Task: Add an event with the title Second Product Roadmap and Feature Discussion, date ''2023/12/09'', time 7:50 AM to 9:50 AMand add a description: Participants will develop skills for effectively resolving conflicts and managing disagreements within the team. They will learn strategies for active listening, empathy, and finding mutually beneficial solutions to conflicts.Select event color  Graphite . Add location for the event as: Chennai, India, logged in from the account softage.8@softage.netand send the event invitation to softage.7@softage.net and softage.9@softage.net. Set a reminder for the event Weekly on Sunday
Action: Mouse moved to (25, 119)
Screenshot: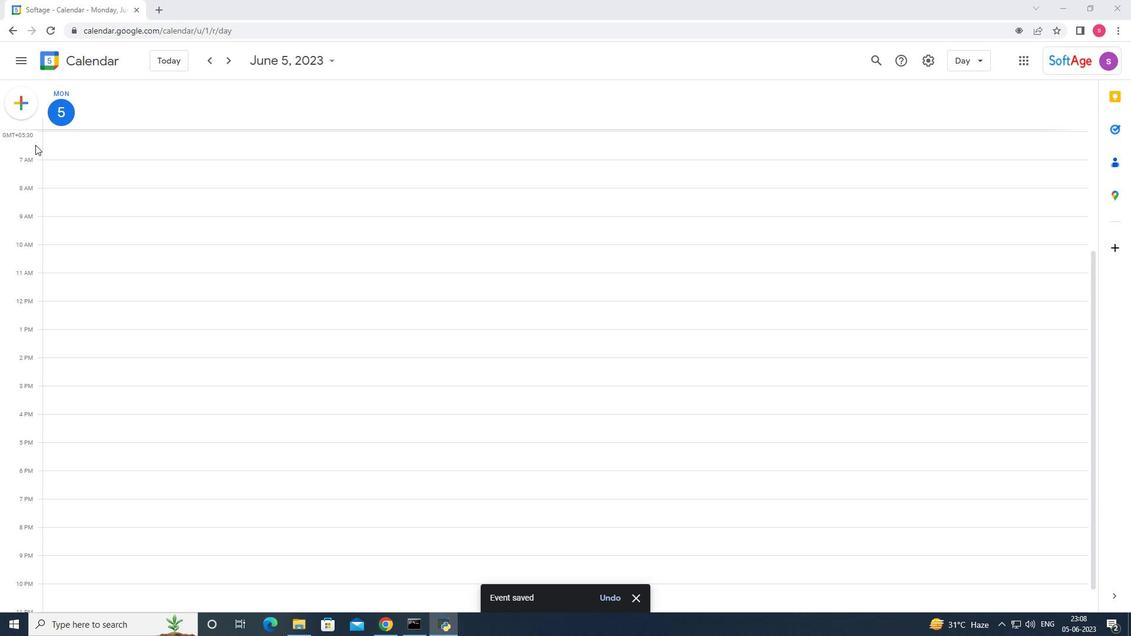 
Action: Mouse pressed left at (25, 119)
Screenshot: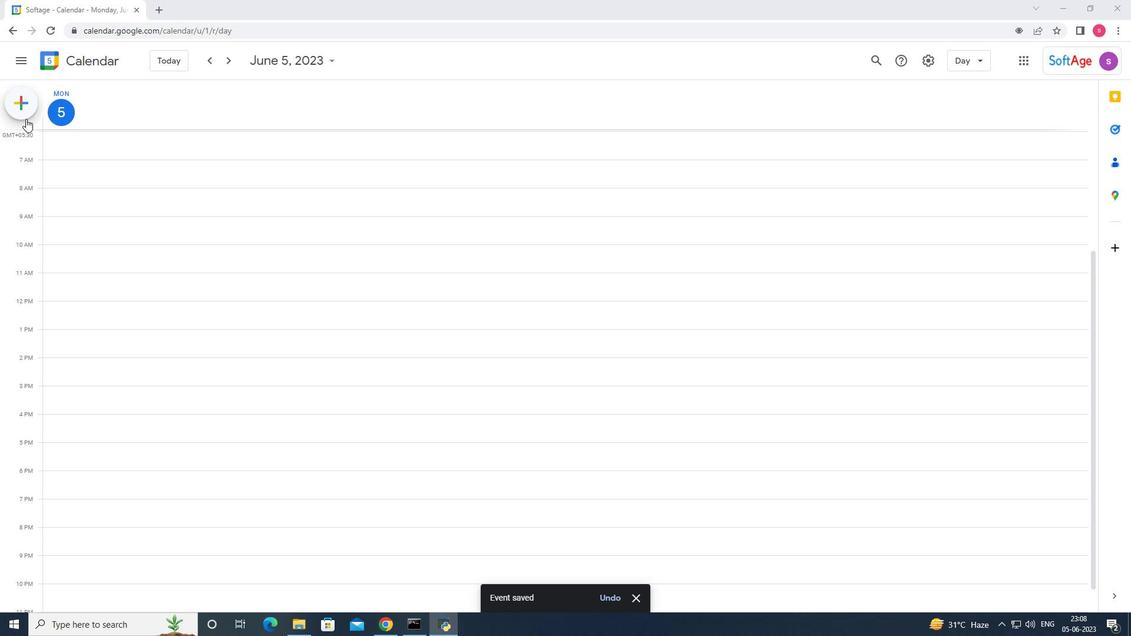 
Action: Mouse moved to (36, 135)
Screenshot: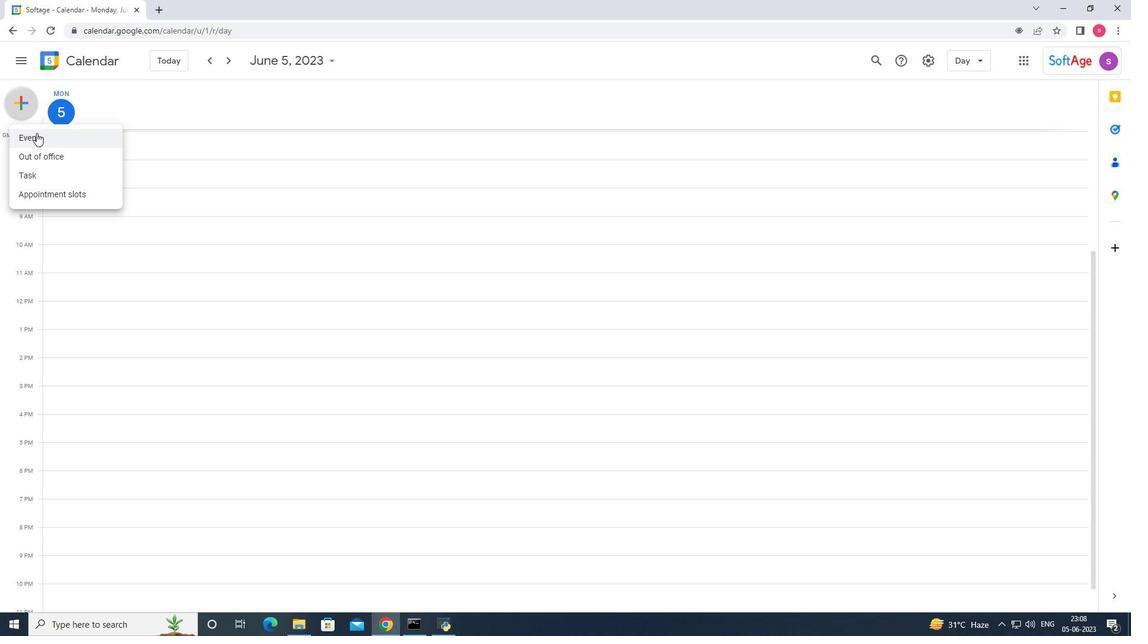 
Action: Mouse pressed left at (36, 135)
Screenshot: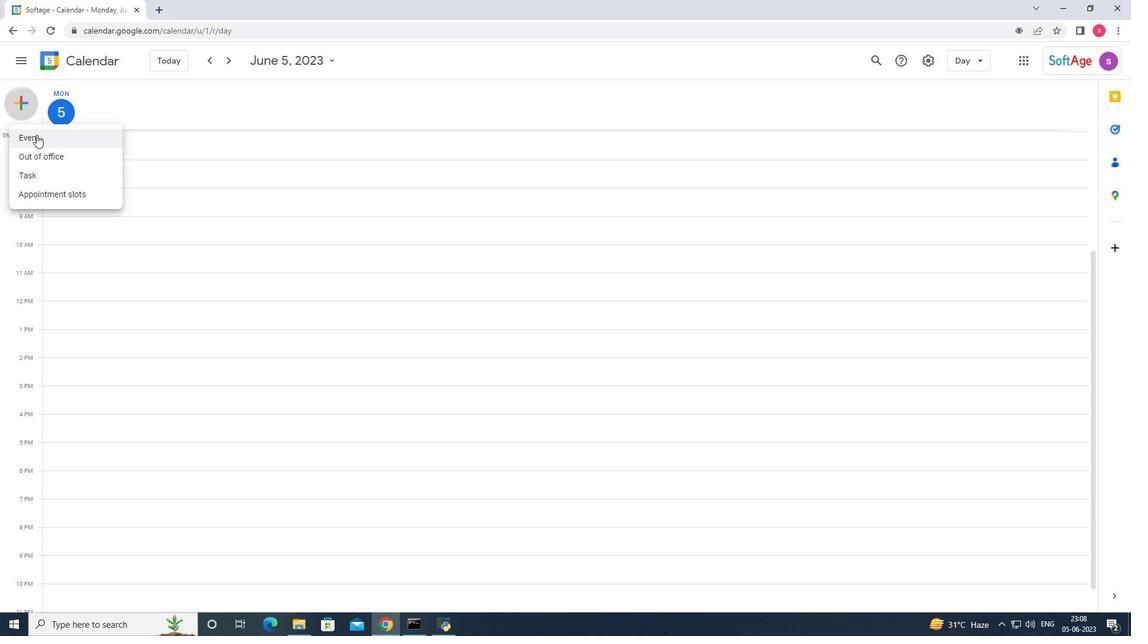 
Action: Mouse moved to (564, 573)
Screenshot: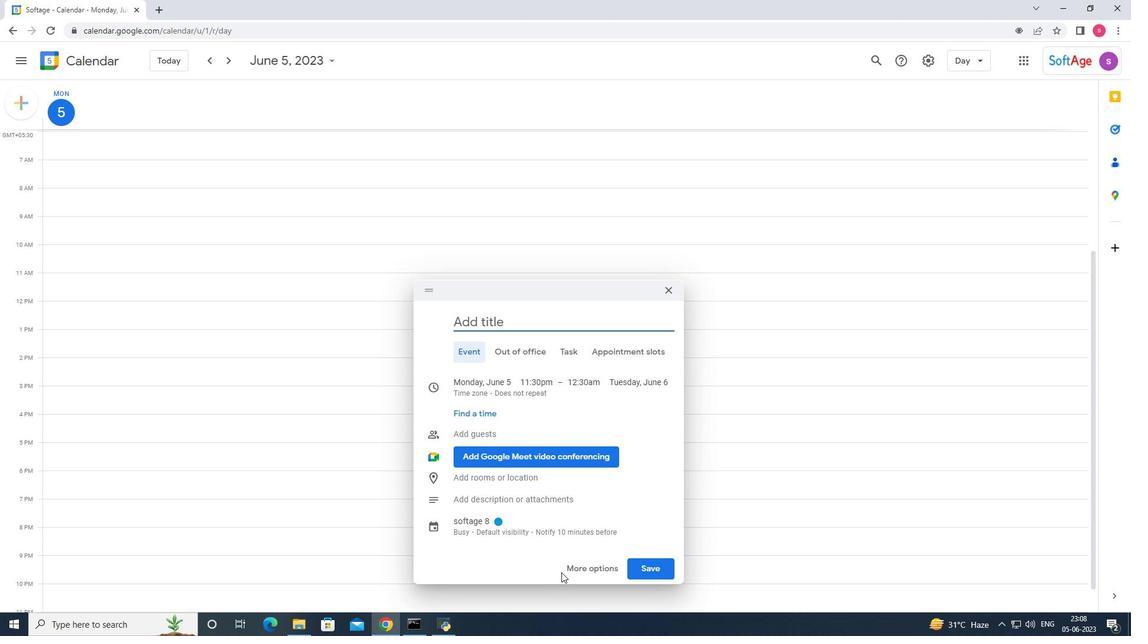 
Action: Mouse pressed left at (564, 573)
Screenshot: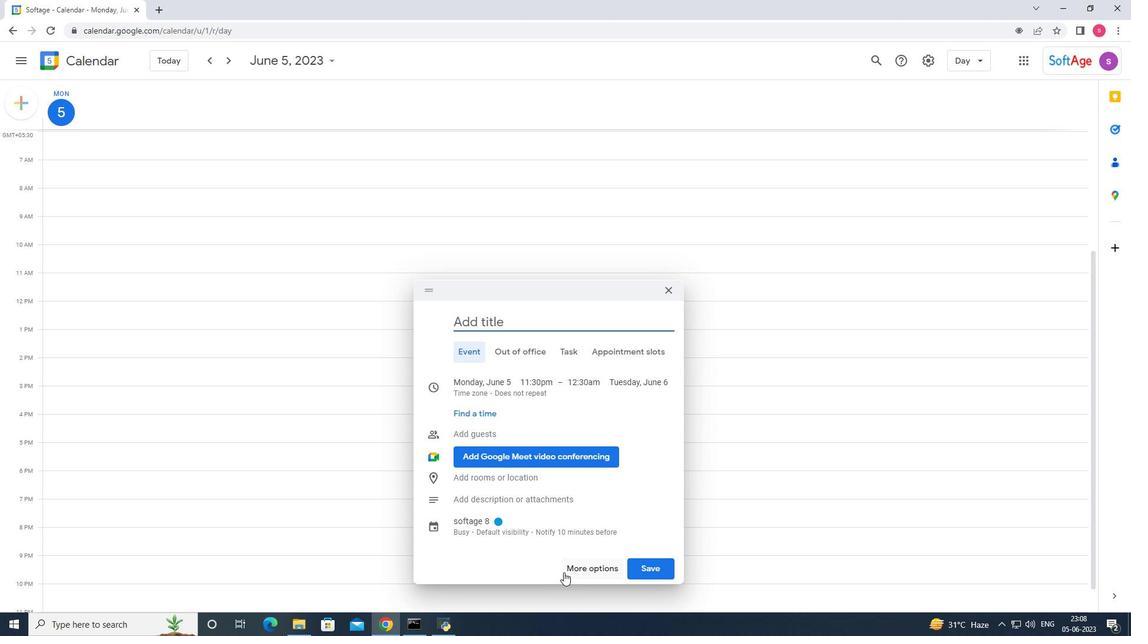 
Action: Mouse moved to (537, 526)
Screenshot: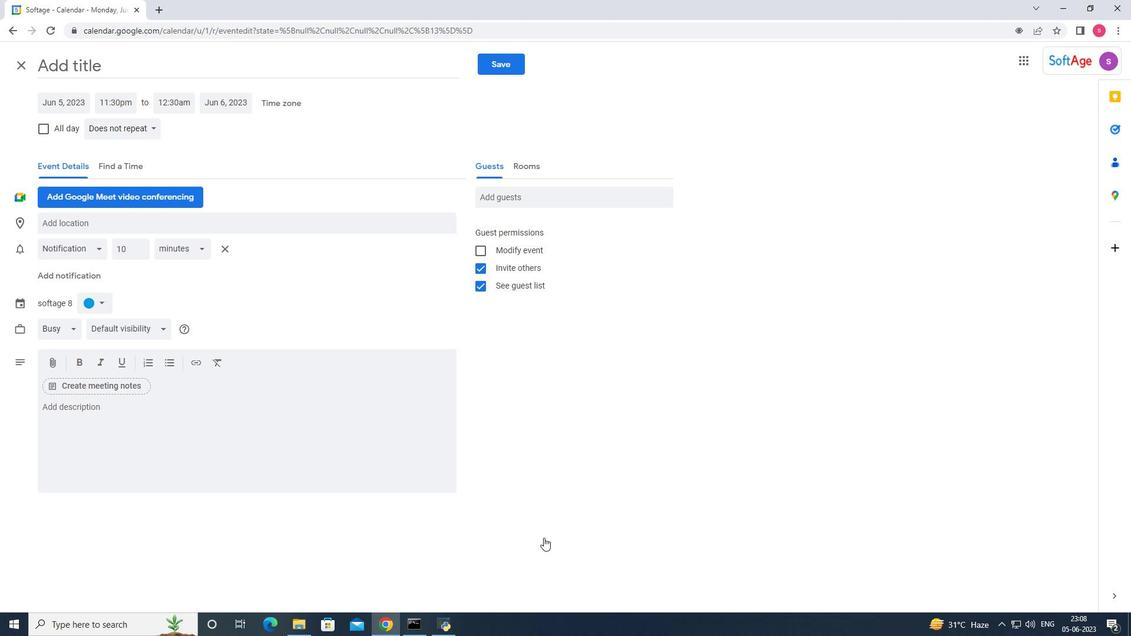 
Action: Key pressed <Key.shift>Second<Key.space><Key.shift>Product<Key.space><Key.shift><Key.shift>Roadmap<Key.space><Key.backspace><Key.backspace><Key.backspace><Key.backspace><Key.space>map<Key.space>and<Key.space><Key.shift><Key.shift><Key.shift><Key.shift><Key.shift><Key.shift><Key.shift><Key.shift><Key.shift><Key.shift><Key.shift><Key.shift><Key.shift><Key.shift><Key.shift>Feature<Key.space><Key.shift><Key.shift>Discussion
Screenshot: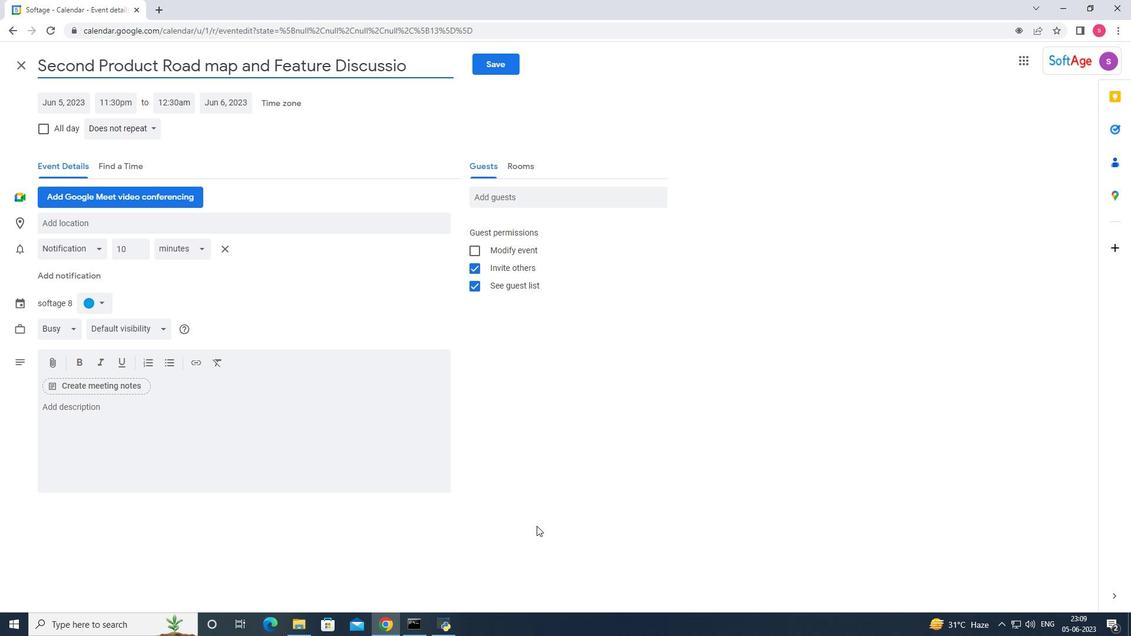 
Action: Mouse moved to (76, 103)
Screenshot: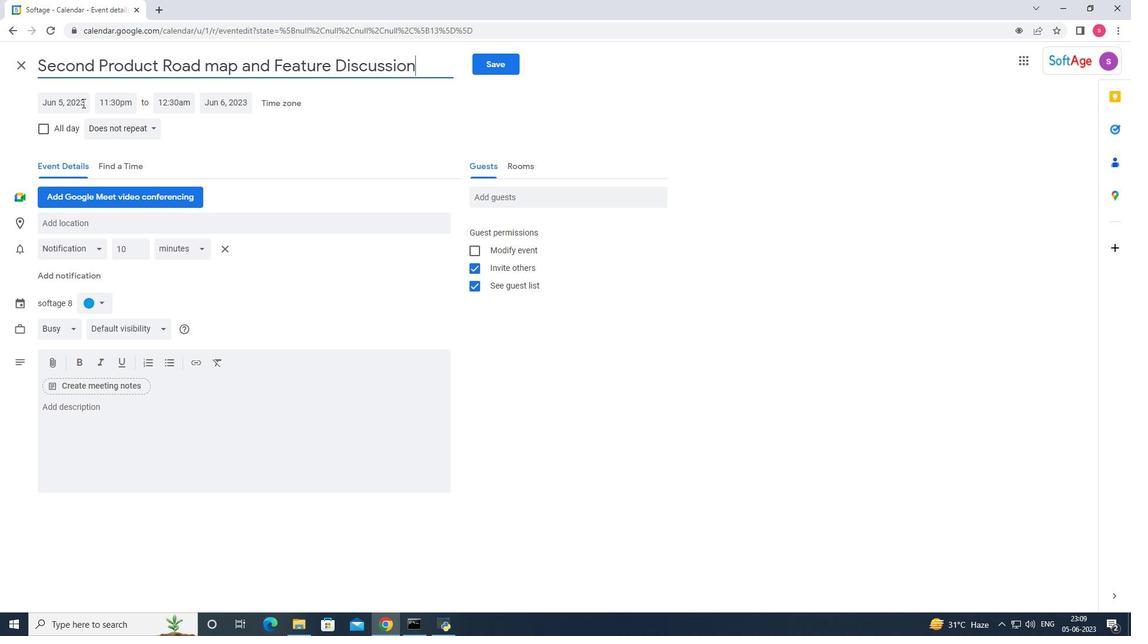 
Action: Mouse pressed left at (76, 103)
Screenshot: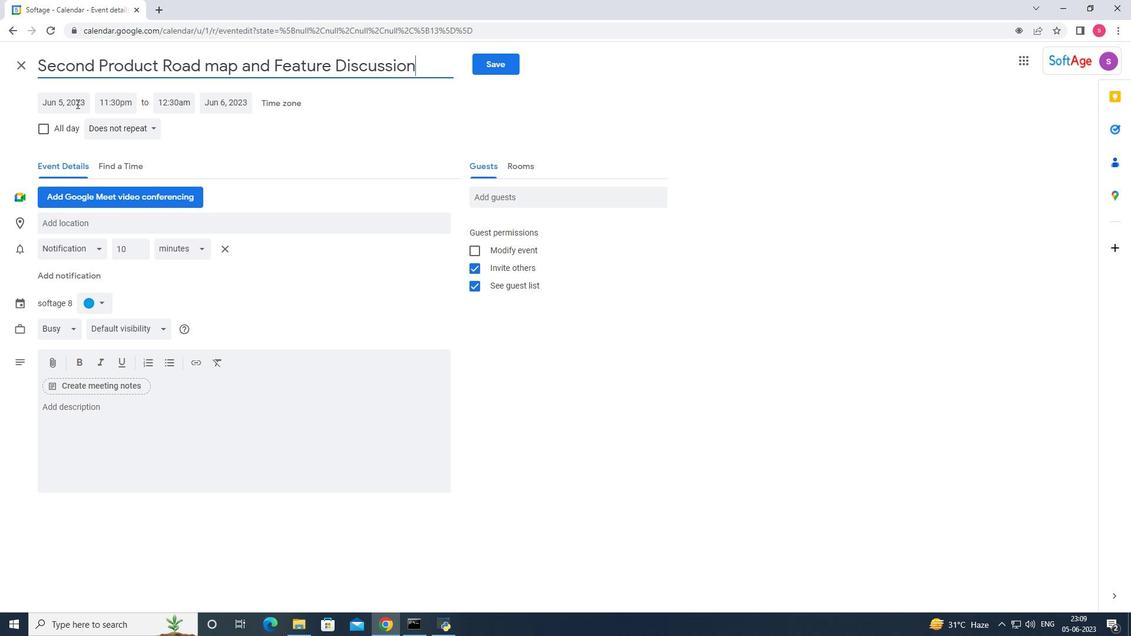 
Action: Mouse moved to (186, 124)
Screenshot: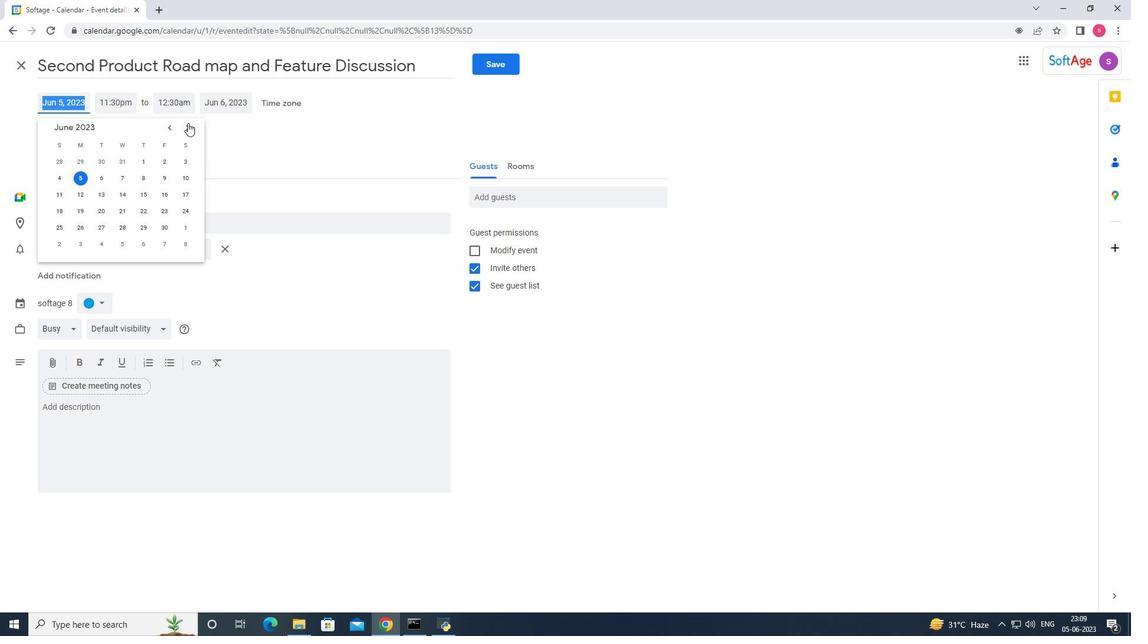 
Action: Mouse pressed left at (186, 124)
Screenshot: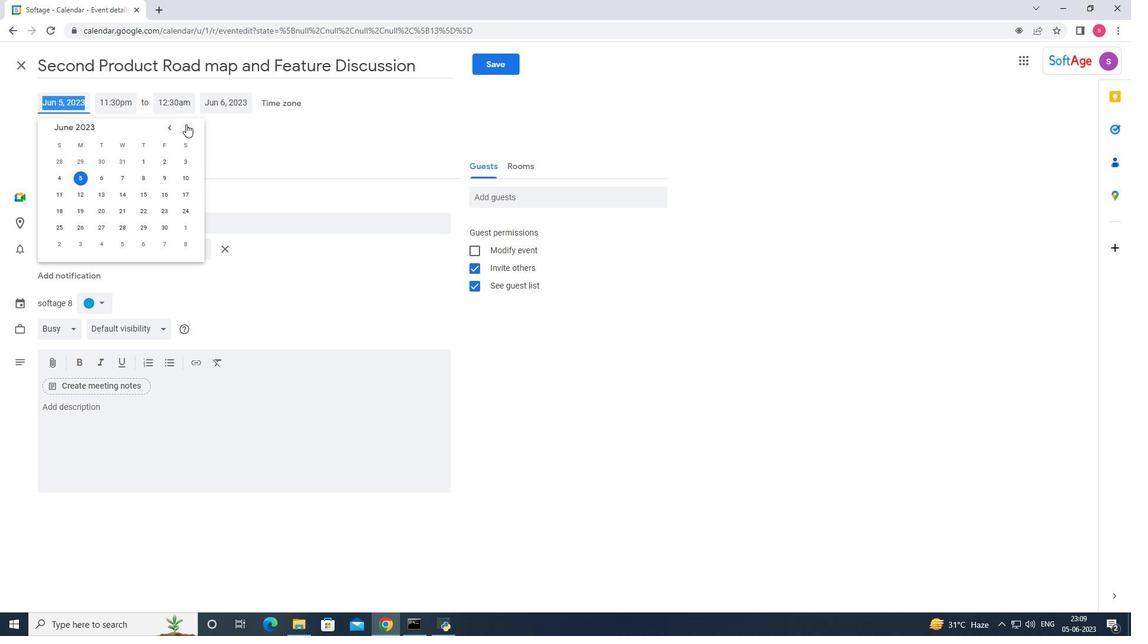 
Action: Mouse moved to (186, 124)
Screenshot: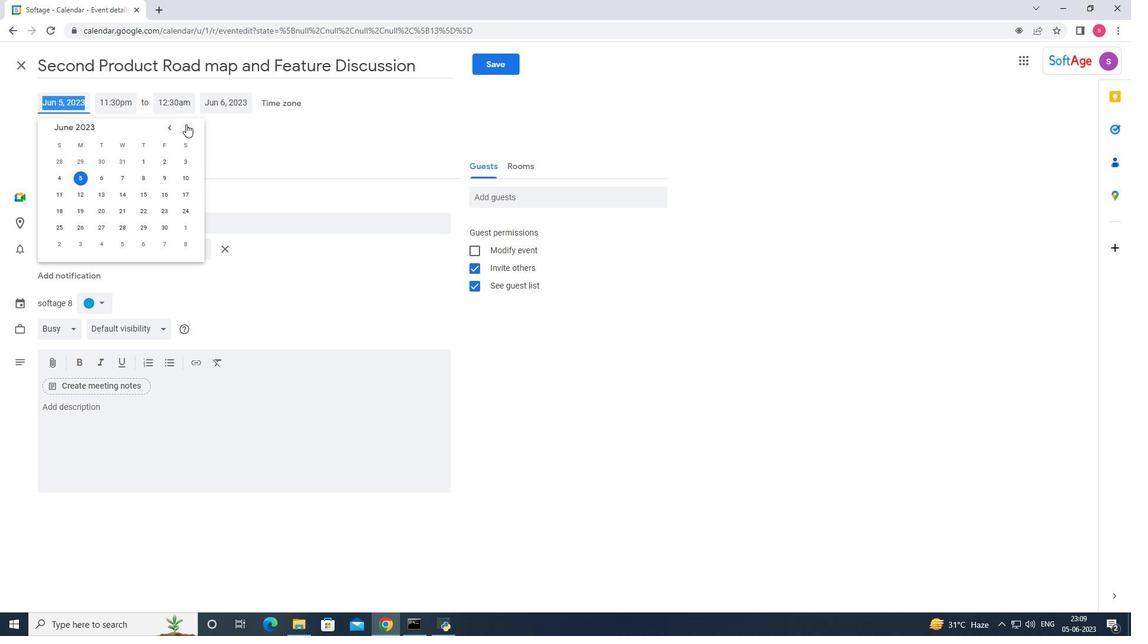 
Action: Mouse pressed left at (186, 124)
Screenshot: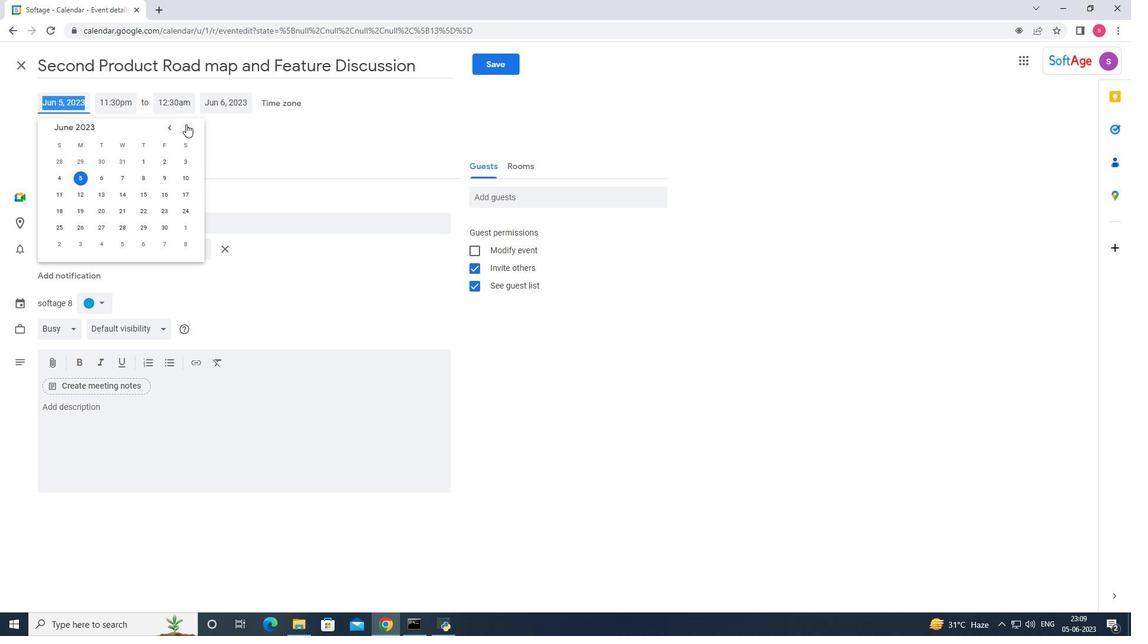 
Action: Mouse pressed left at (186, 124)
Screenshot: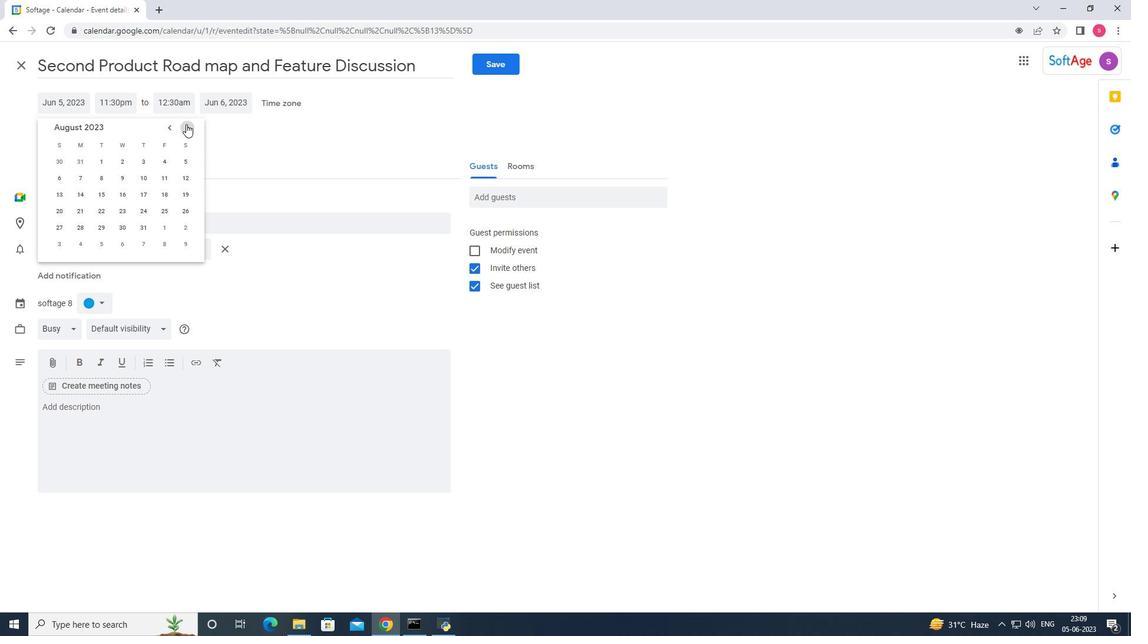 
Action: Mouse pressed left at (186, 124)
Screenshot: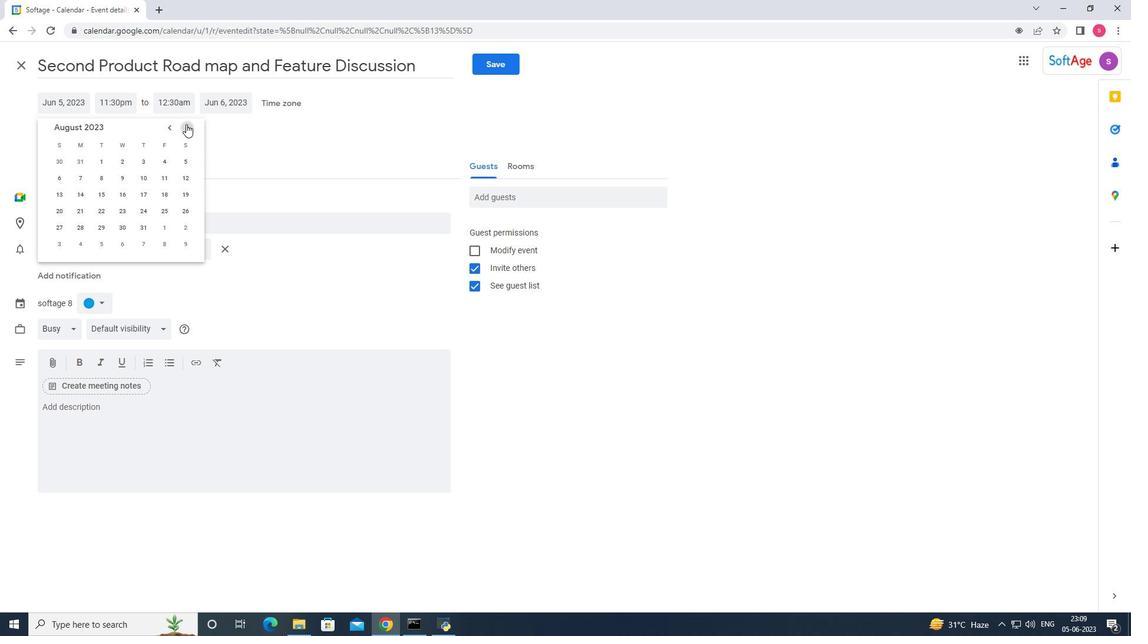 
Action: Mouse pressed left at (186, 124)
Screenshot: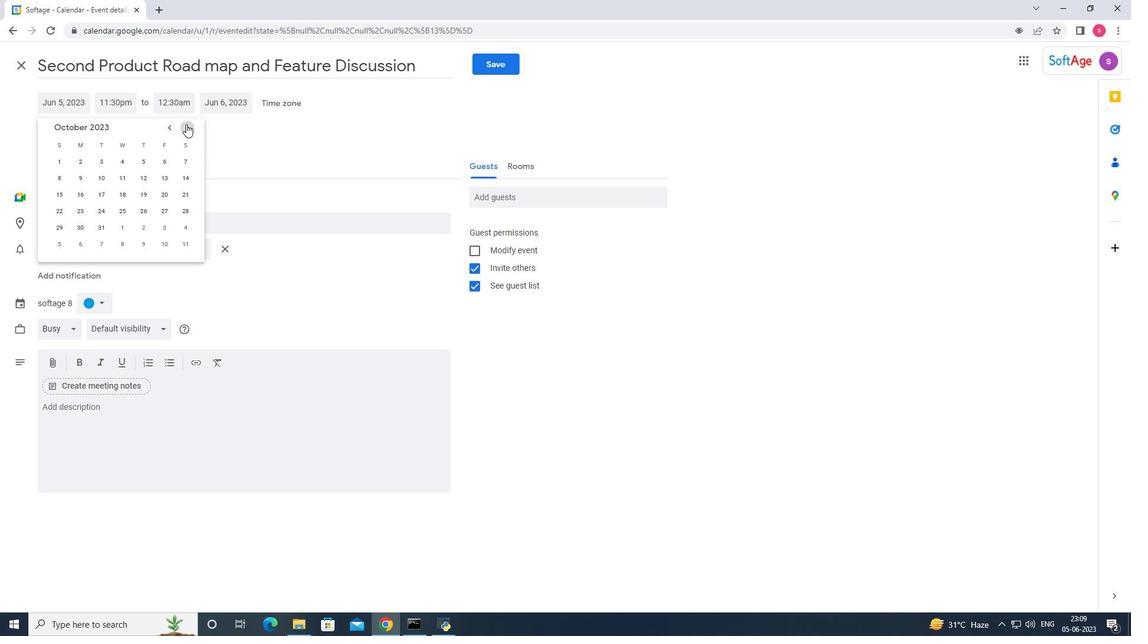 
Action: Mouse pressed left at (186, 124)
Screenshot: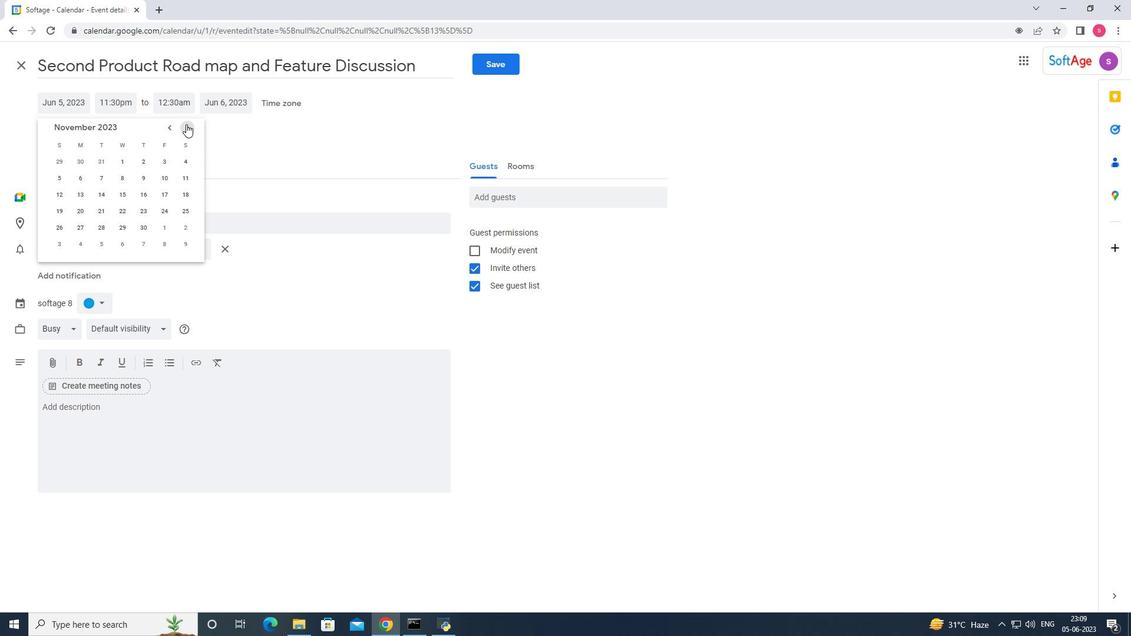 
Action: Mouse moved to (182, 176)
Screenshot: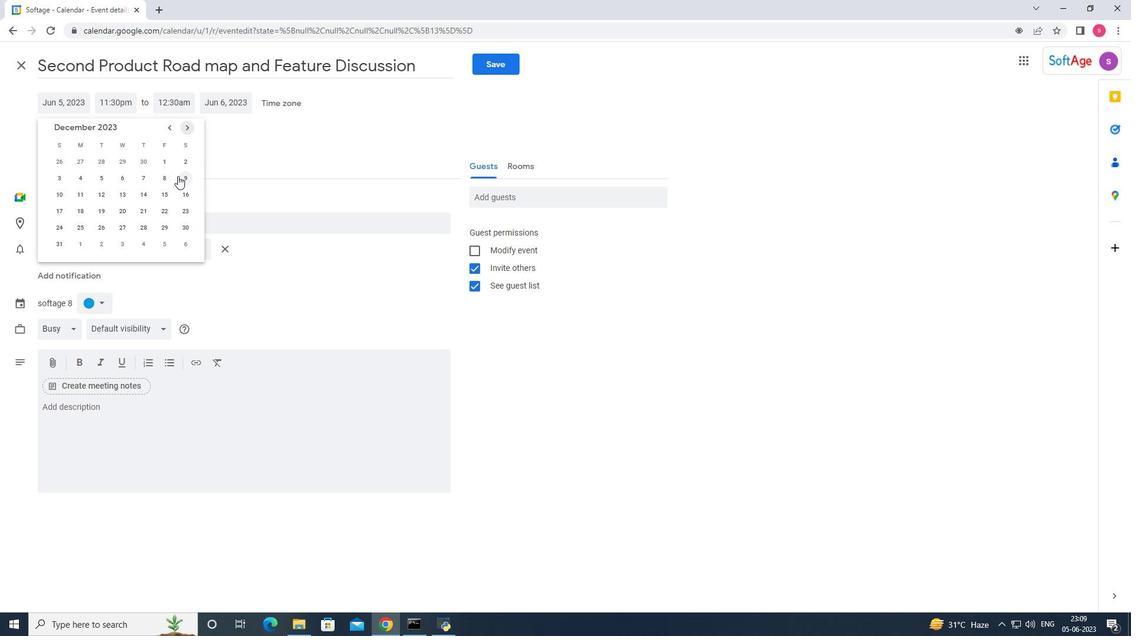 
Action: Mouse pressed left at (182, 176)
Screenshot: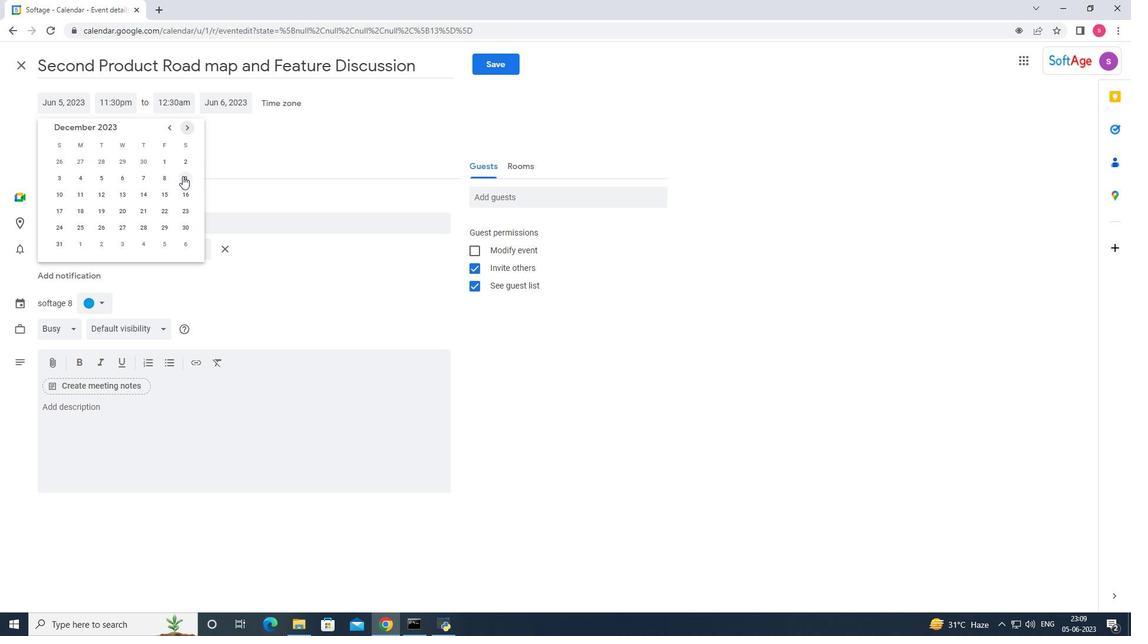 
Action: Mouse moved to (121, 104)
Screenshot: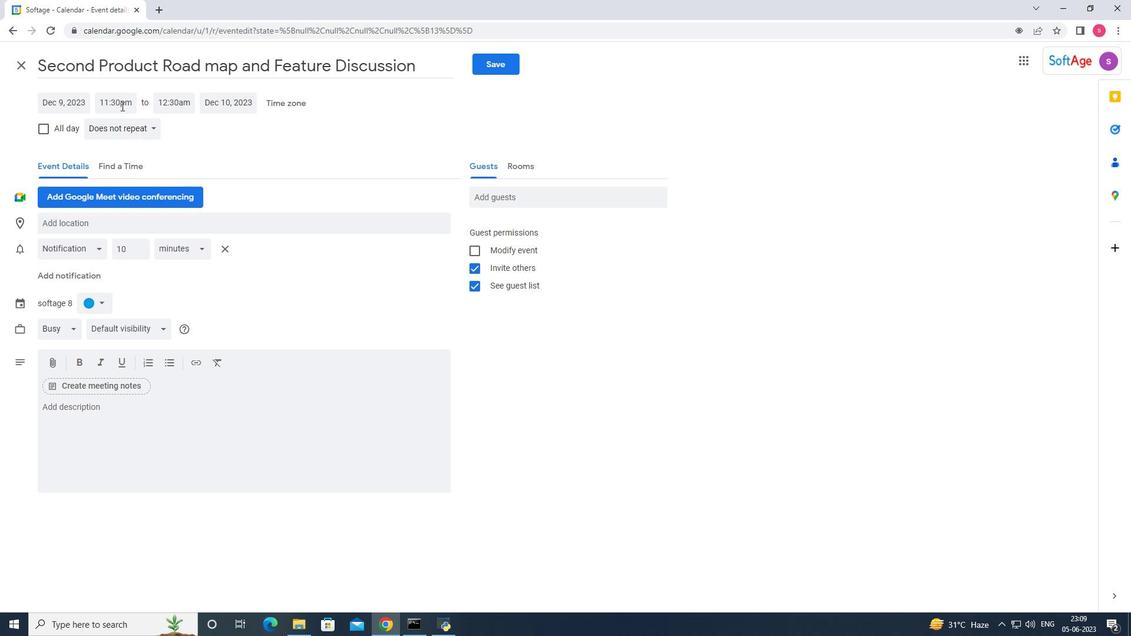 
Action: Mouse pressed left at (121, 104)
Screenshot: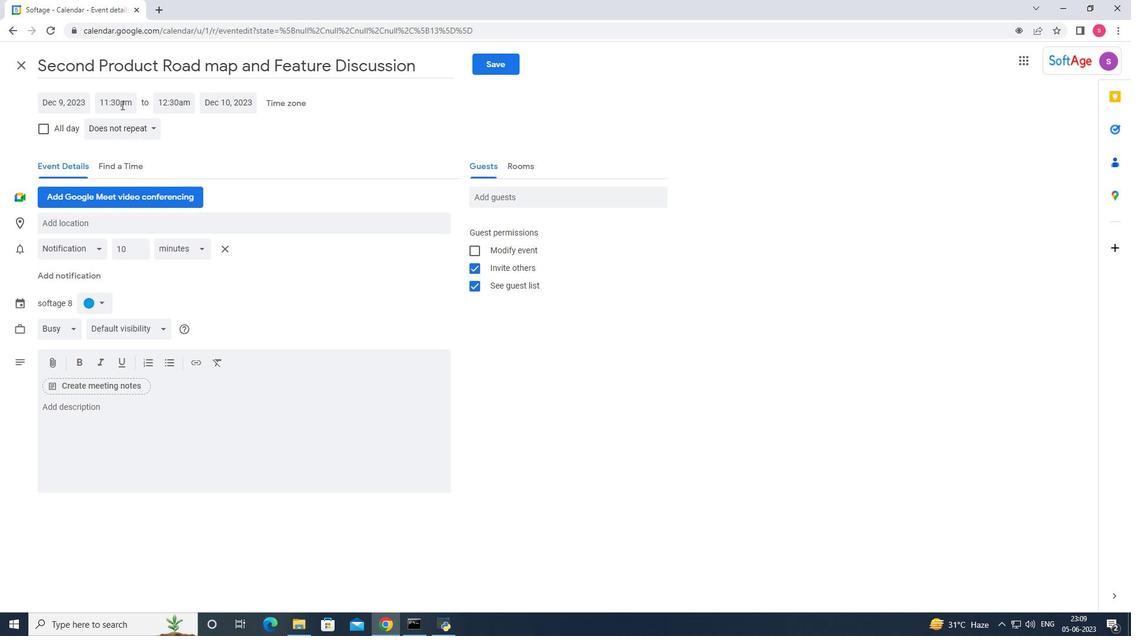 
Action: Mouse moved to (128, 153)
Screenshot: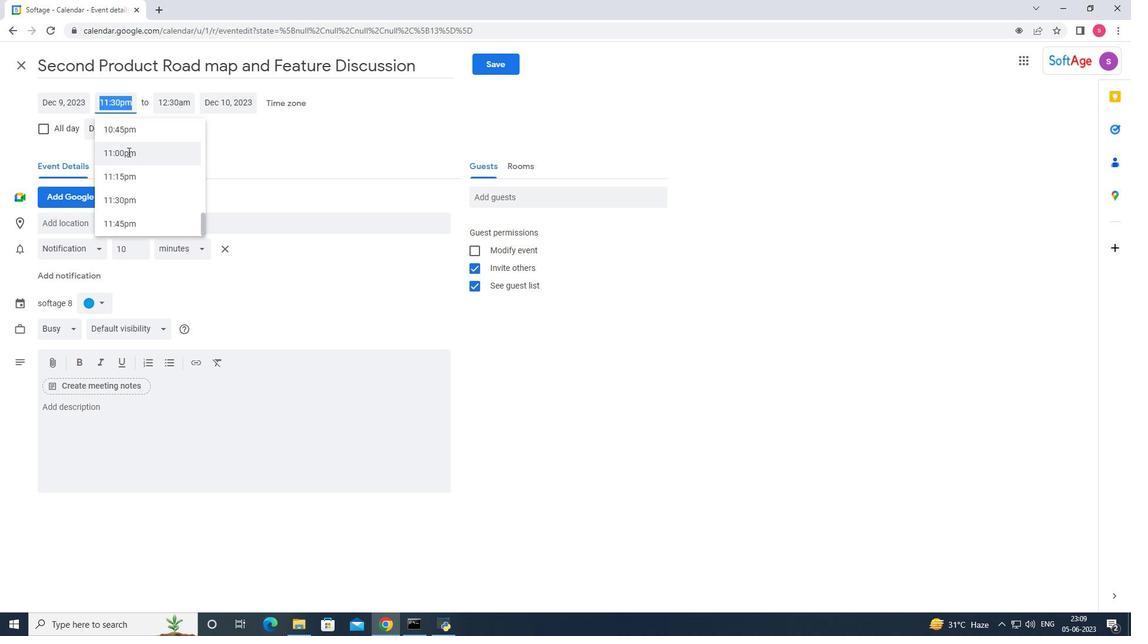 
Action: Mouse scrolled (128, 153) with delta (0, 0)
Screenshot: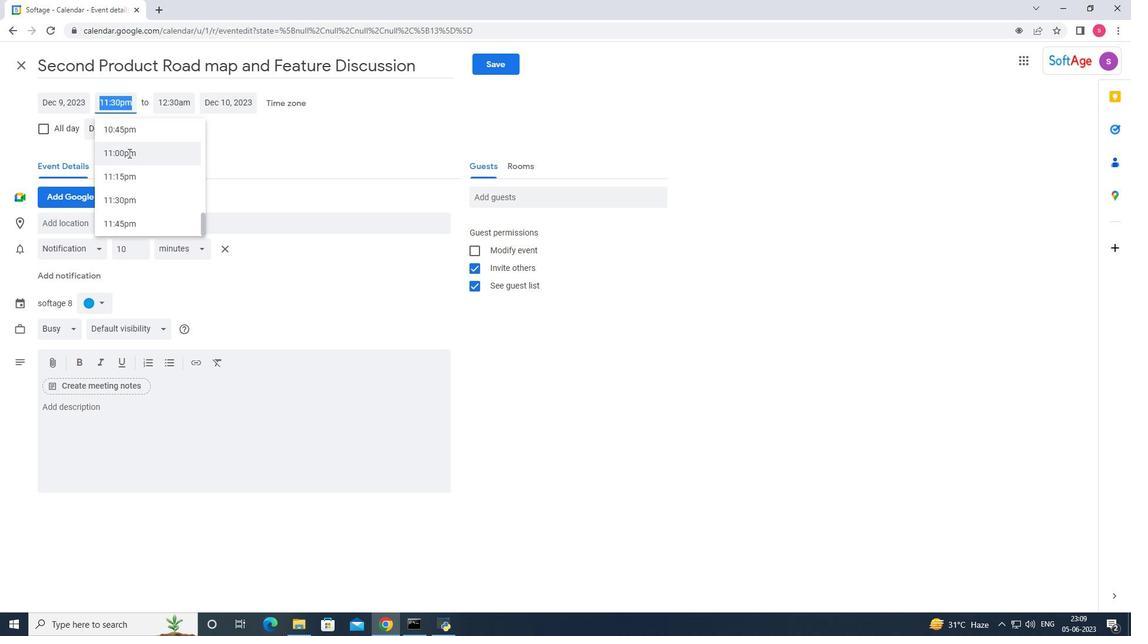 
Action: Mouse scrolled (128, 153) with delta (0, 0)
Screenshot: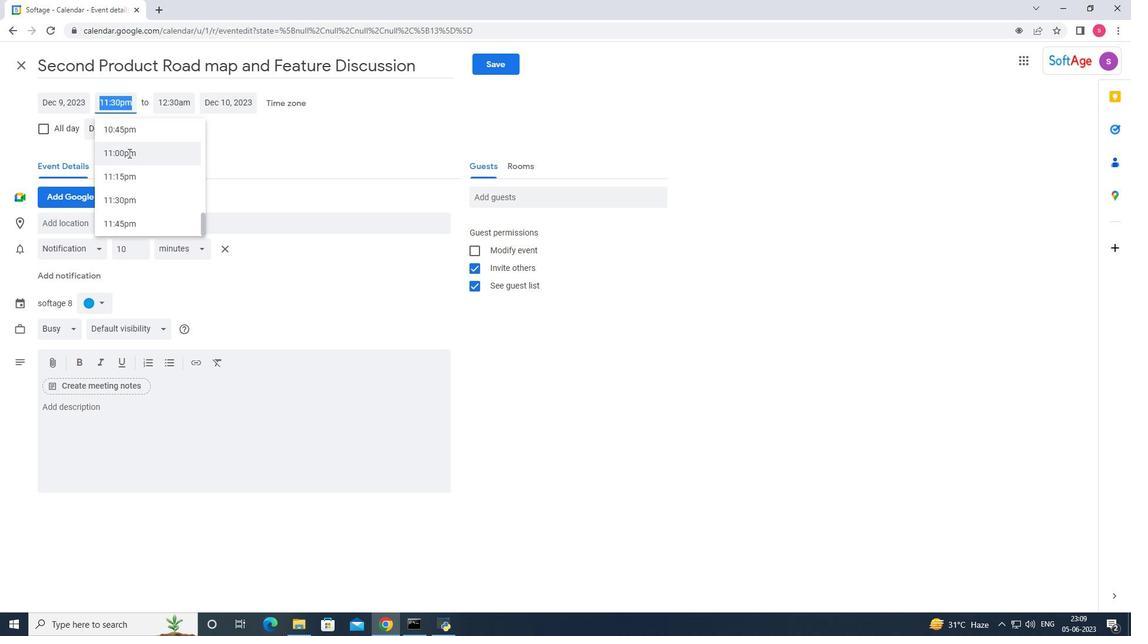 
Action: Mouse scrolled (128, 153) with delta (0, 0)
Screenshot: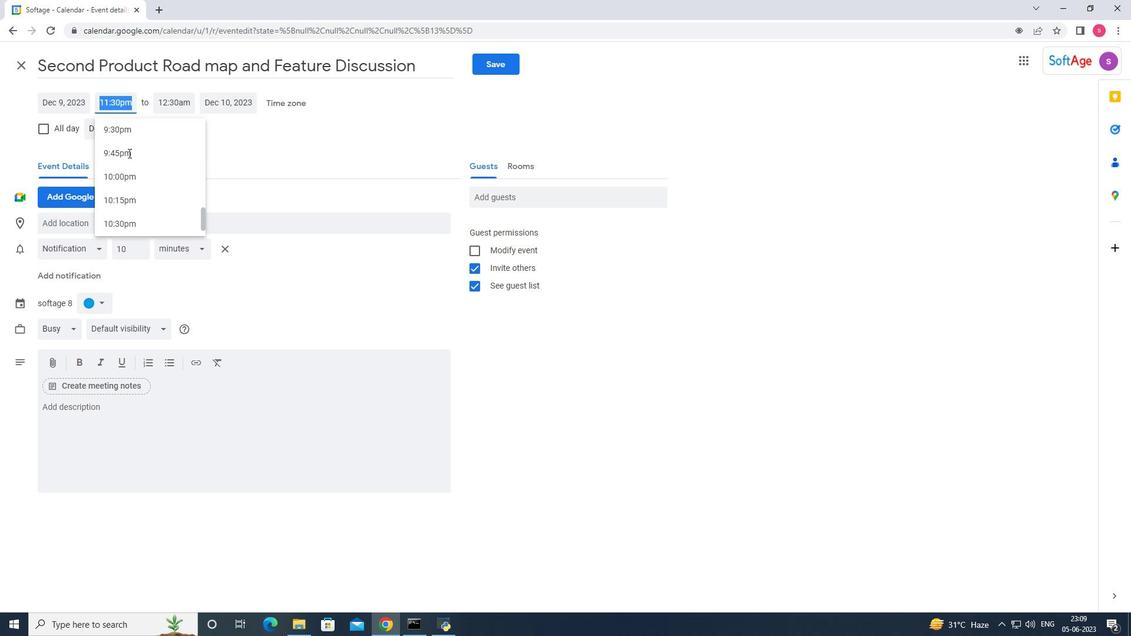 
Action: Mouse scrolled (128, 153) with delta (0, 0)
Screenshot: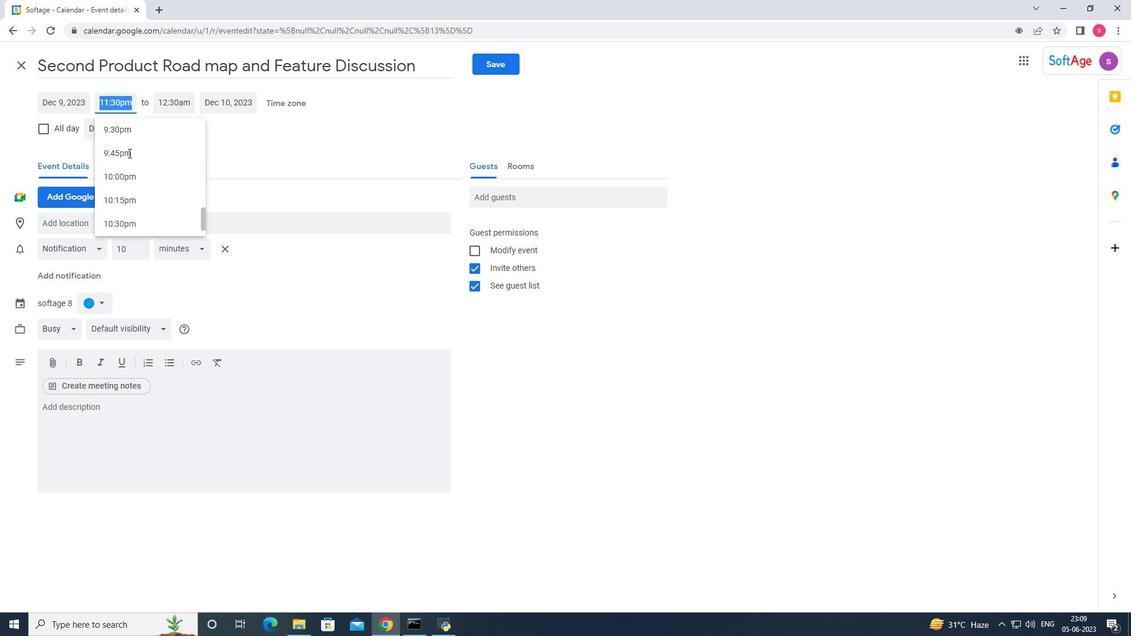 
Action: Mouse scrolled (128, 153) with delta (0, 0)
Screenshot: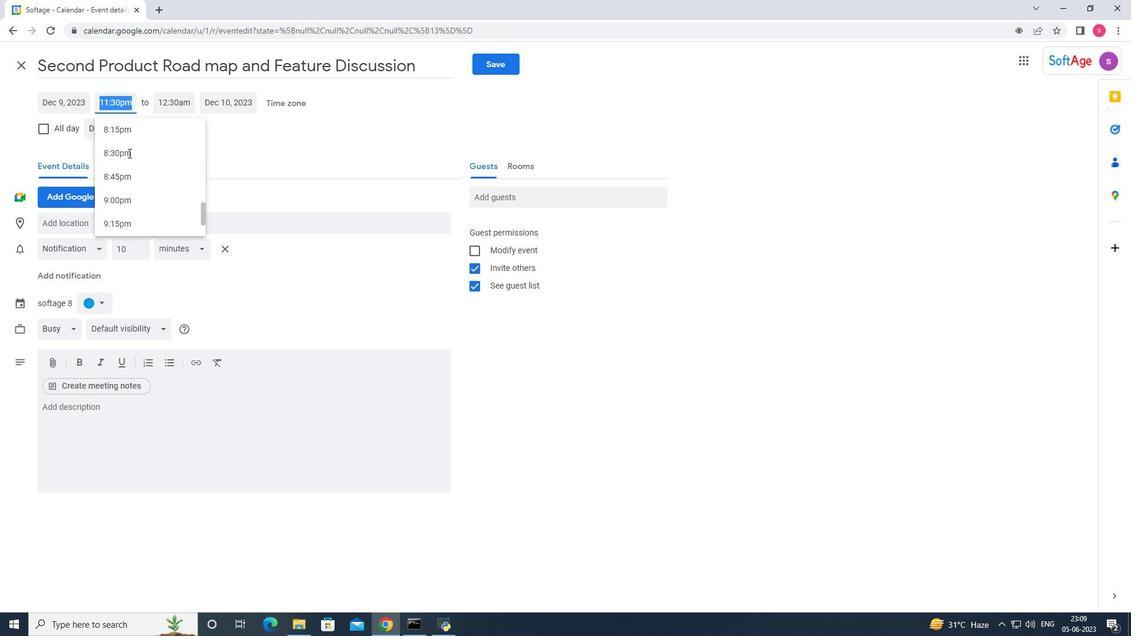 
Action: Mouse scrolled (128, 153) with delta (0, 0)
Screenshot: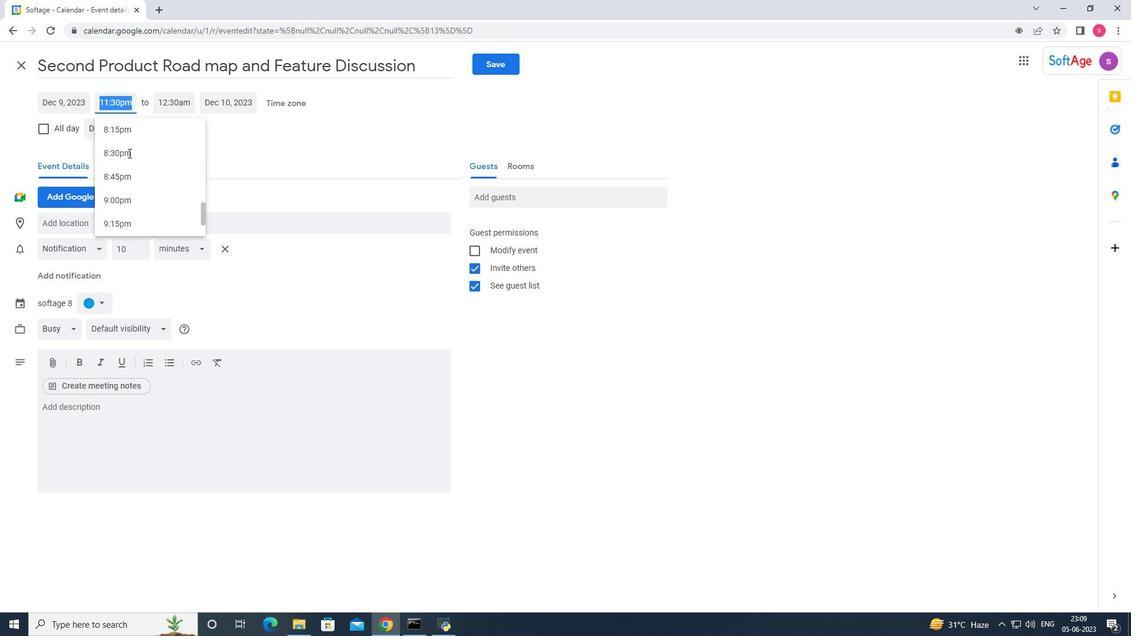 
Action: Mouse scrolled (128, 153) with delta (0, 0)
Screenshot: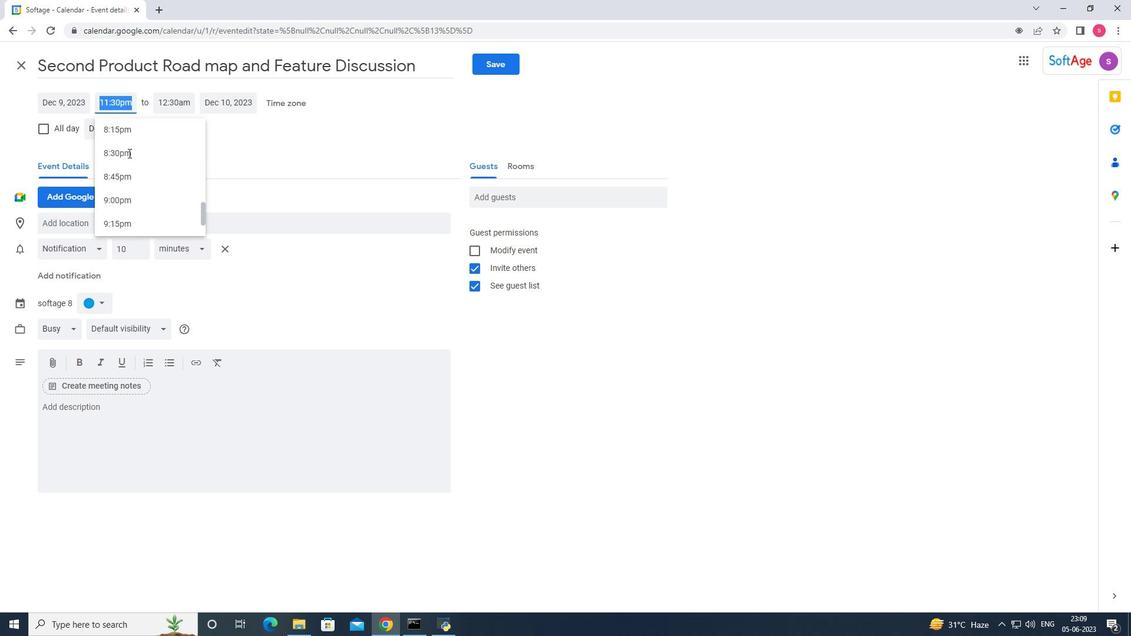 
Action: Mouse scrolled (128, 153) with delta (0, 0)
Screenshot: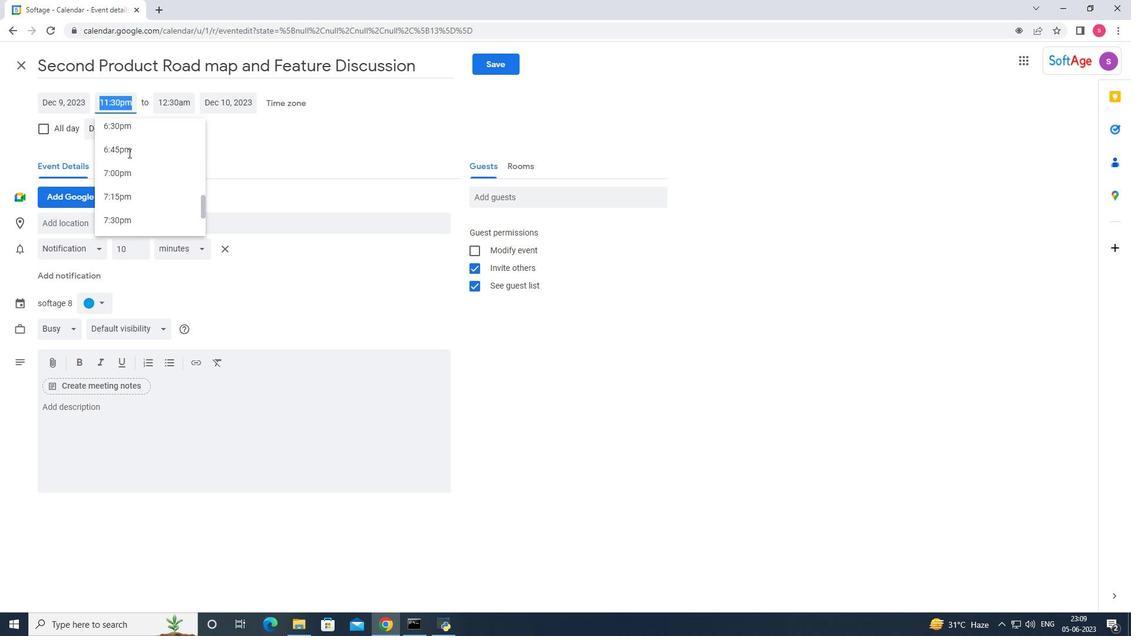 
Action: Mouse scrolled (128, 153) with delta (0, 0)
Screenshot: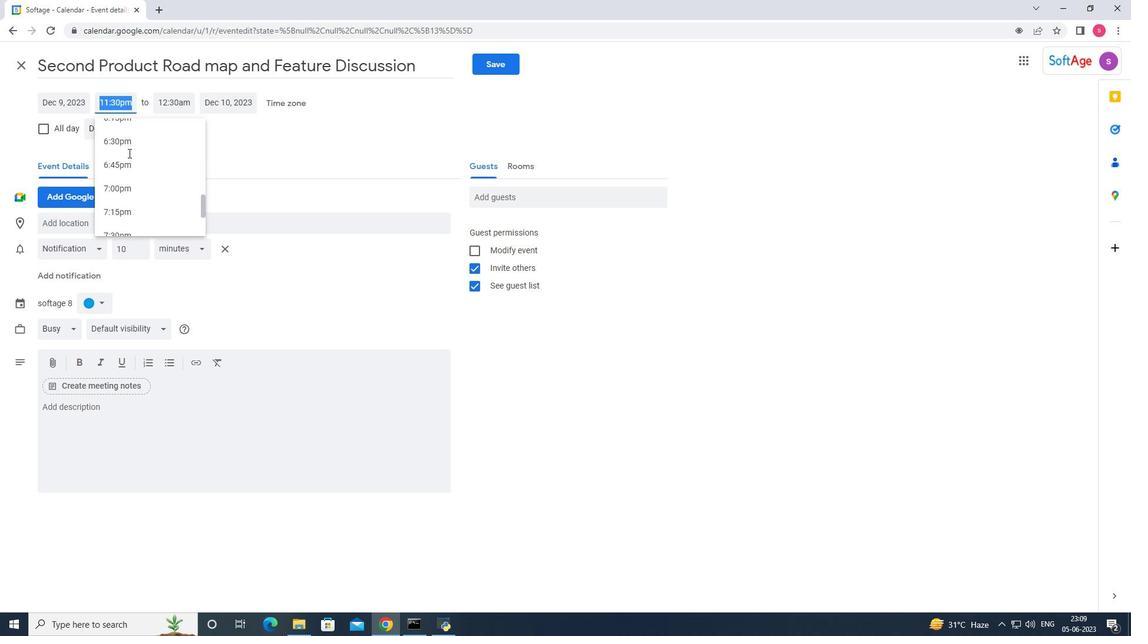 
Action: Mouse scrolled (128, 153) with delta (0, 0)
Screenshot: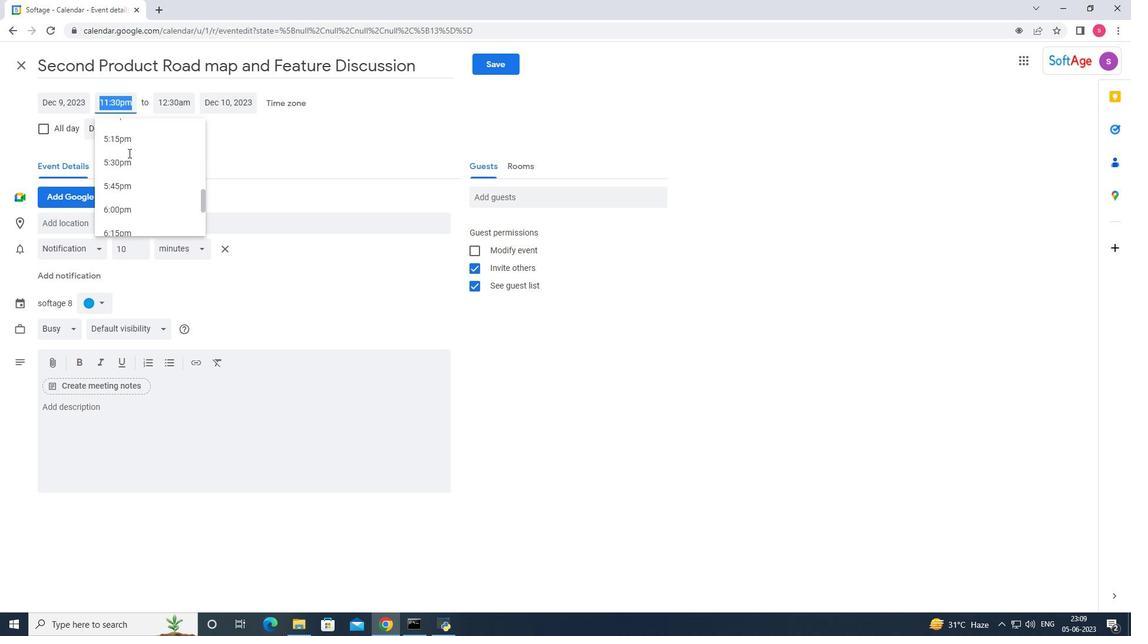
Action: Mouse scrolled (128, 153) with delta (0, 0)
Screenshot: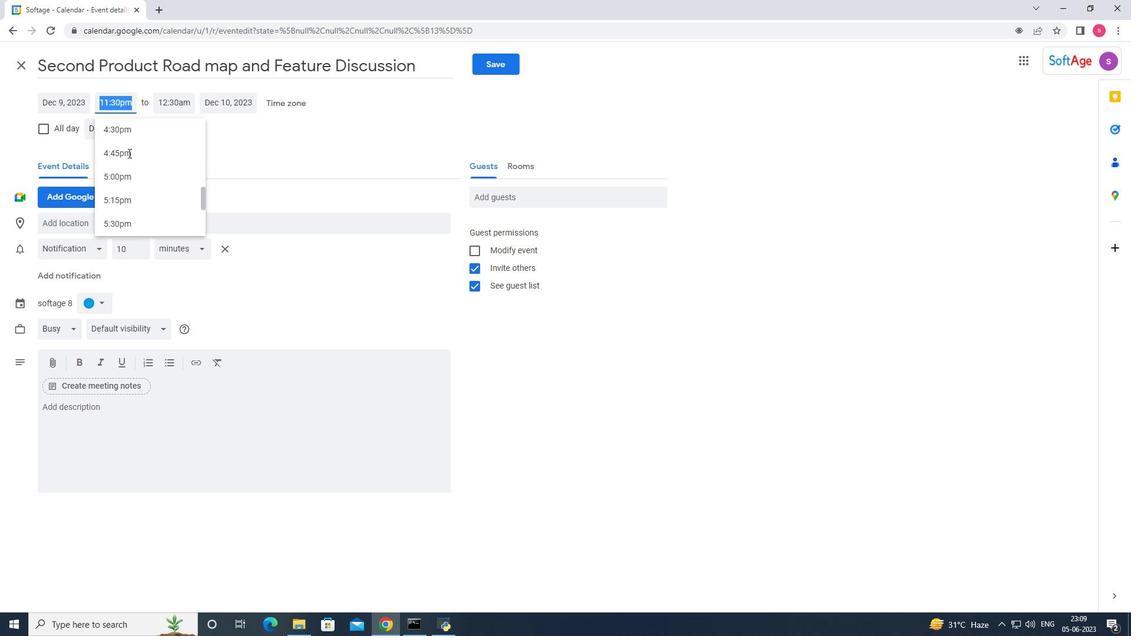 
Action: Mouse scrolled (128, 153) with delta (0, 0)
Screenshot: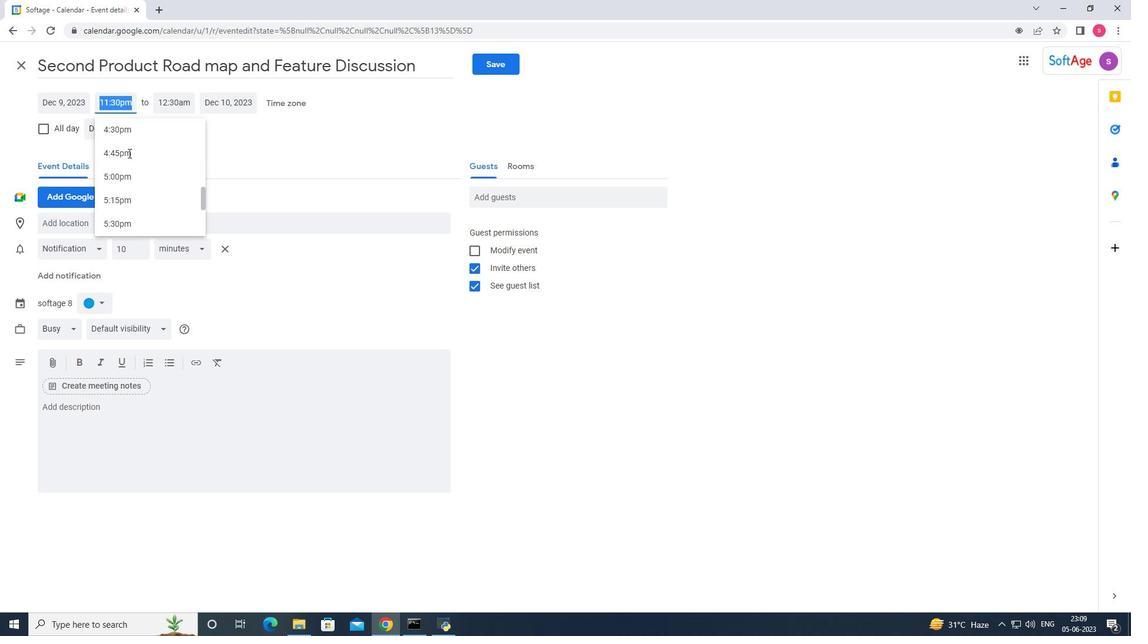 
Action: Mouse scrolled (128, 153) with delta (0, 0)
Screenshot: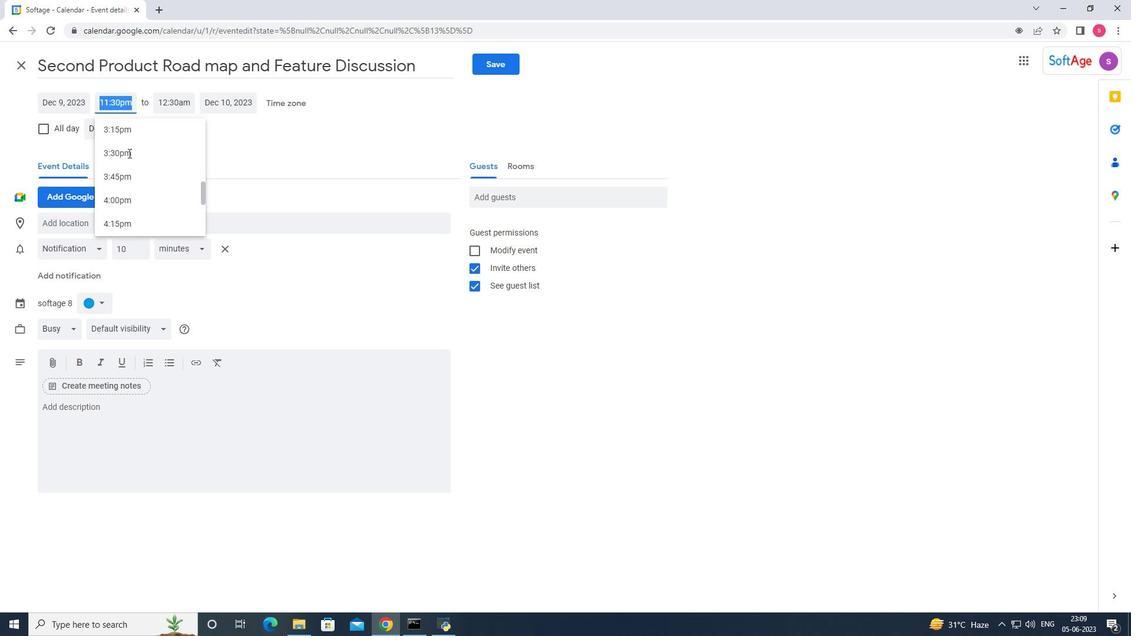 
Action: Mouse scrolled (128, 153) with delta (0, 0)
Screenshot: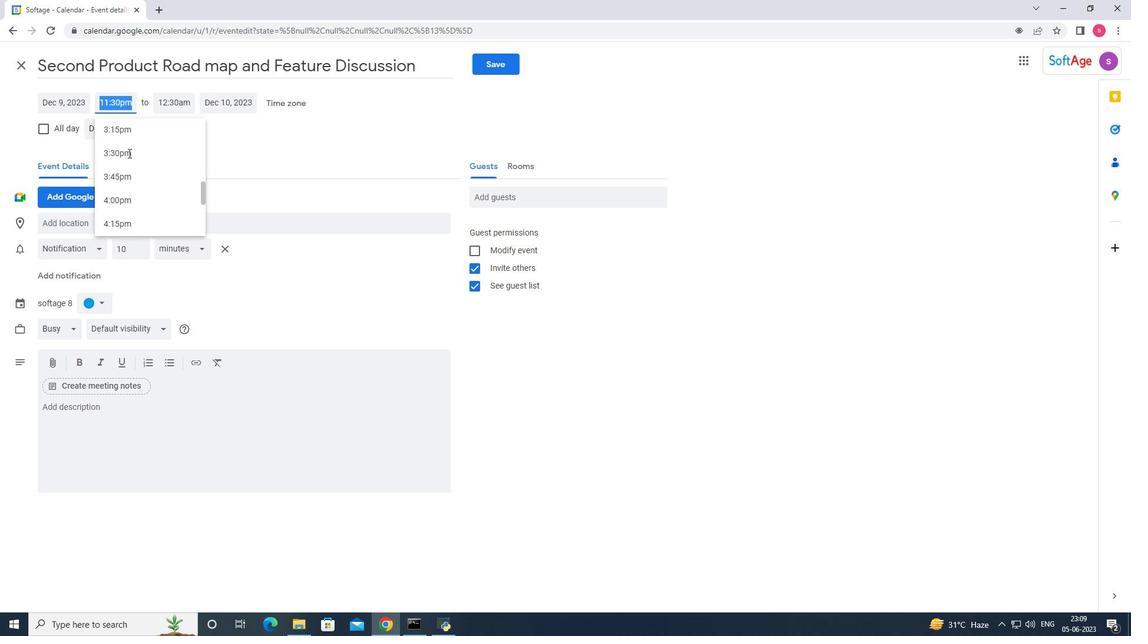 
Action: Mouse scrolled (128, 153) with delta (0, 0)
Screenshot: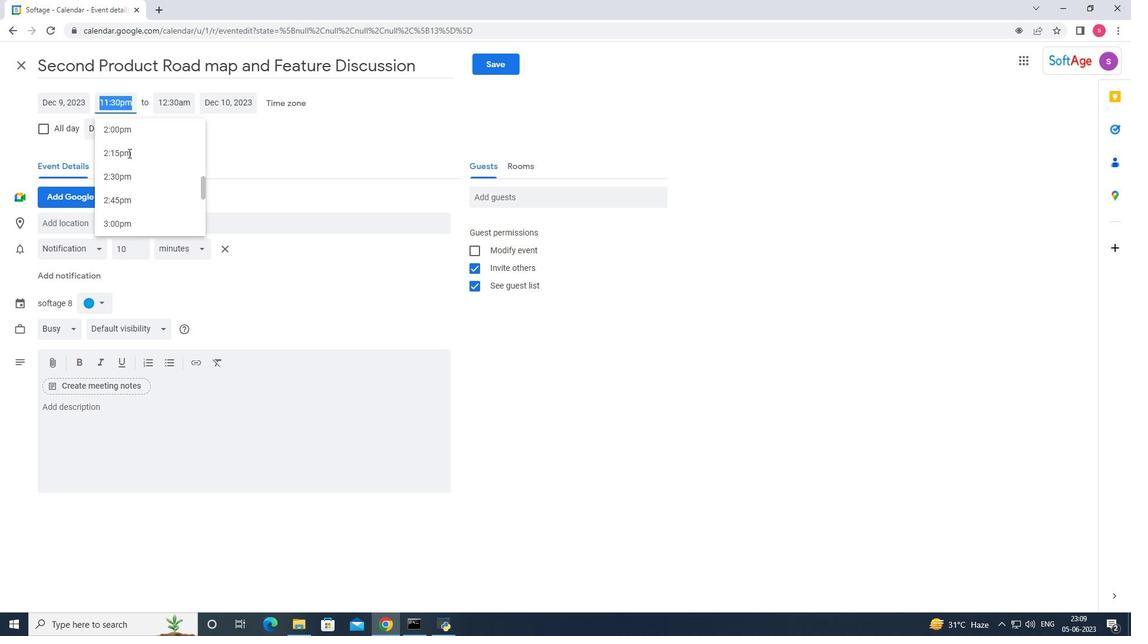 
Action: Mouse scrolled (128, 153) with delta (0, 0)
Screenshot: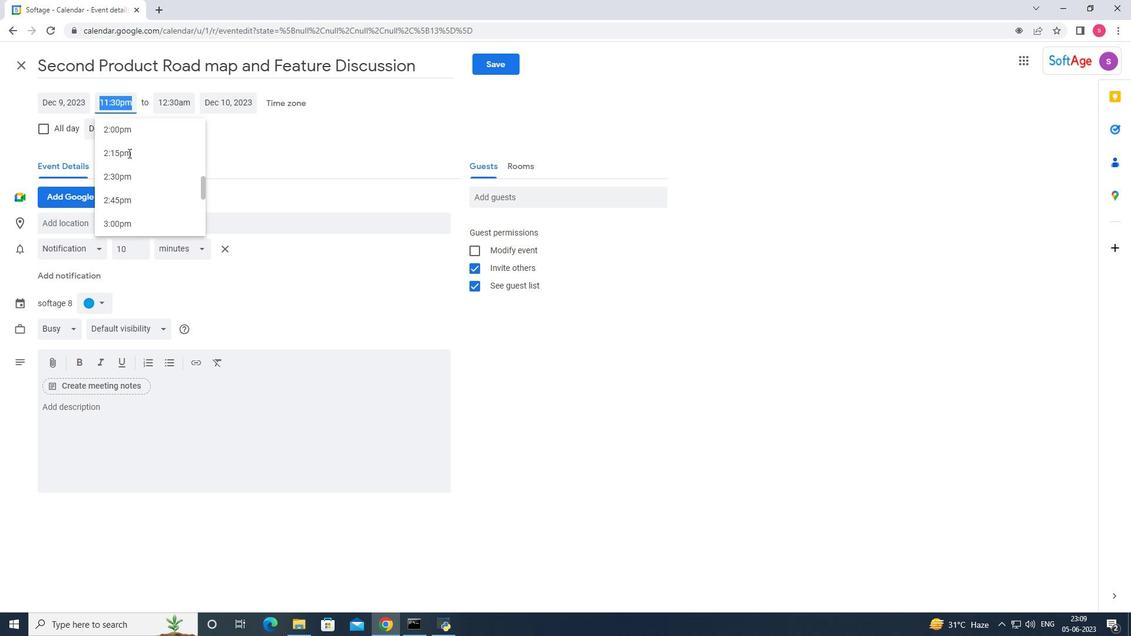 
Action: Mouse scrolled (128, 153) with delta (0, 0)
Screenshot: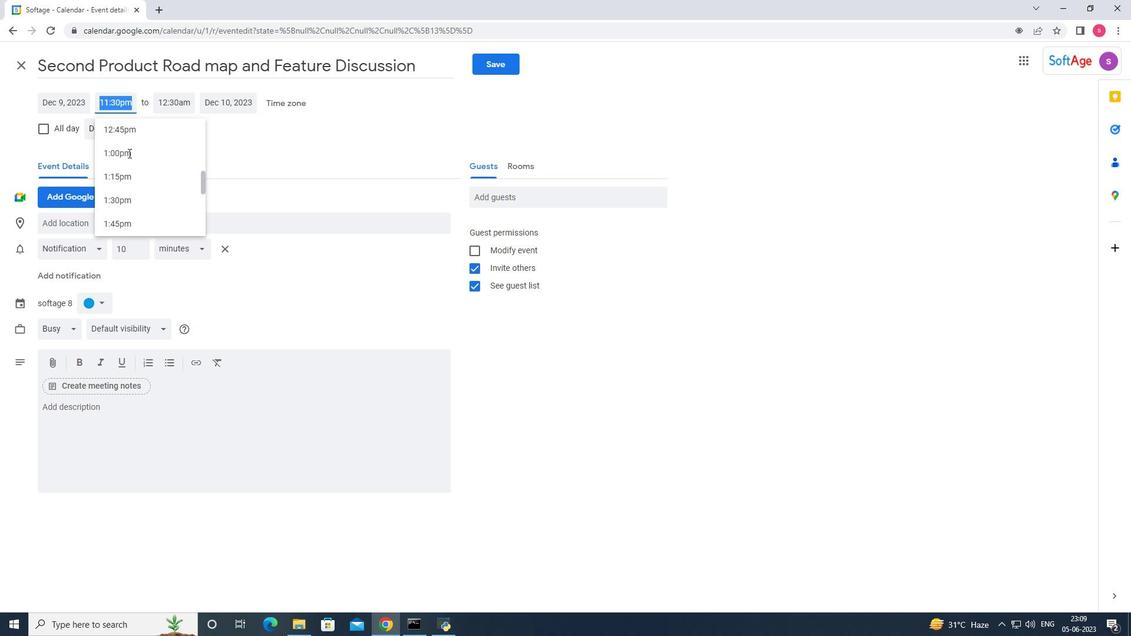 
Action: Mouse scrolled (128, 153) with delta (0, 0)
Screenshot: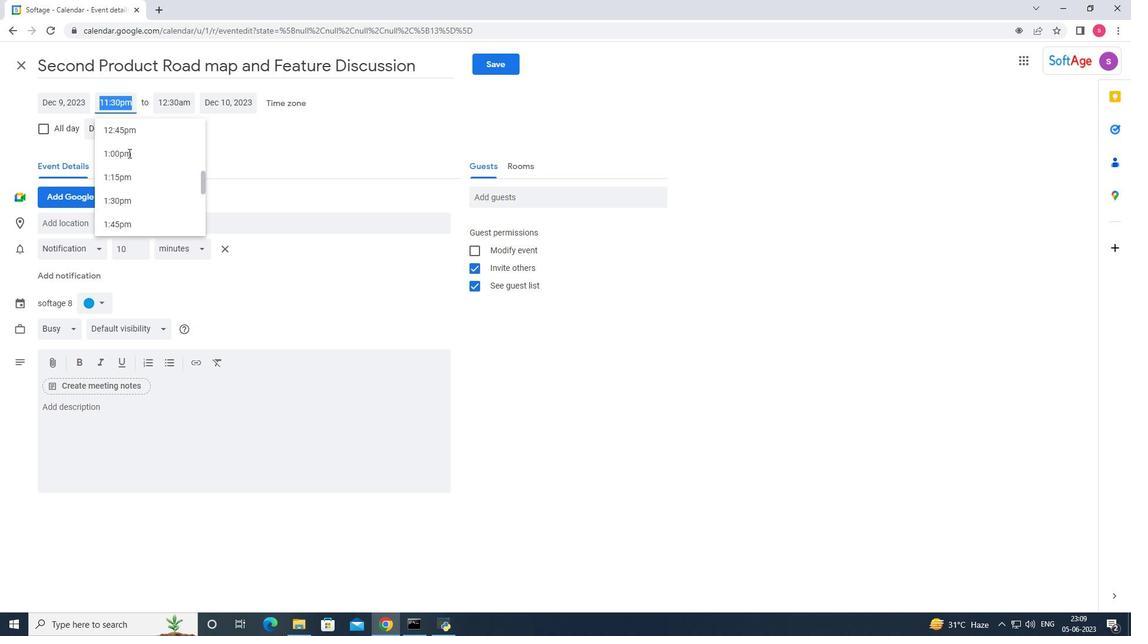 
Action: Mouse scrolled (128, 153) with delta (0, 0)
Screenshot: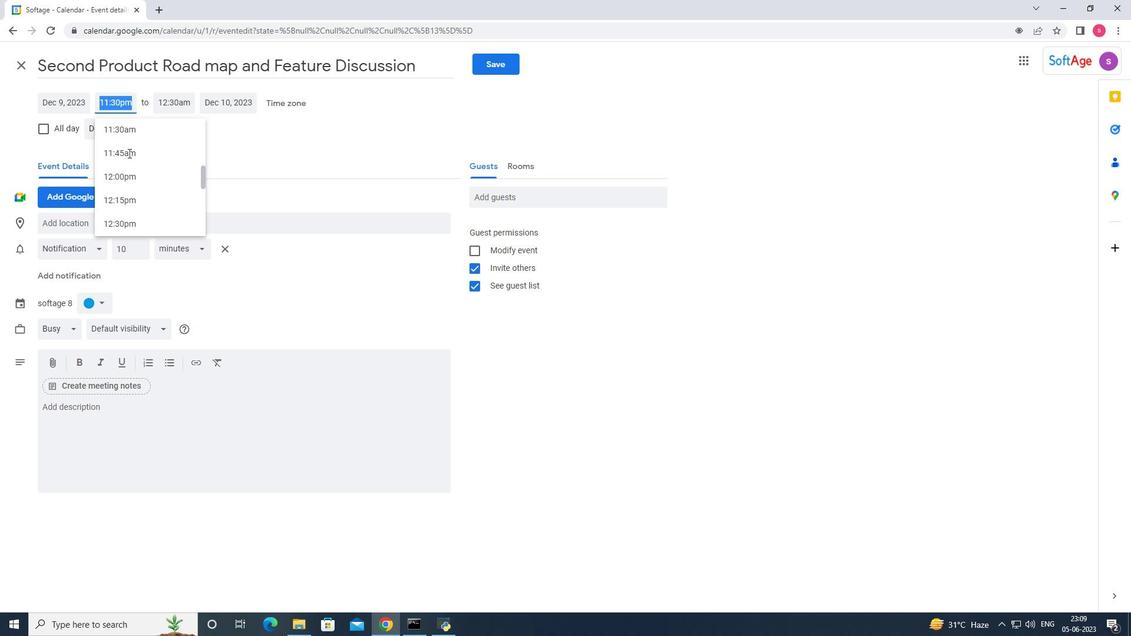 
Action: Mouse scrolled (128, 153) with delta (0, 0)
Screenshot: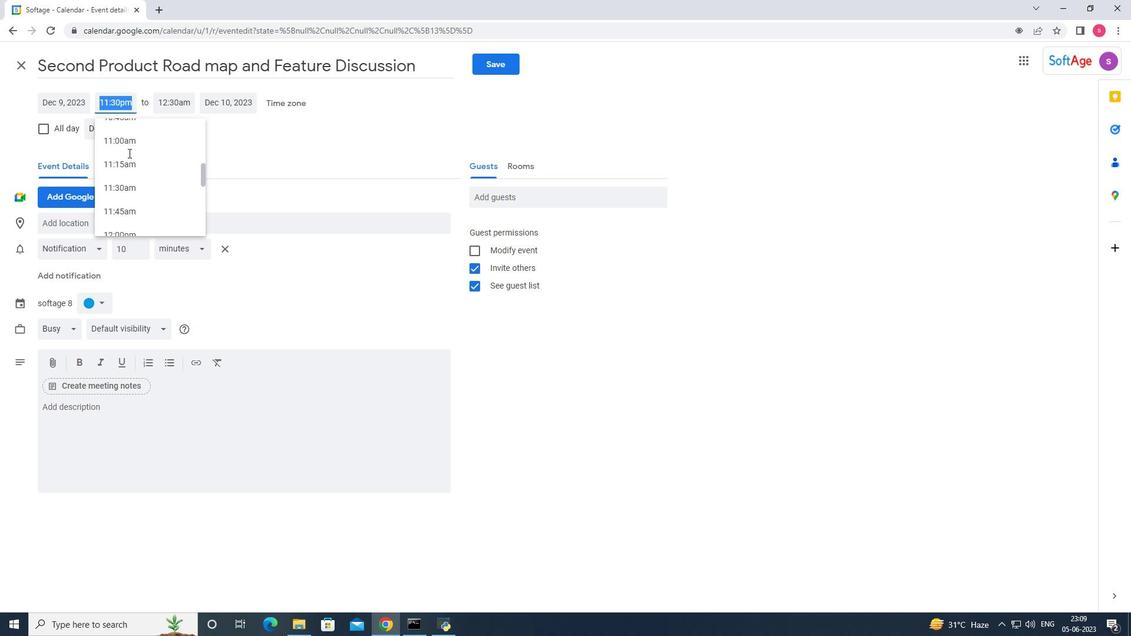 
Action: Mouse scrolled (128, 153) with delta (0, 0)
Screenshot: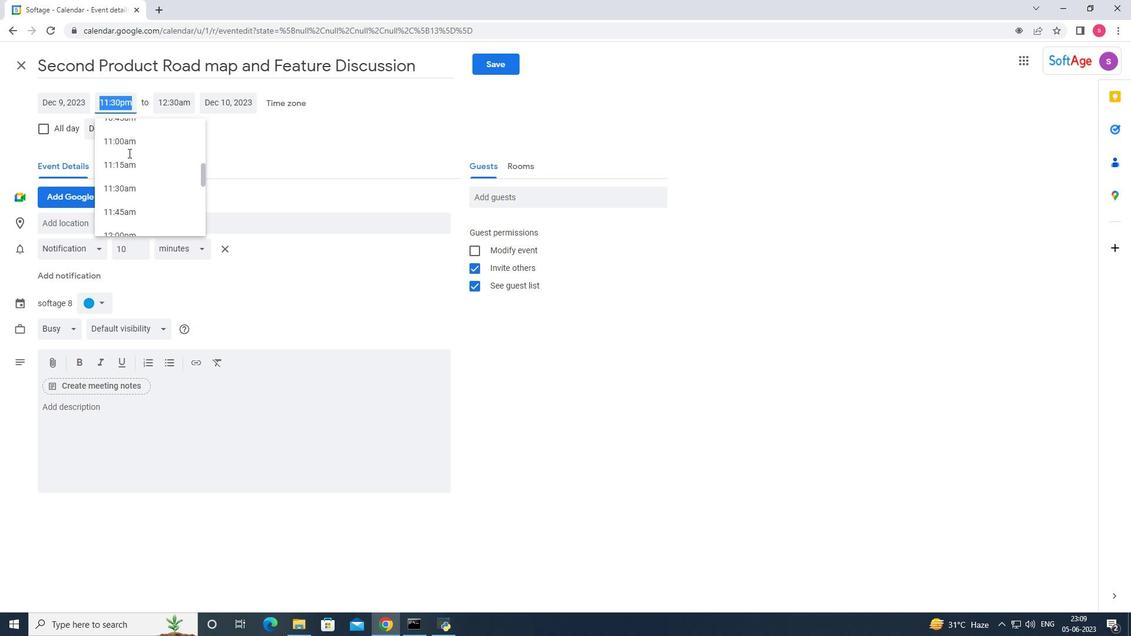 
Action: Mouse scrolled (128, 153) with delta (0, 0)
Screenshot: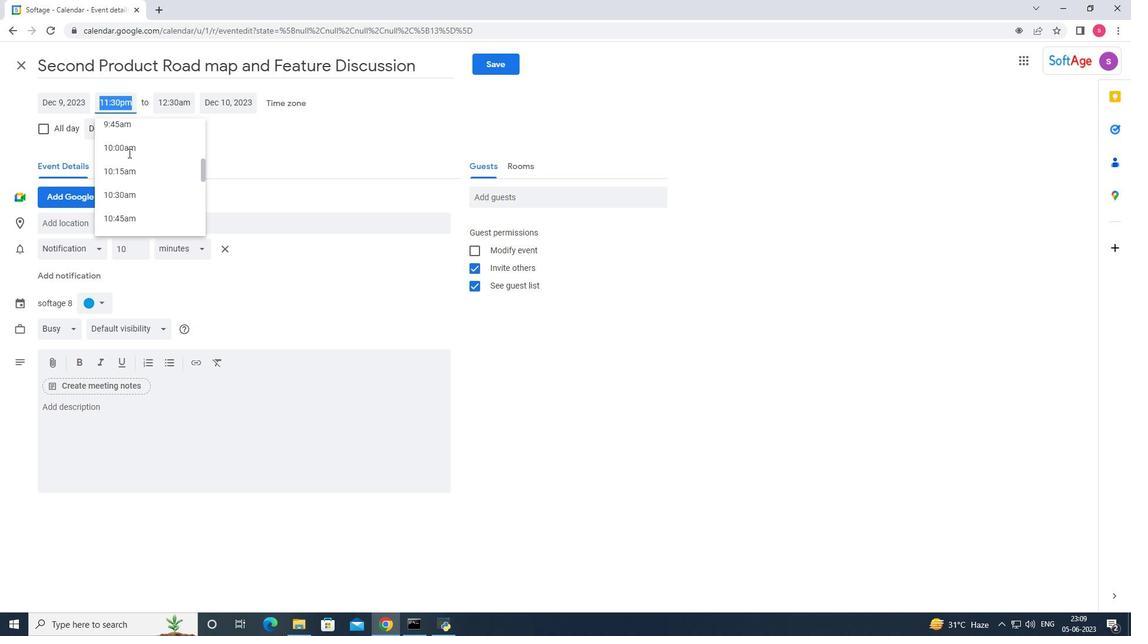 
Action: Mouse scrolled (128, 153) with delta (0, 0)
Screenshot: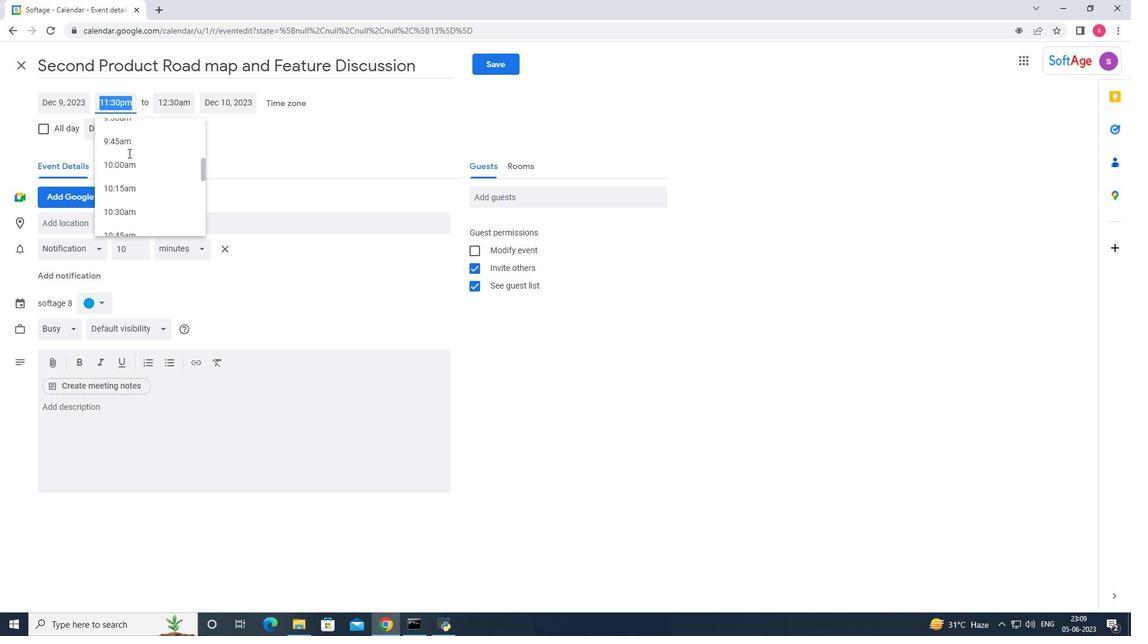 
Action: Mouse scrolled (128, 153) with delta (0, 0)
Screenshot: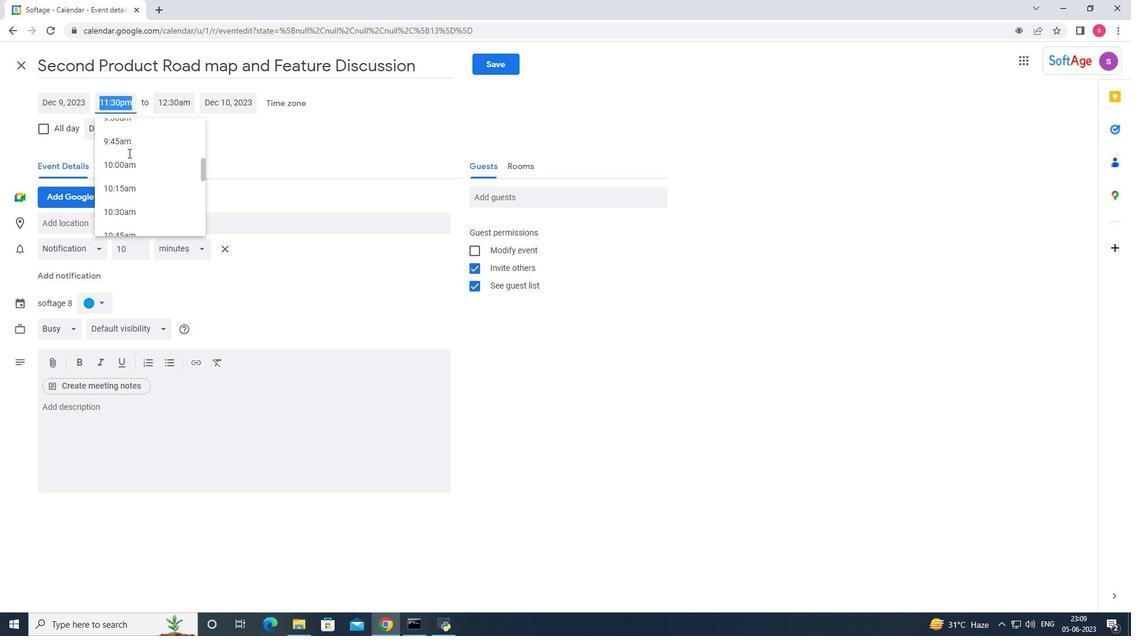 
Action: Mouse scrolled (128, 153) with delta (0, 0)
Screenshot: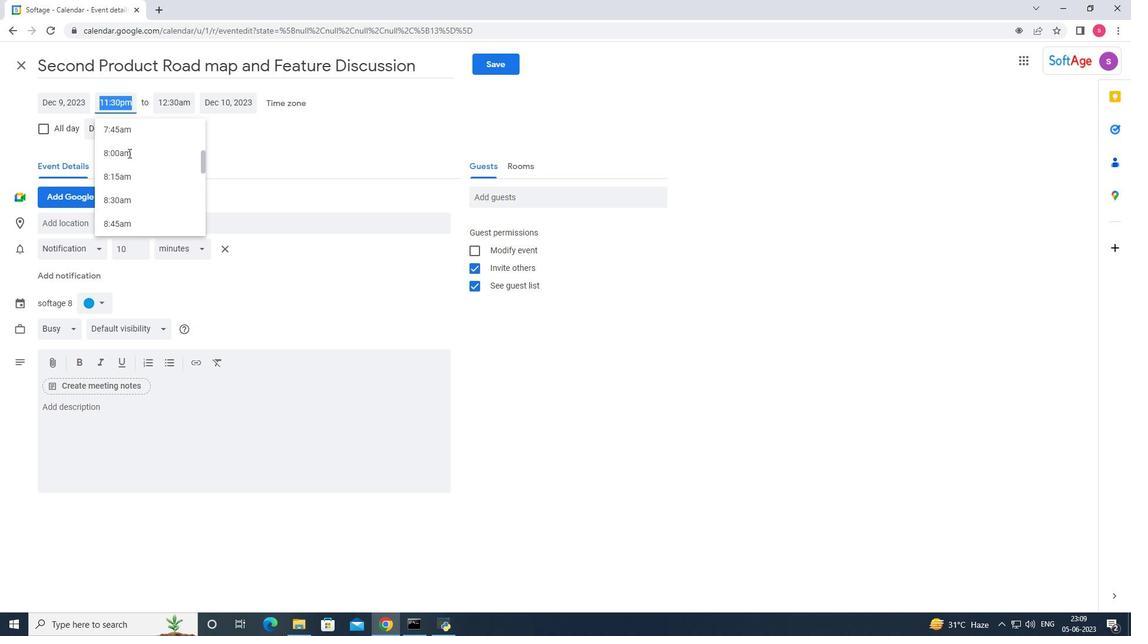 
Action: Mouse scrolled (128, 153) with delta (0, 0)
Screenshot: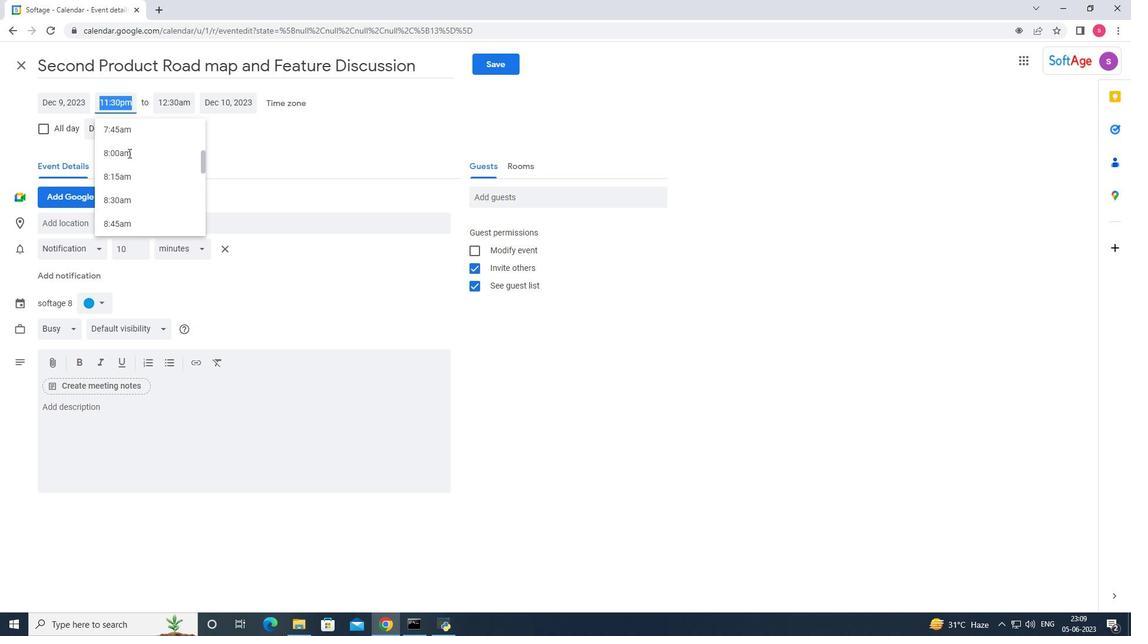 
Action: Mouse scrolled (128, 152) with delta (0, 0)
Screenshot: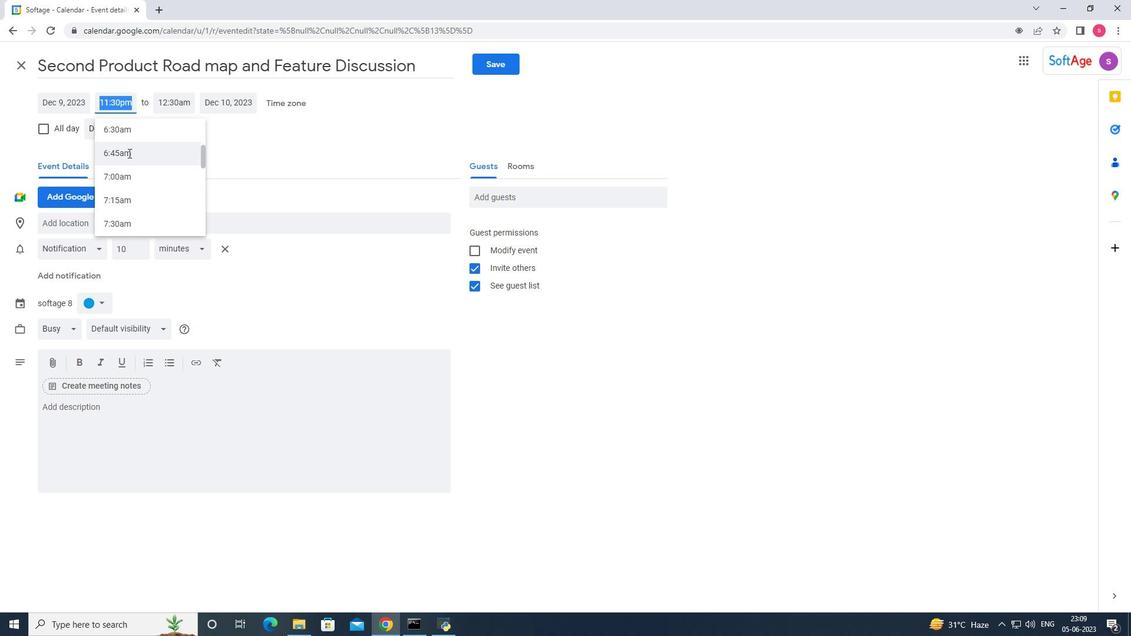 
Action: Mouse scrolled (128, 152) with delta (0, 0)
Screenshot: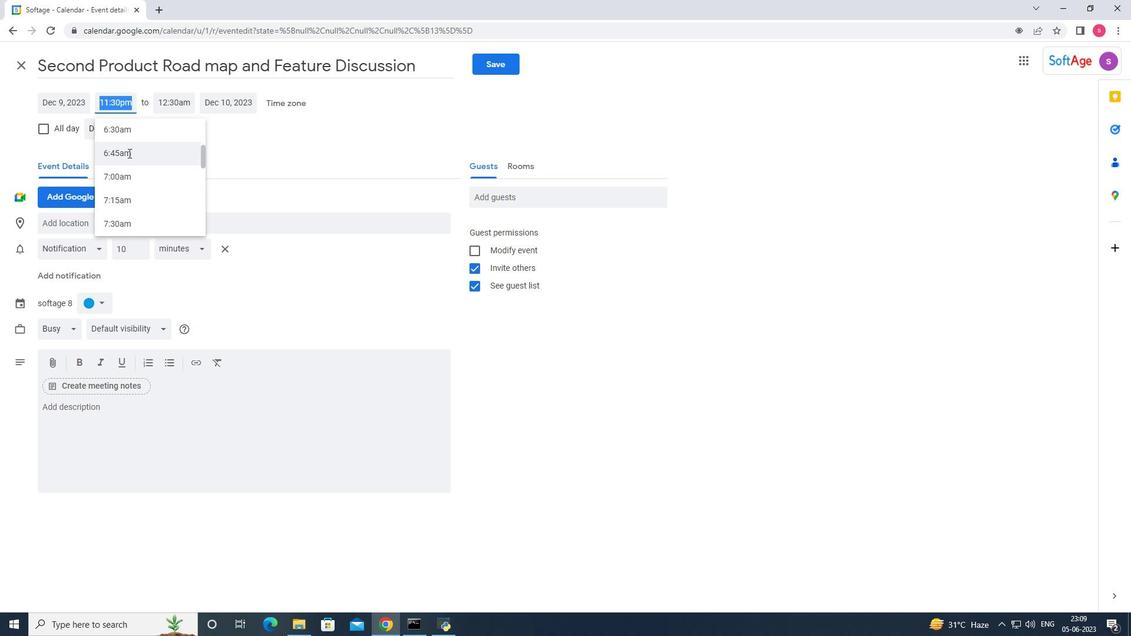 
Action: Mouse scrolled (128, 153) with delta (0, 0)
Screenshot: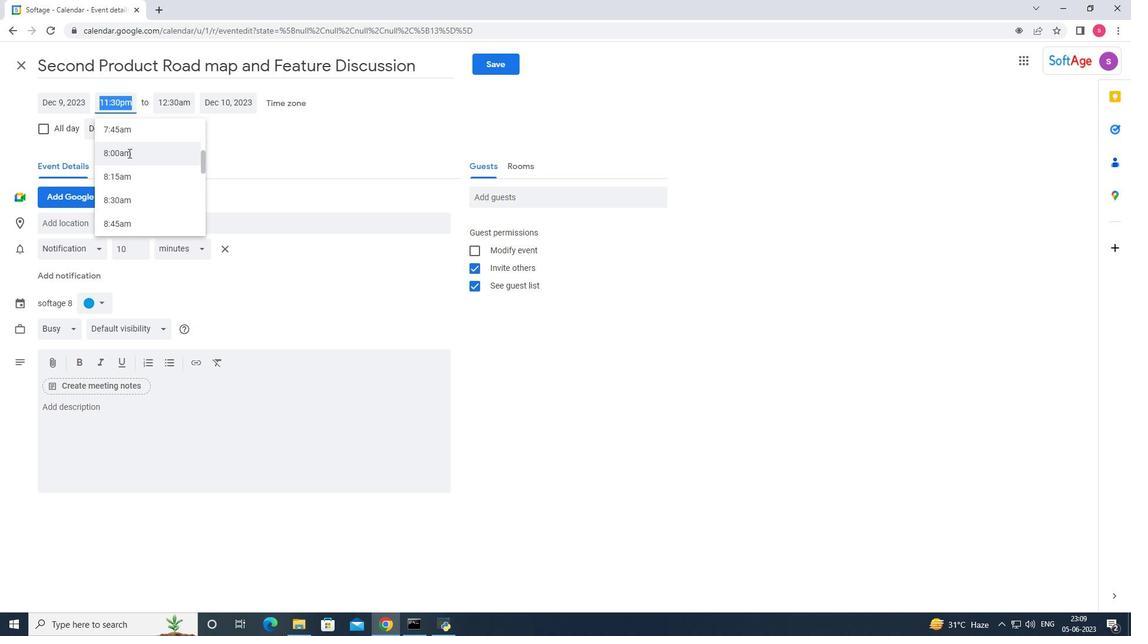 
Action: Mouse moved to (116, 193)
Screenshot: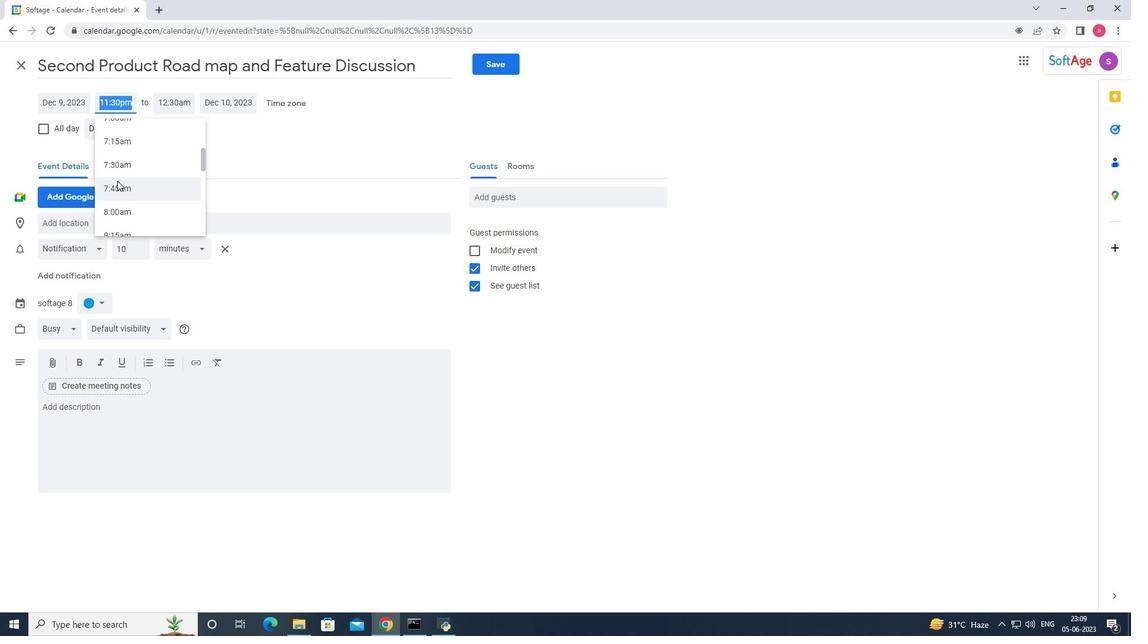 
Action: Mouse pressed left at (116, 193)
Screenshot: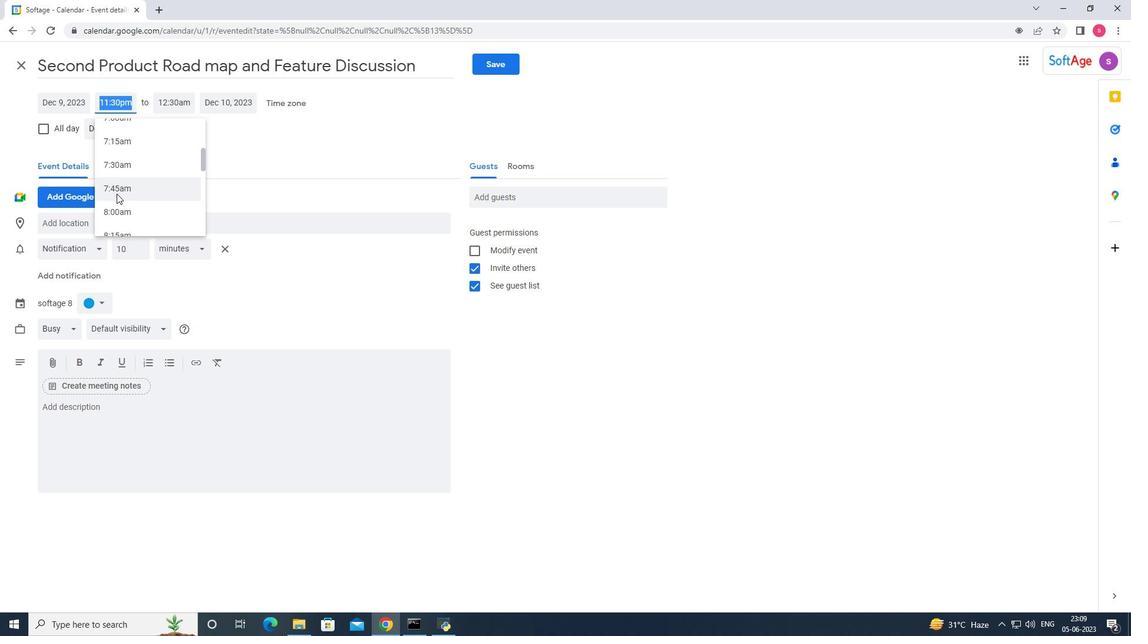 
Action: Mouse moved to (109, 103)
Screenshot: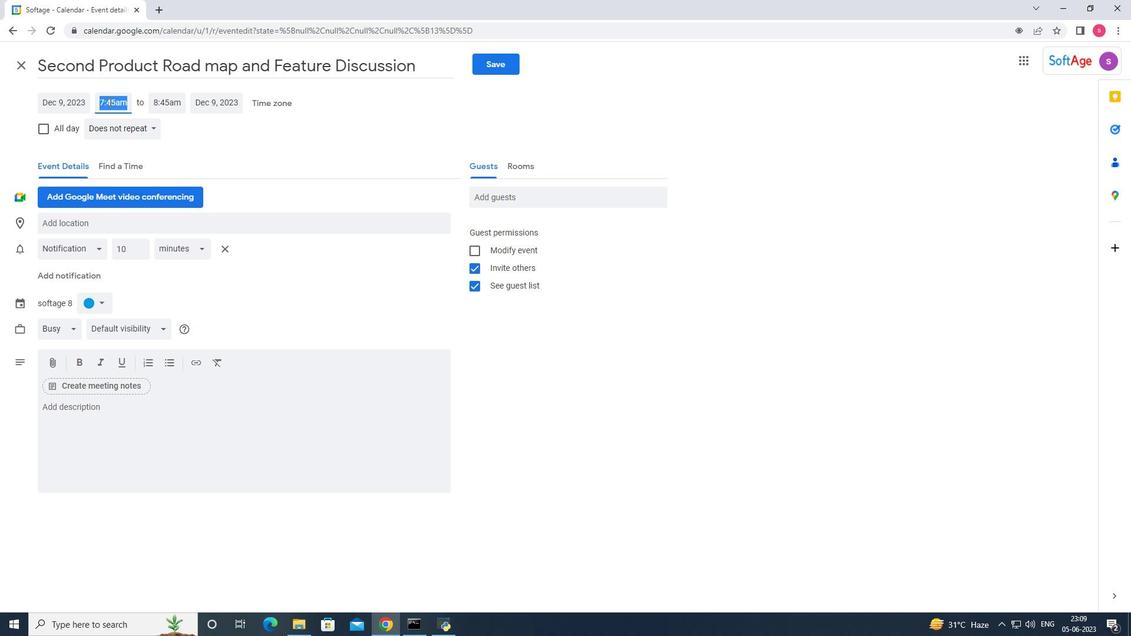 
Action: Mouse pressed left at (109, 103)
Screenshot: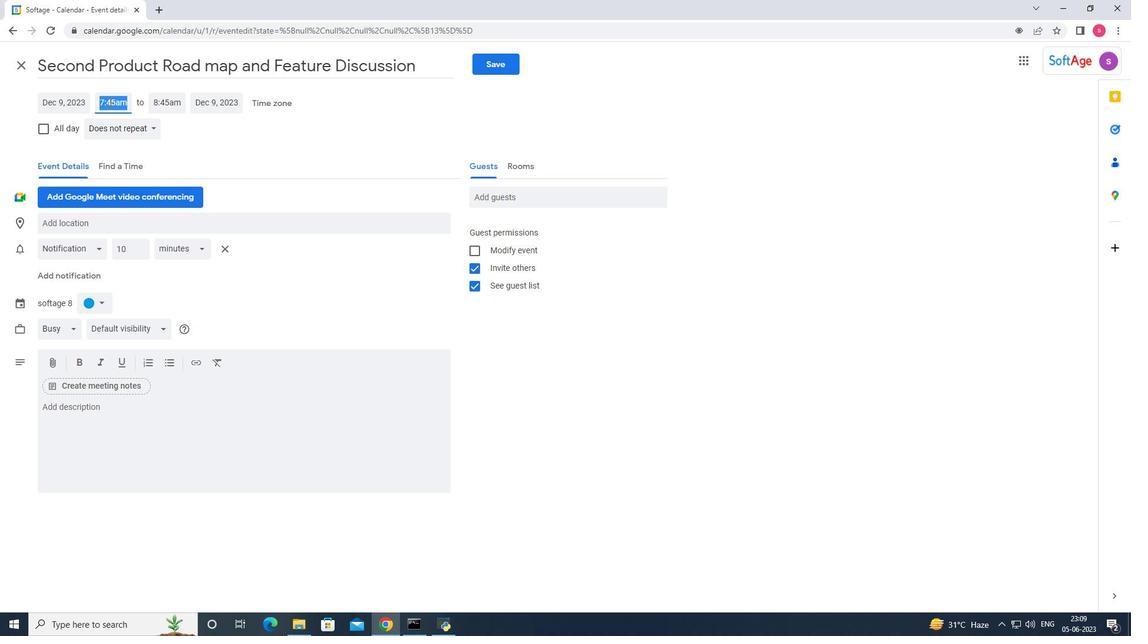 
Action: Mouse moved to (117, 124)
Screenshot: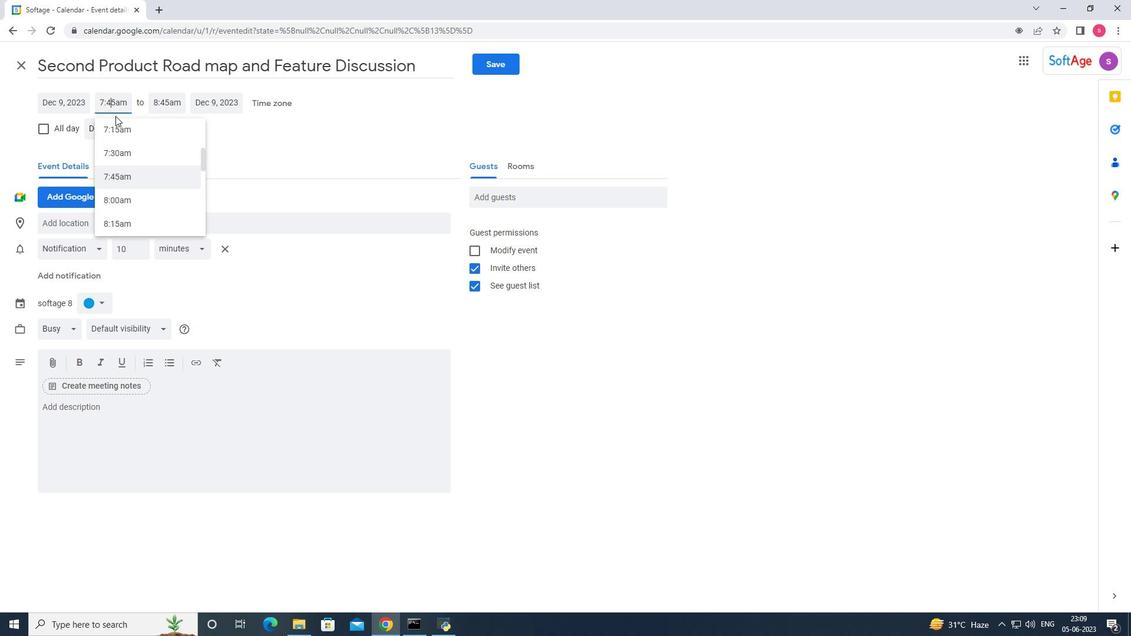 
Action: Key pressed <Key.backspace>
Screenshot: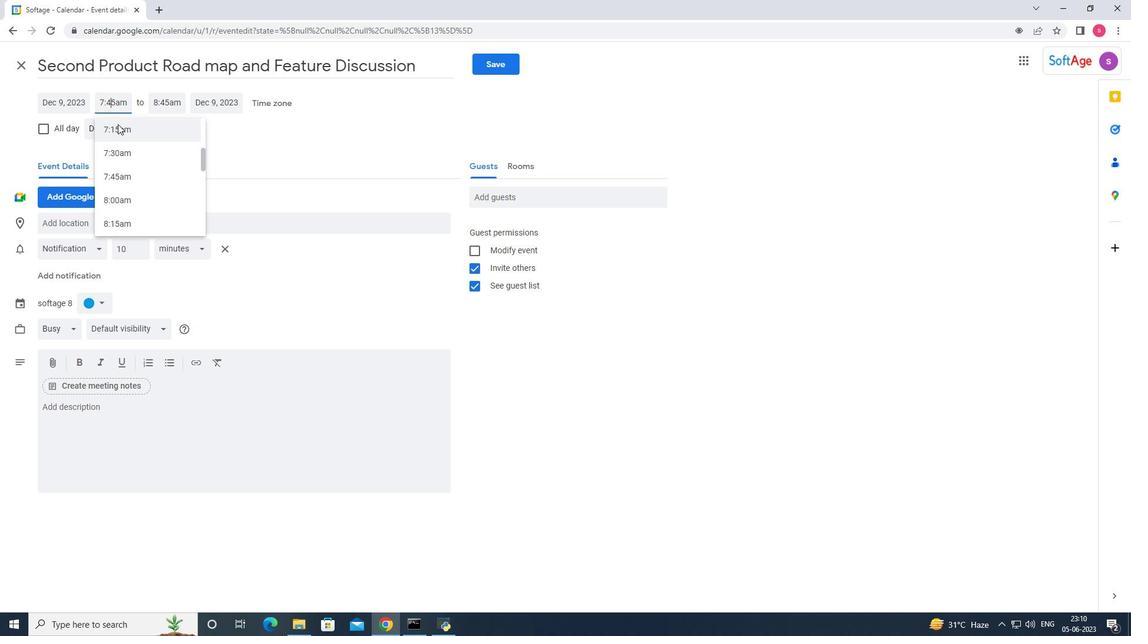 
Action: Mouse moved to (109, 103)
Screenshot: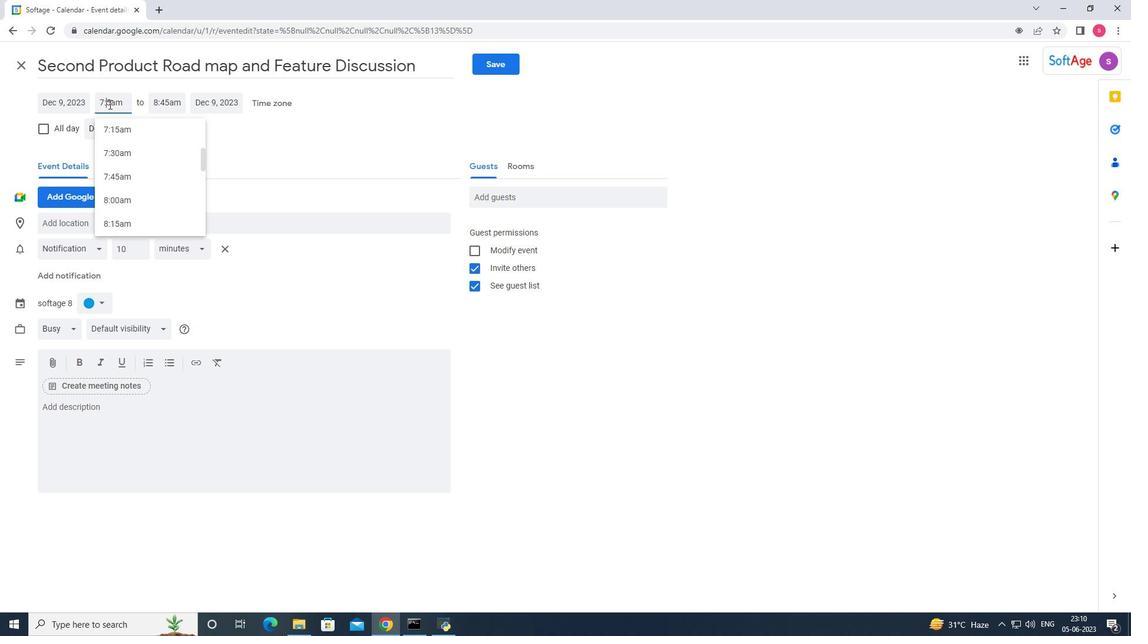 
Action: Mouse pressed left at (109, 103)
Screenshot: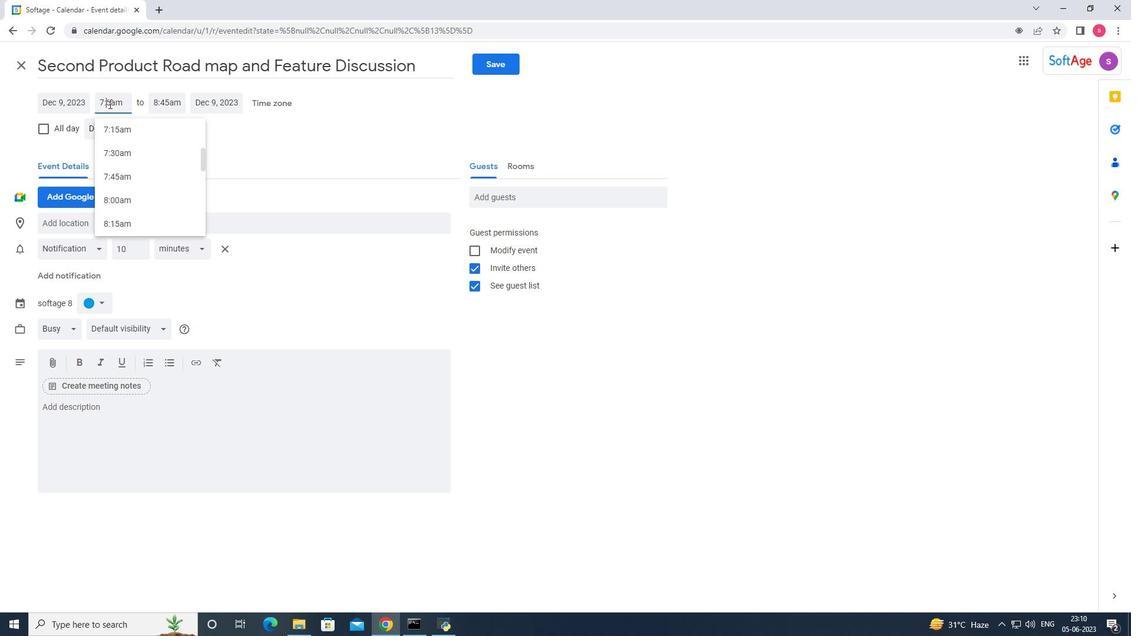 
Action: Mouse moved to (113, 99)
Screenshot: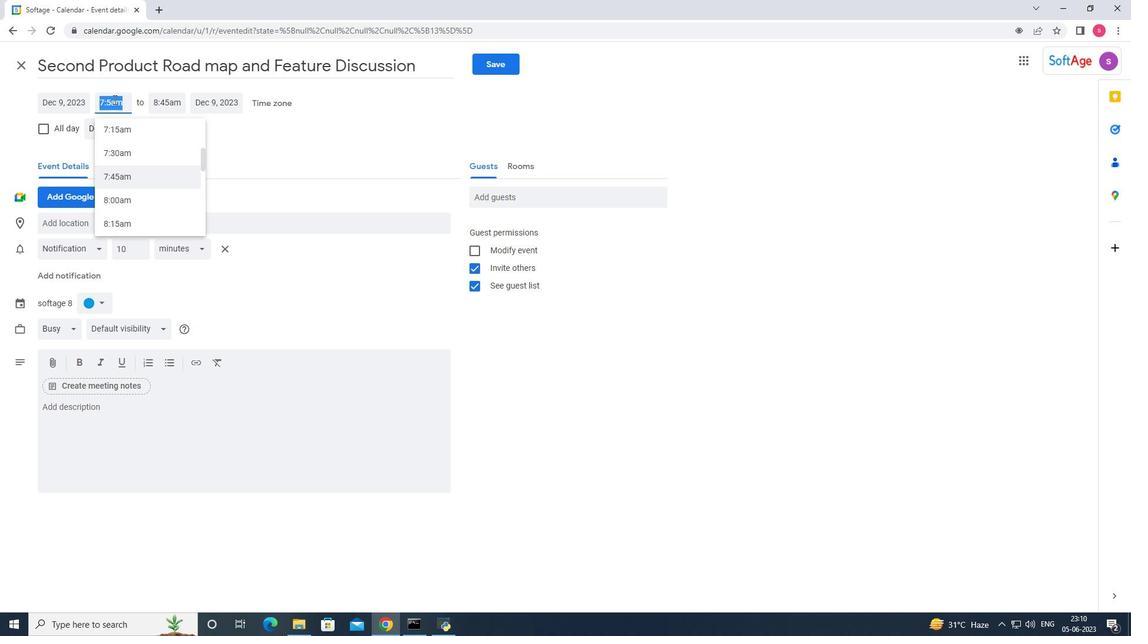 
Action: Mouse pressed left at (113, 99)
Screenshot: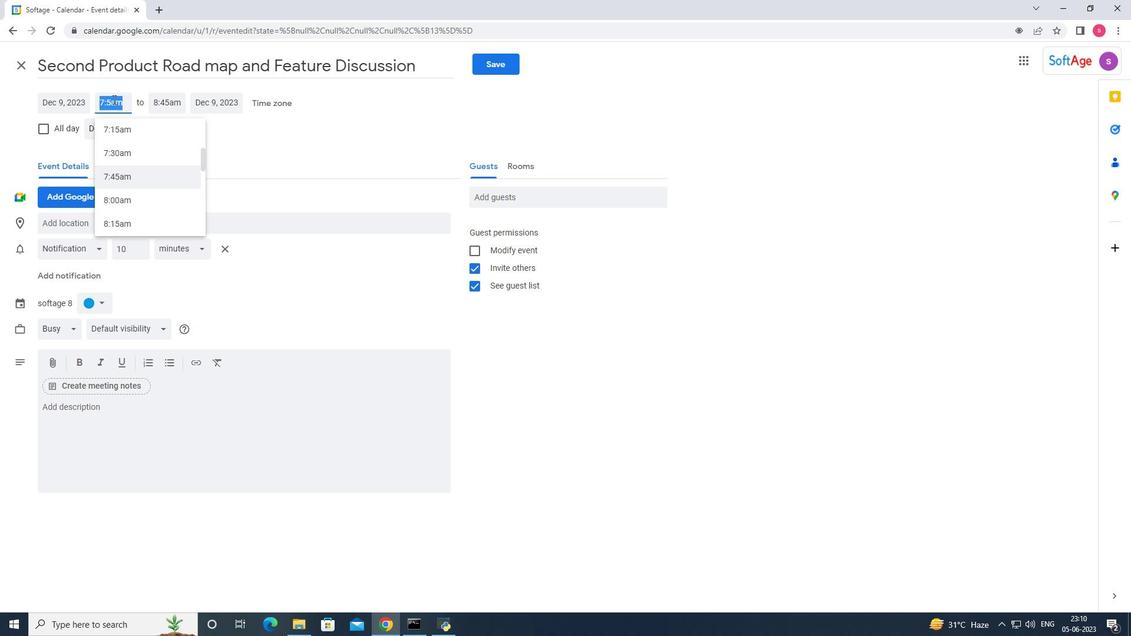 
Action: Mouse moved to (109, 104)
Screenshot: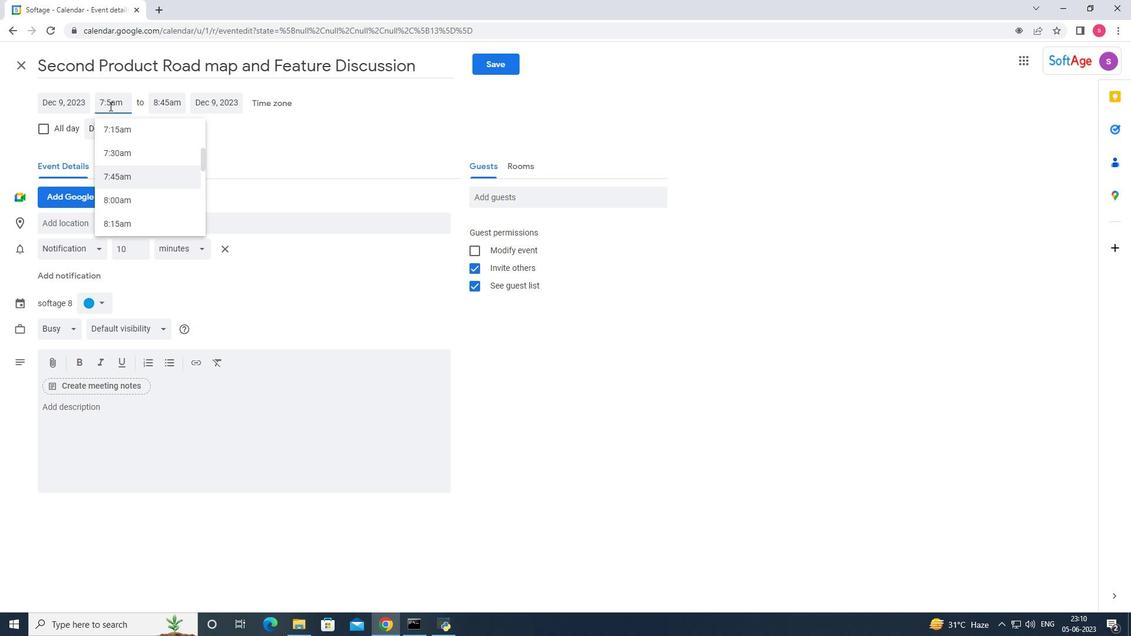 
Action: Mouse pressed left at (109, 104)
Screenshot: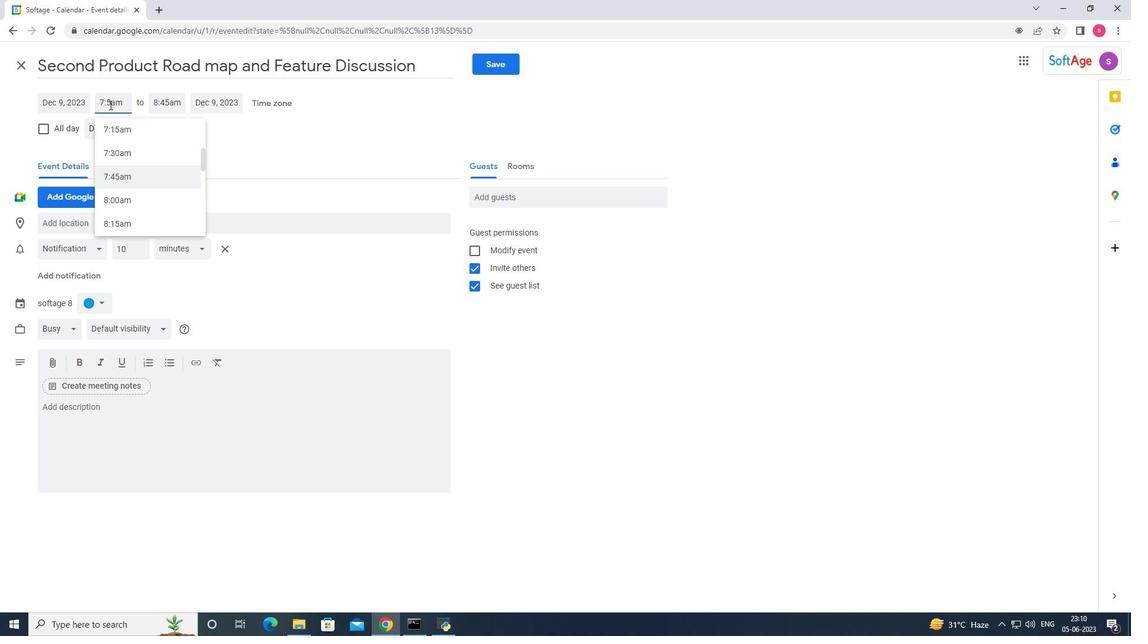 
Action: Mouse moved to (109, 101)
Screenshot: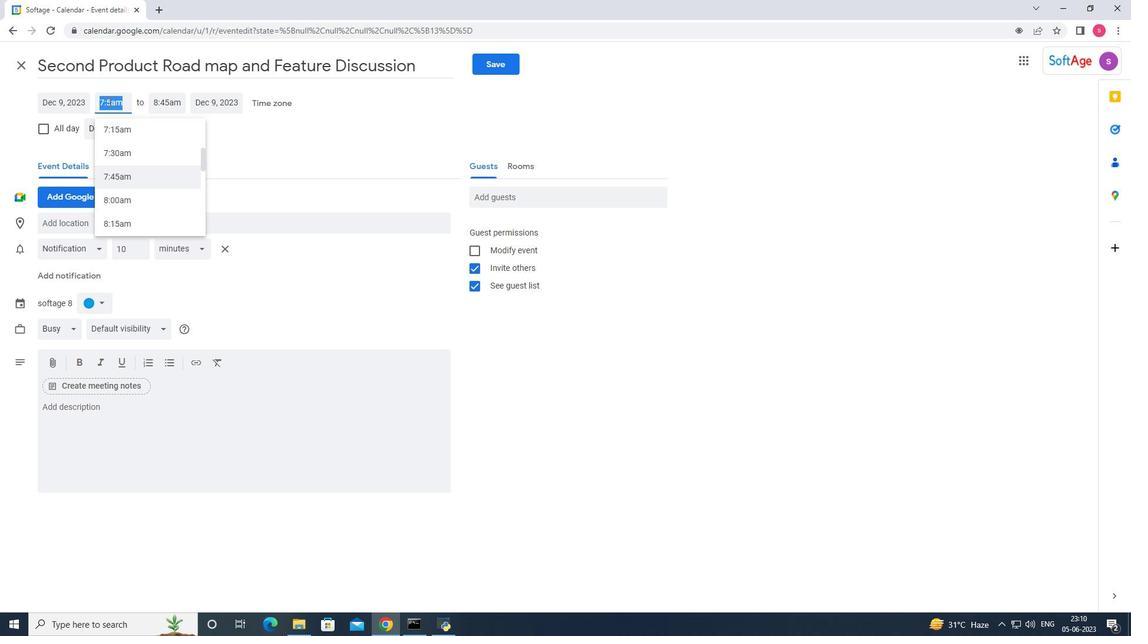 
Action: Mouse pressed left at (109, 101)
Screenshot: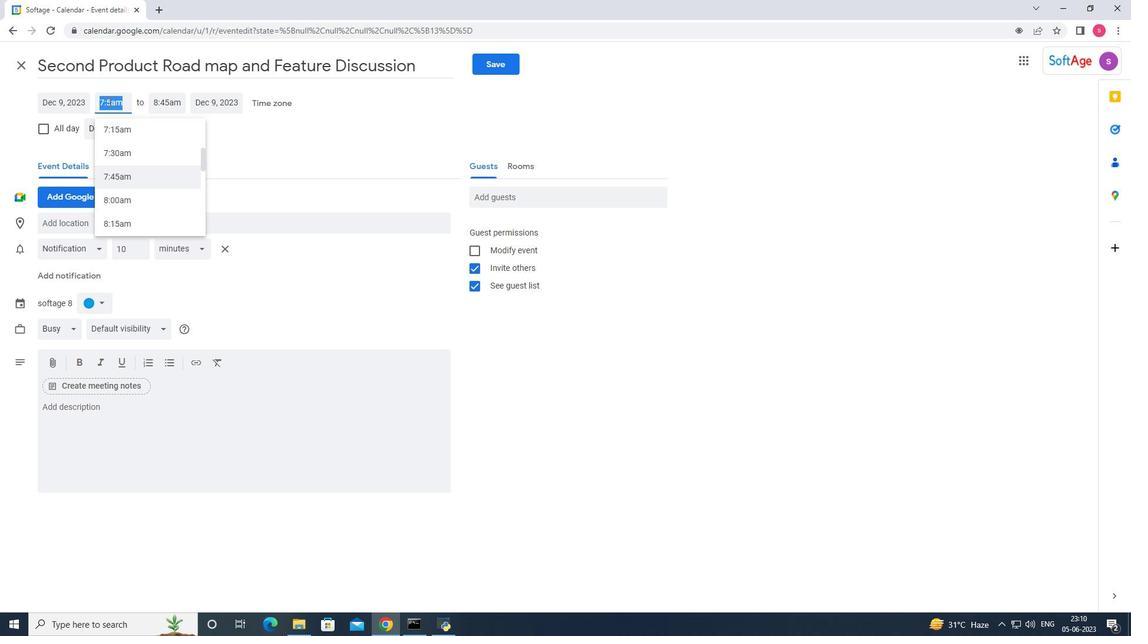 
Action: Mouse moved to (143, 133)
Screenshot: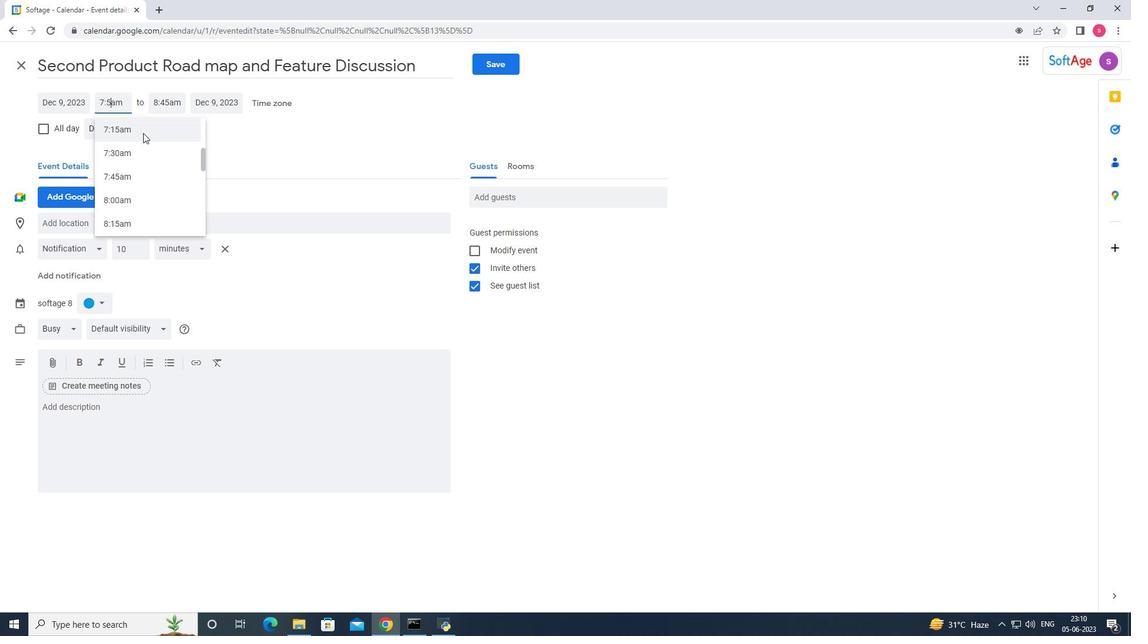 
Action: Key pressed 0
Screenshot: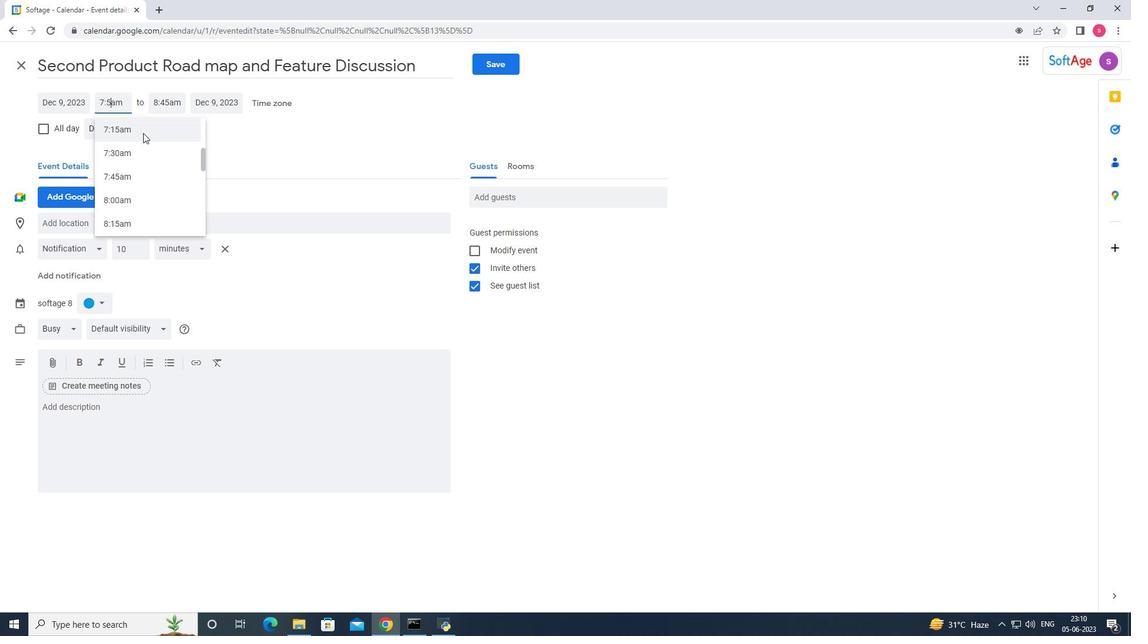 
Action: Mouse moved to (162, 103)
Screenshot: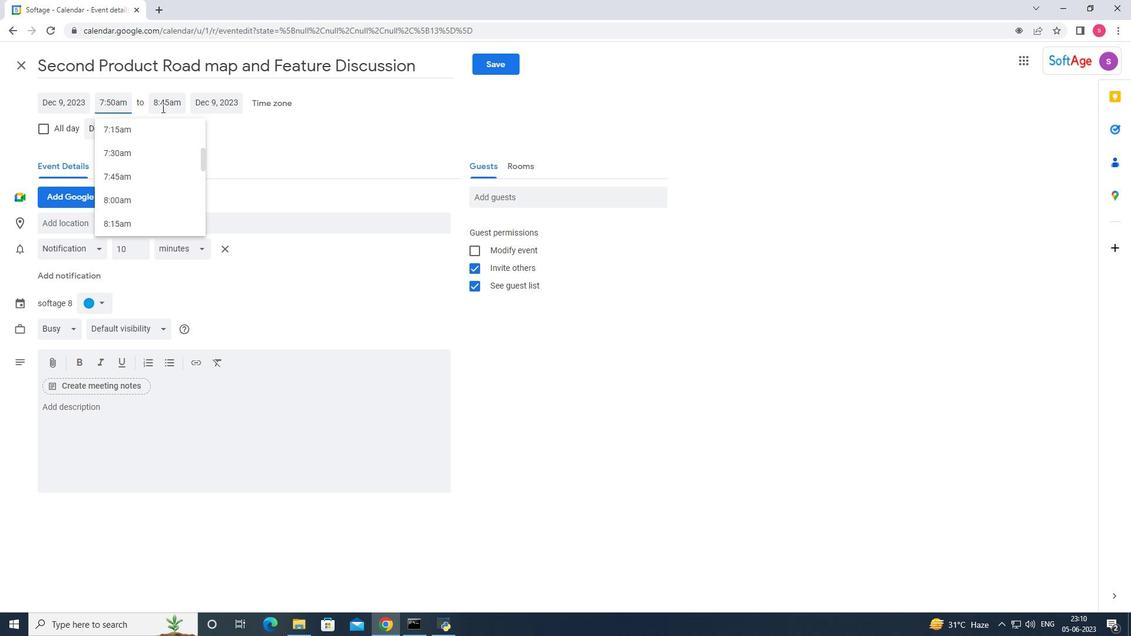 
Action: Mouse pressed left at (162, 103)
Screenshot: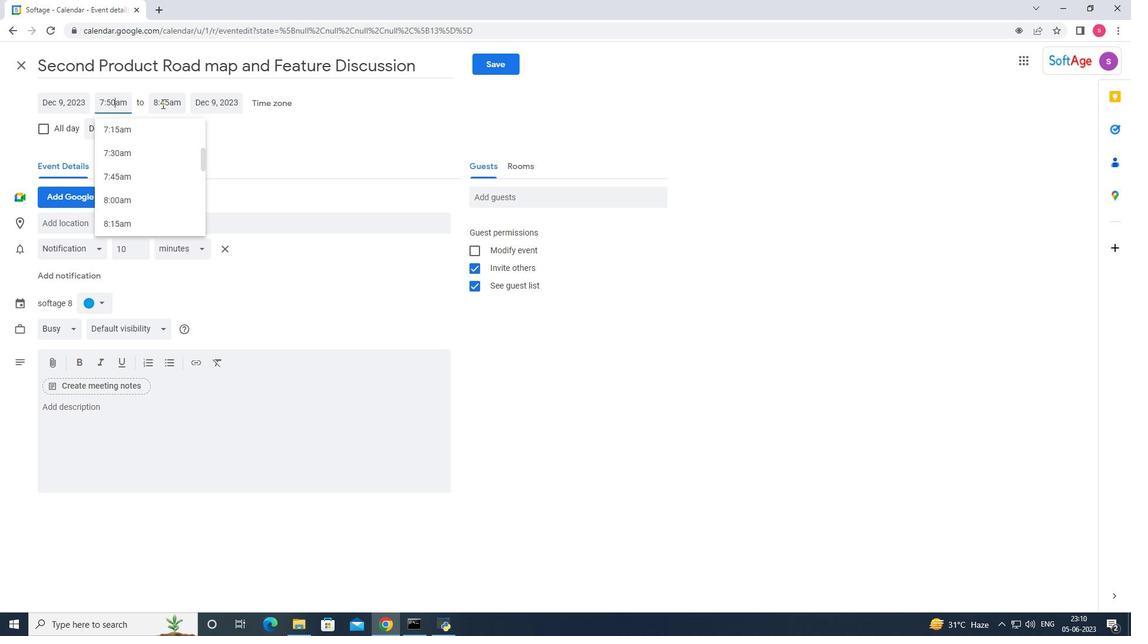 
Action: Mouse moved to (193, 222)
Screenshot: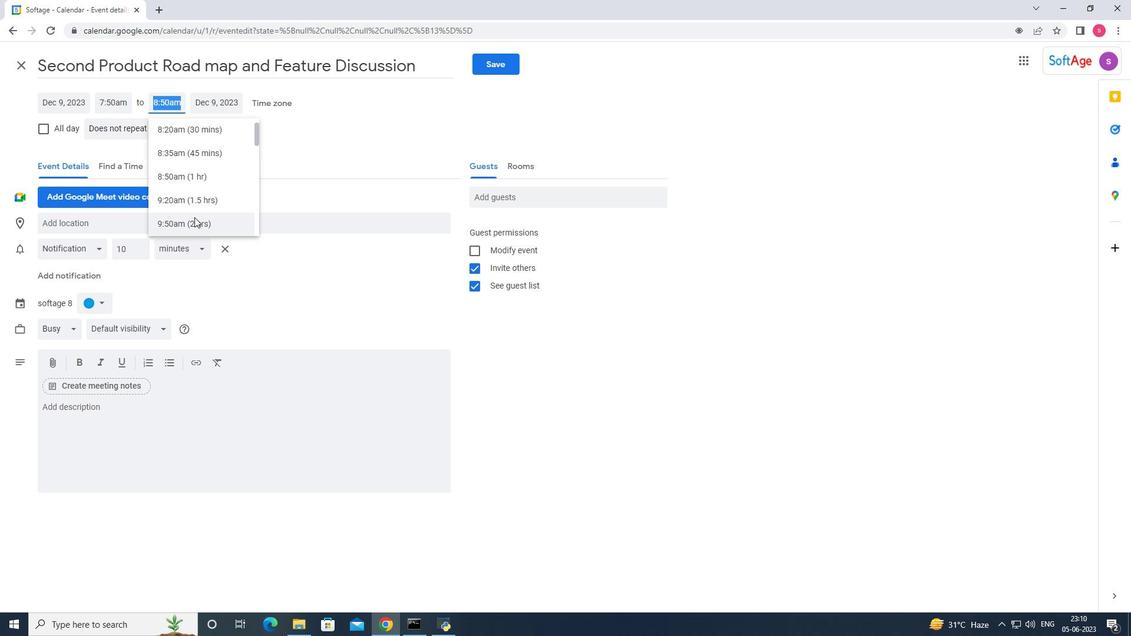 
Action: Mouse pressed left at (193, 222)
Screenshot: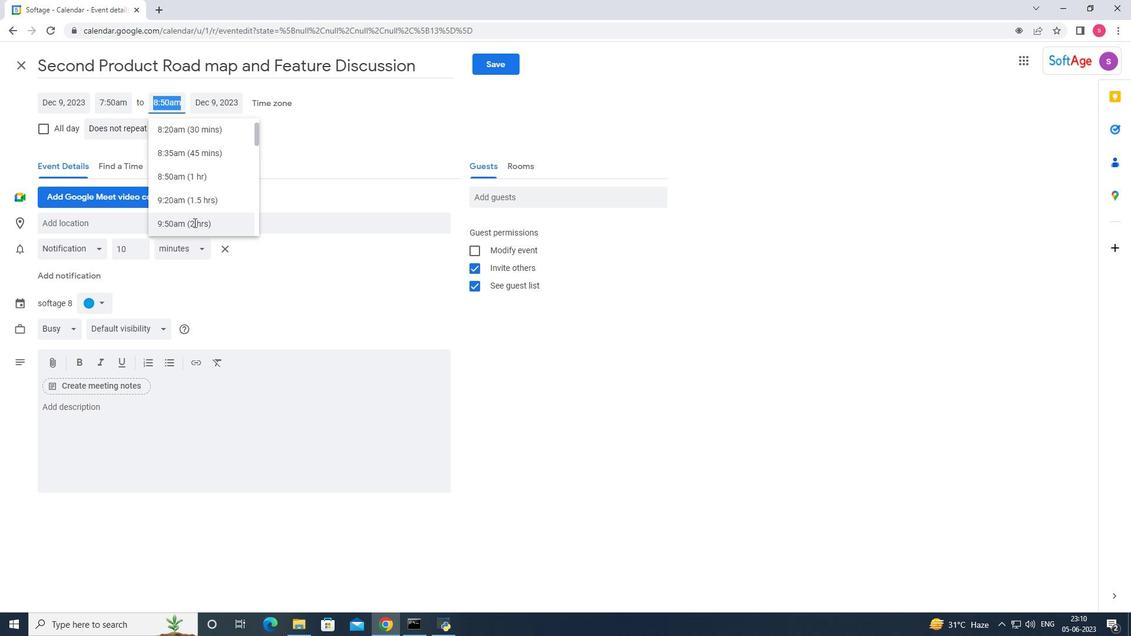 
Action: Mouse moved to (126, 128)
Screenshot: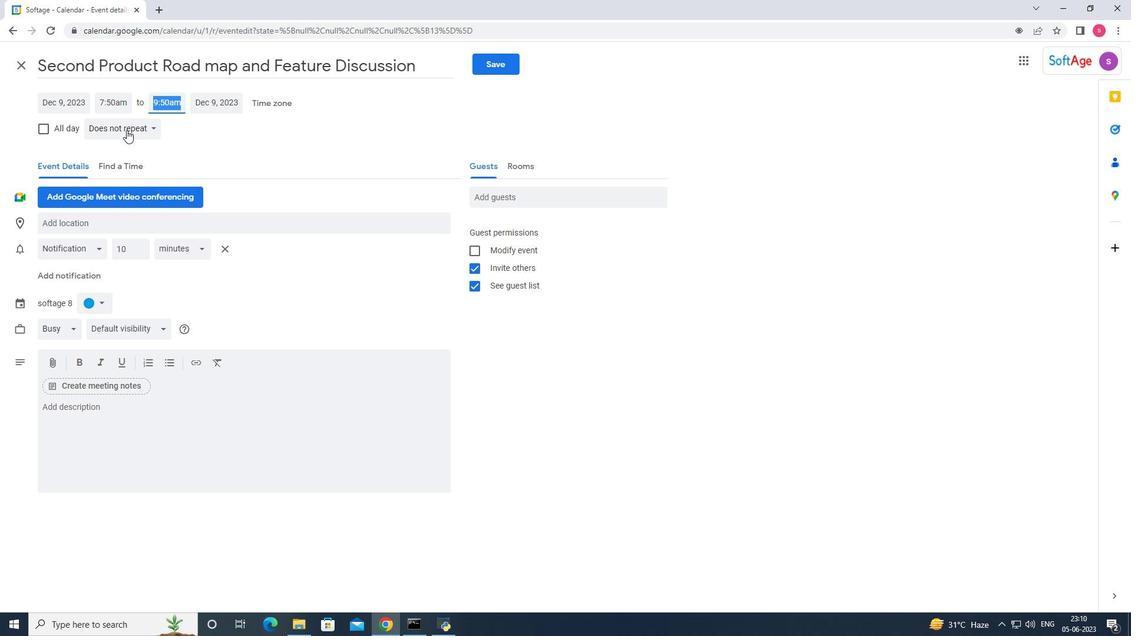 
Action: Mouse pressed left at (126, 128)
Screenshot: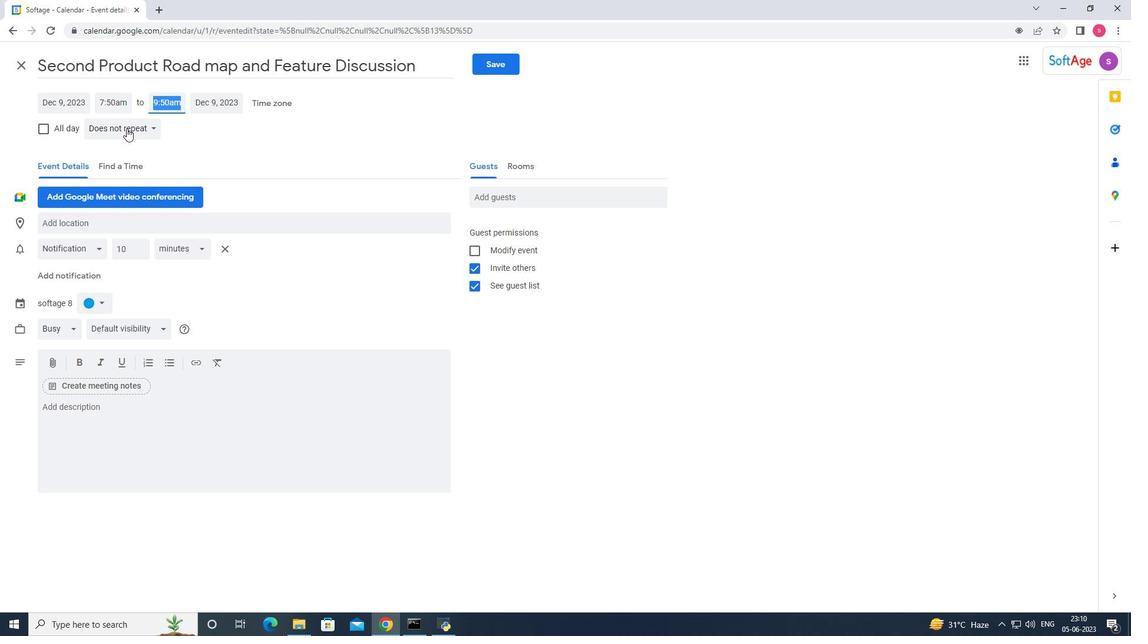 
Action: Mouse moved to (137, 255)
Screenshot: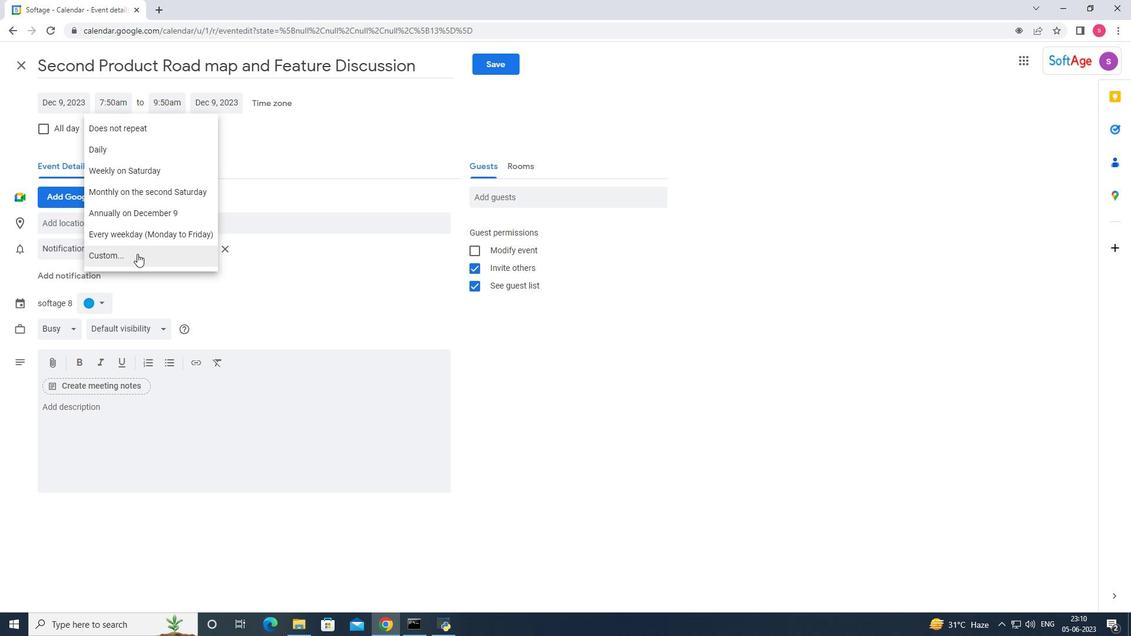 
Action: Mouse pressed left at (137, 255)
Screenshot: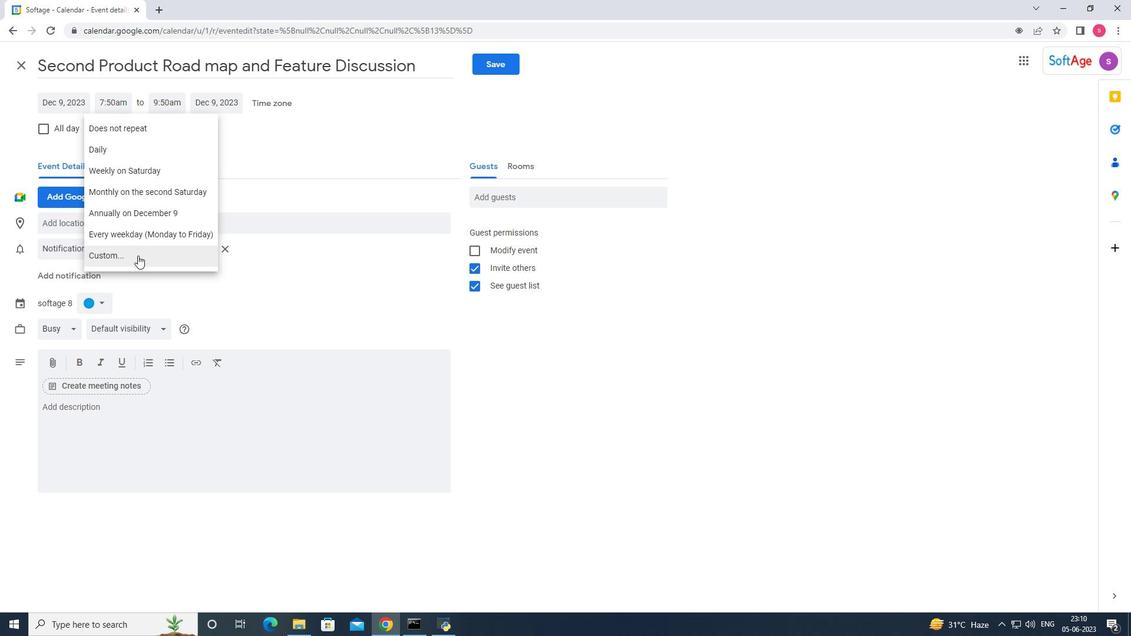 
Action: Mouse moved to (470, 311)
Screenshot: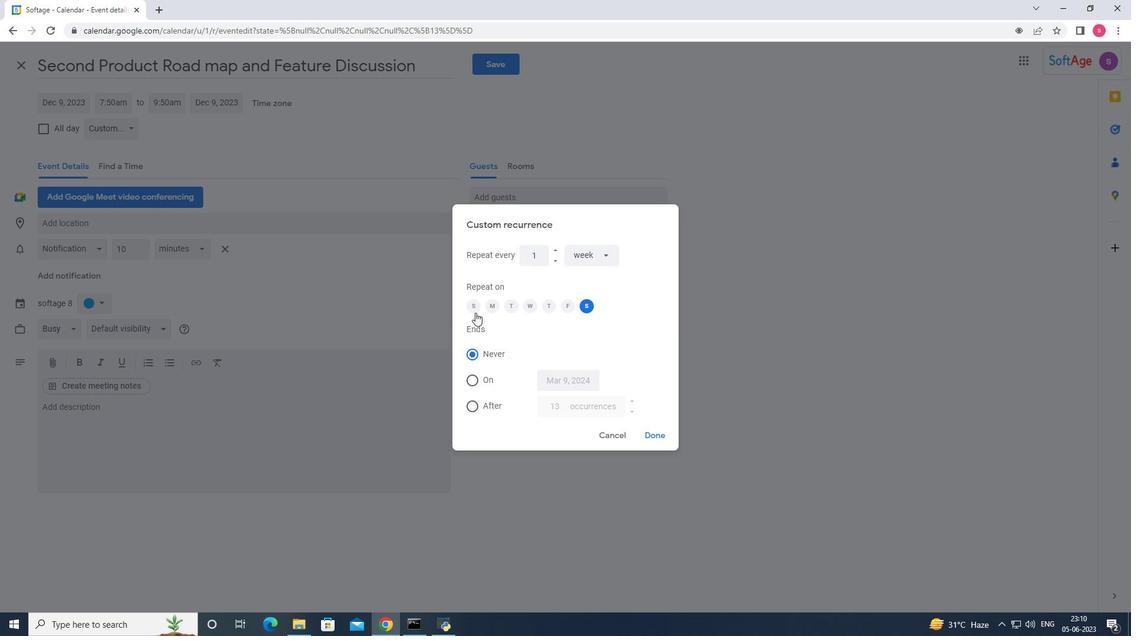 
Action: Mouse pressed left at (470, 311)
Screenshot: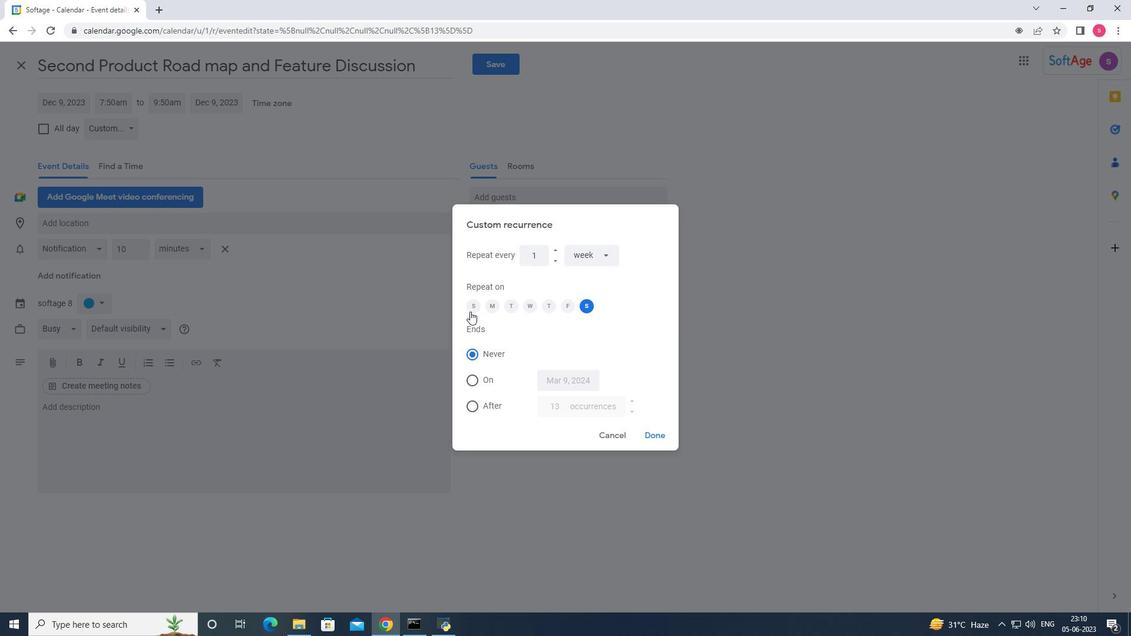
Action: Mouse moved to (584, 307)
Screenshot: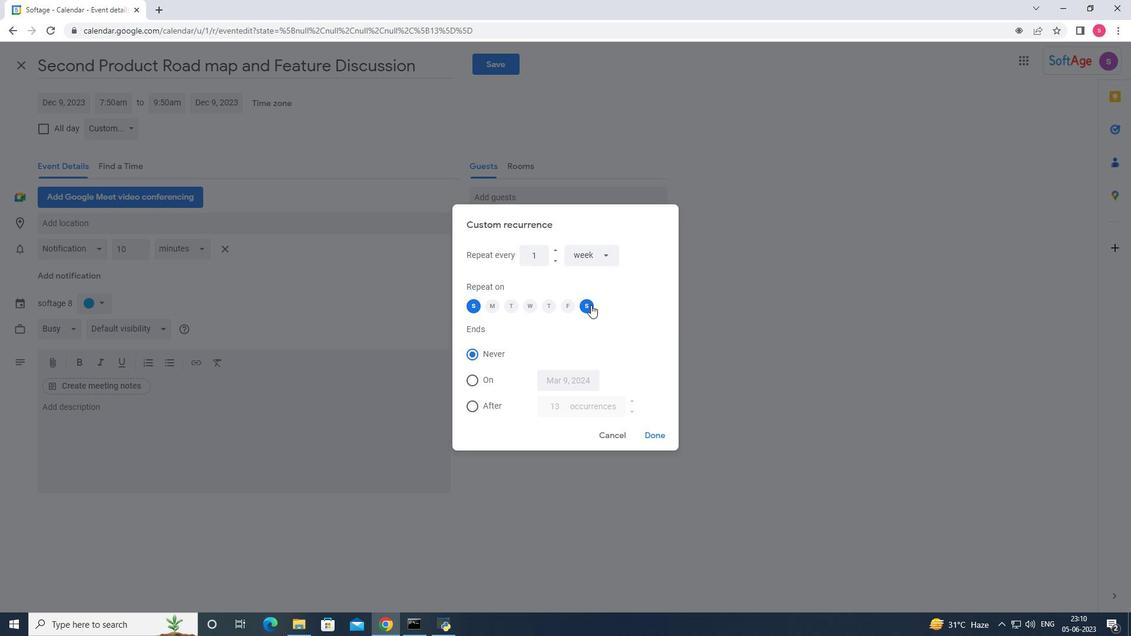 
Action: Mouse pressed left at (584, 307)
Screenshot: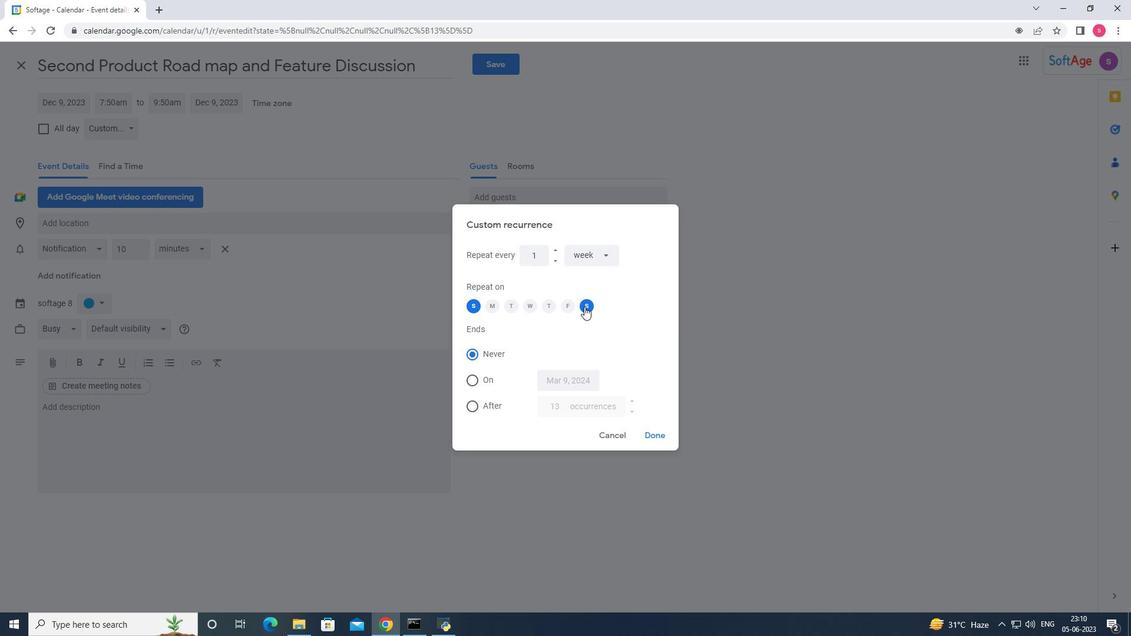 
Action: Mouse moved to (660, 438)
Screenshot: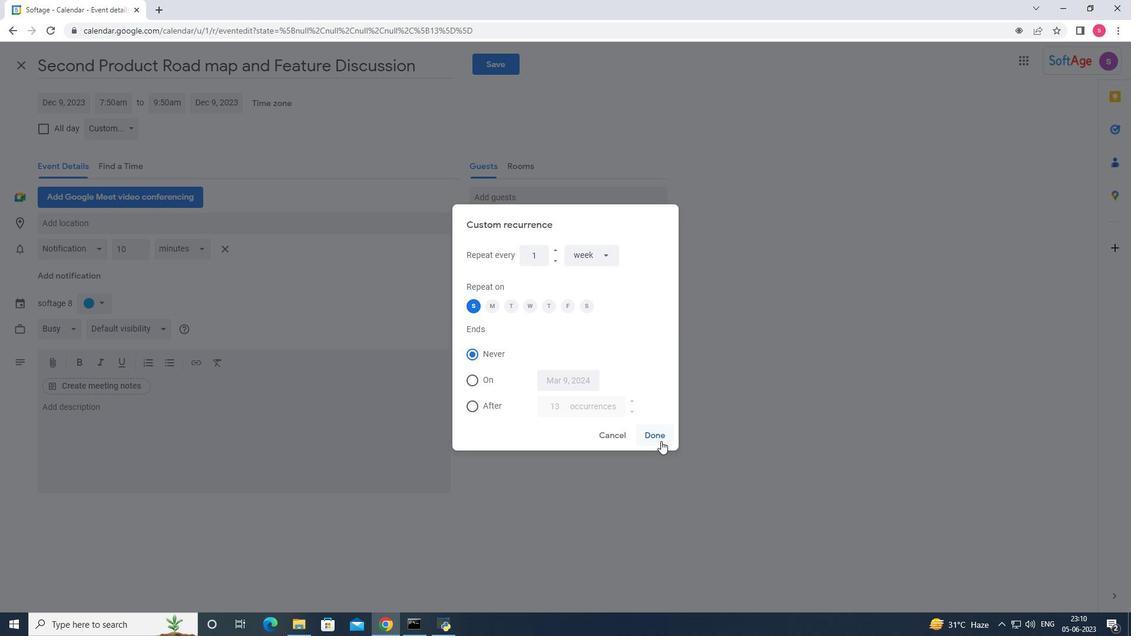 
Action: Mouse pressed left at (660, 438)
Screenshot: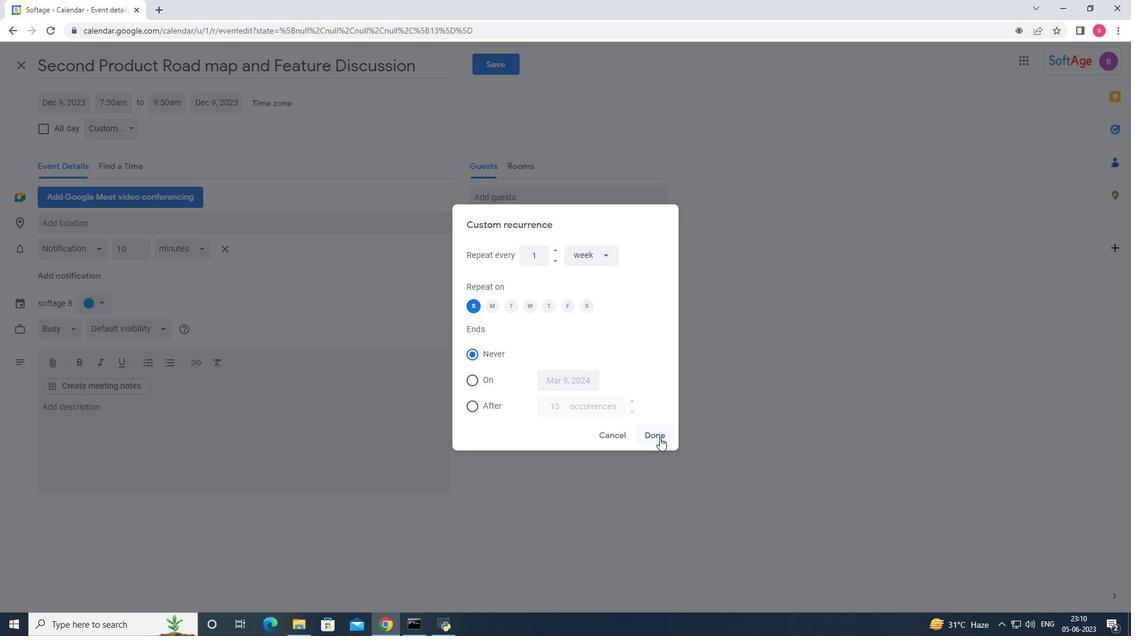 
Action: Mouse moved to (112, 221)
Screenshot: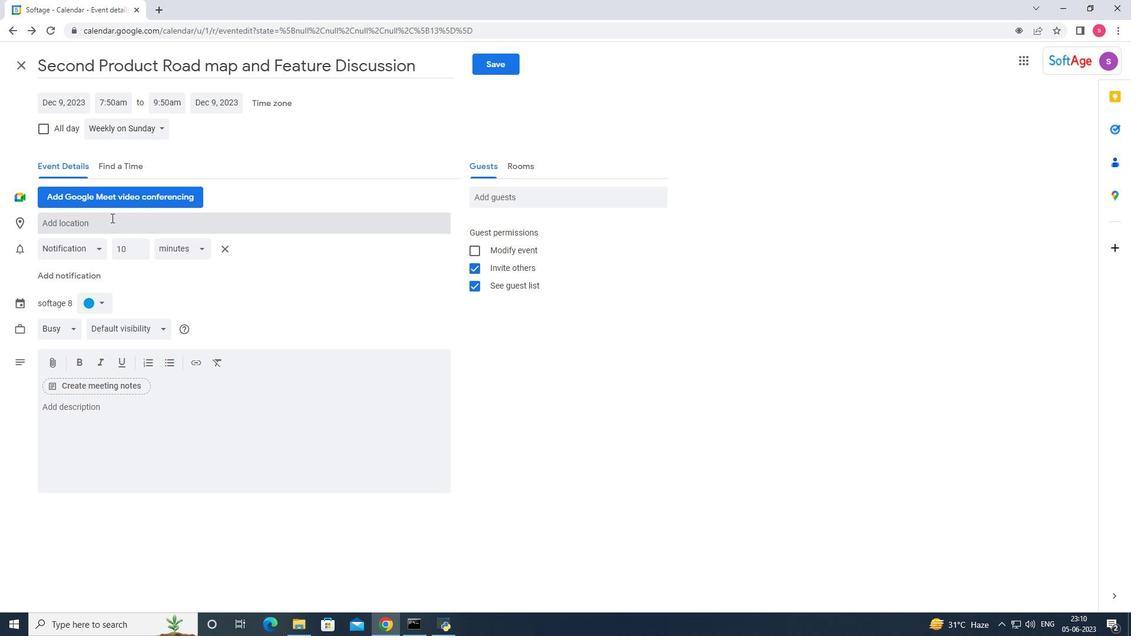 
Action: Mouse pressed left at (112, 221)
Screenshot: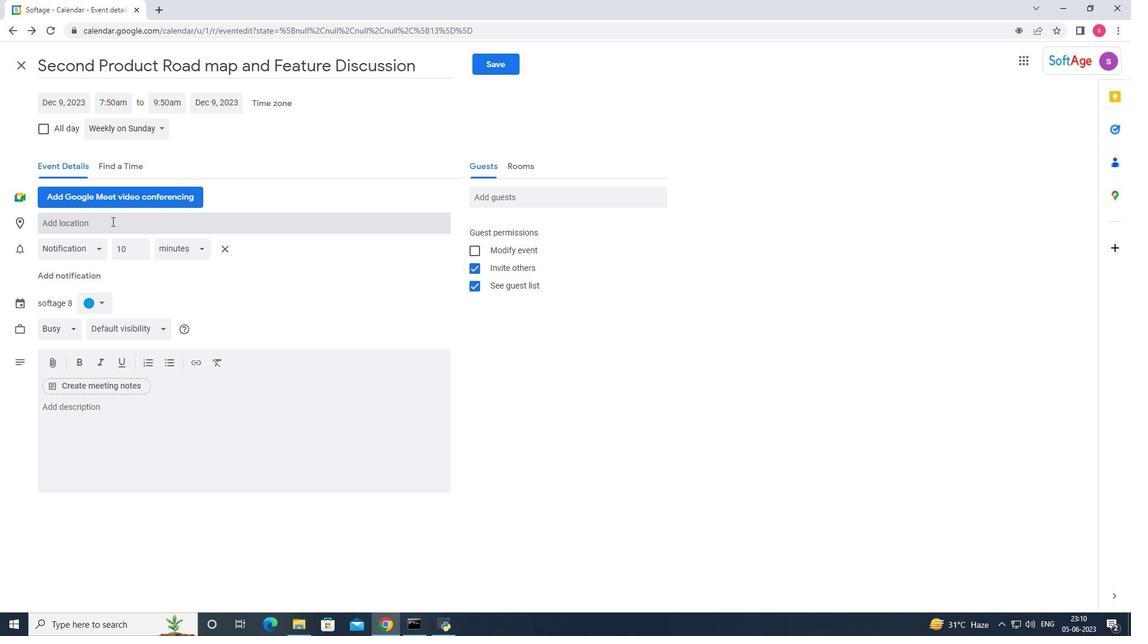 
Action: Key pressed <Key.shift>Chennai,<Key.space><Key.shift>India
Screenshot: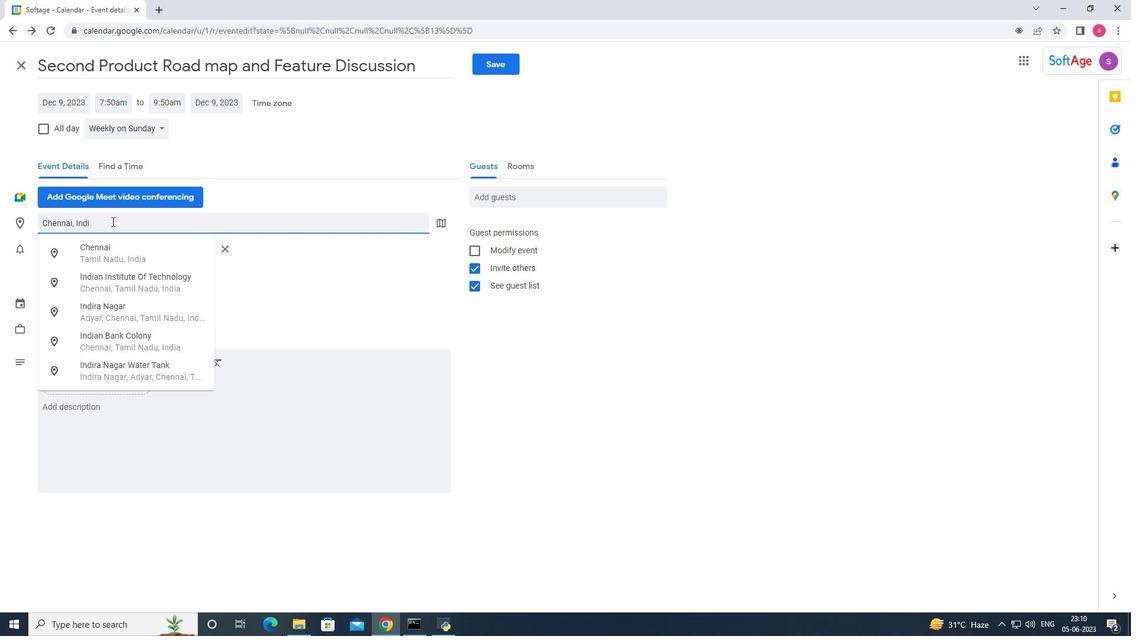 
Action: Mouse moved to (280, 267)
Screenshot: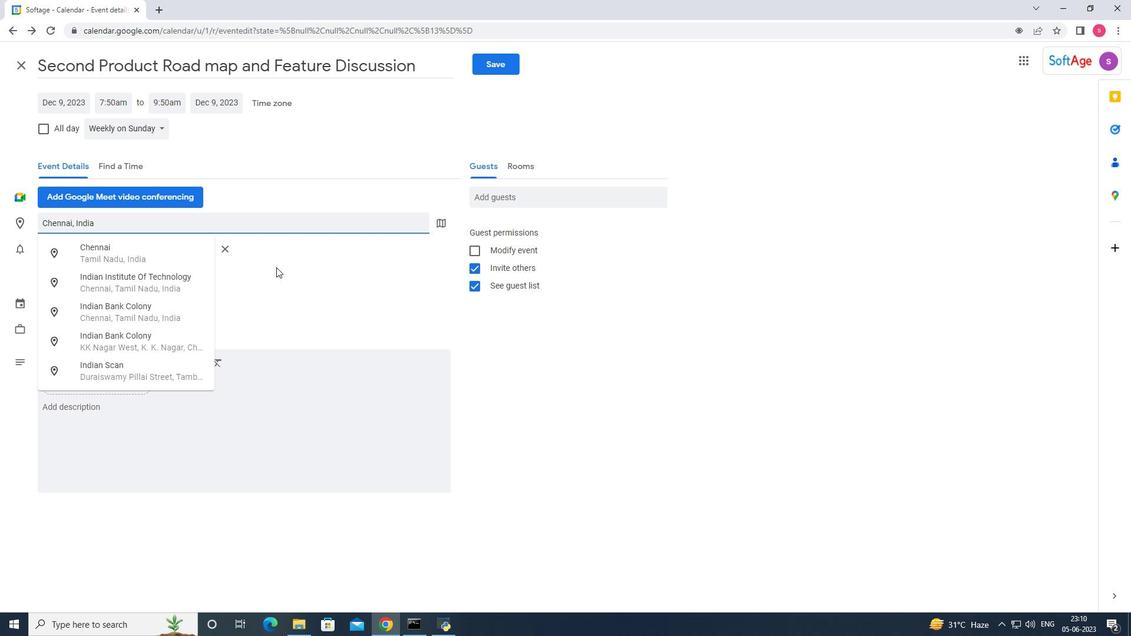 
Action: Mouse pressed left at (280, 267)
Screenshot: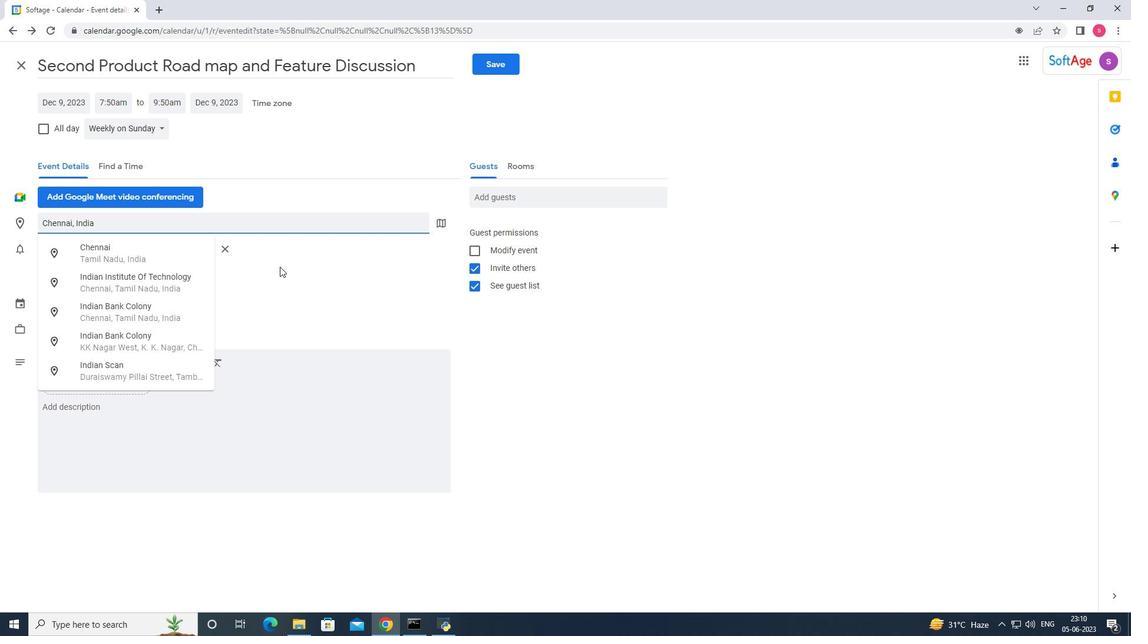 
Action: Mouse moved to (207, 406)
Screenshot: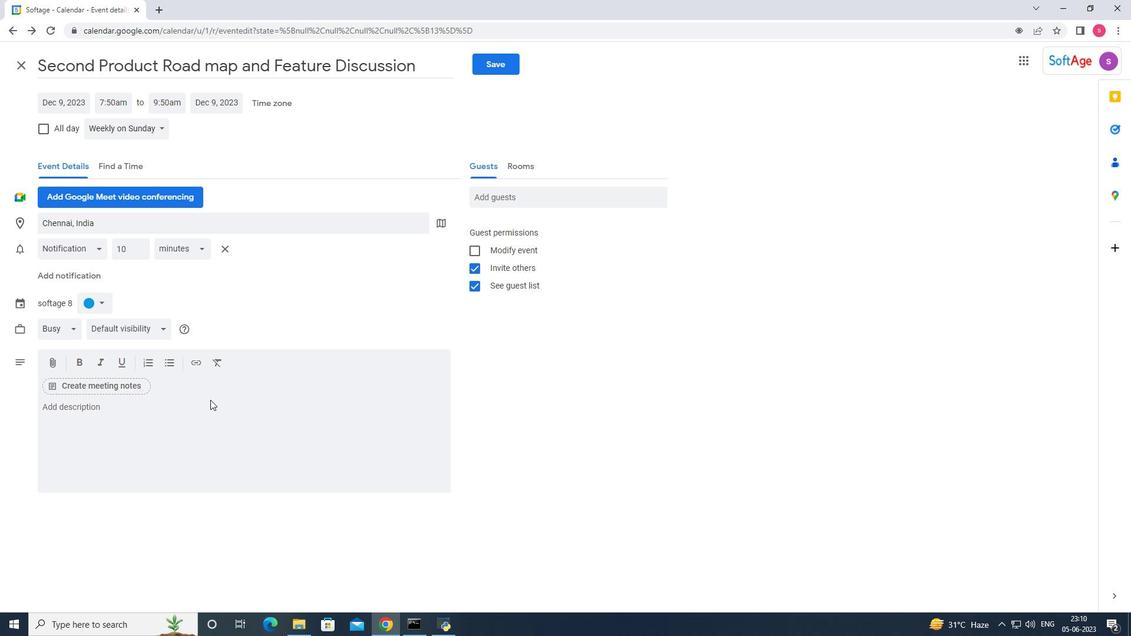 
Action: Mouse pressed left at (207, 406)
Screenshot: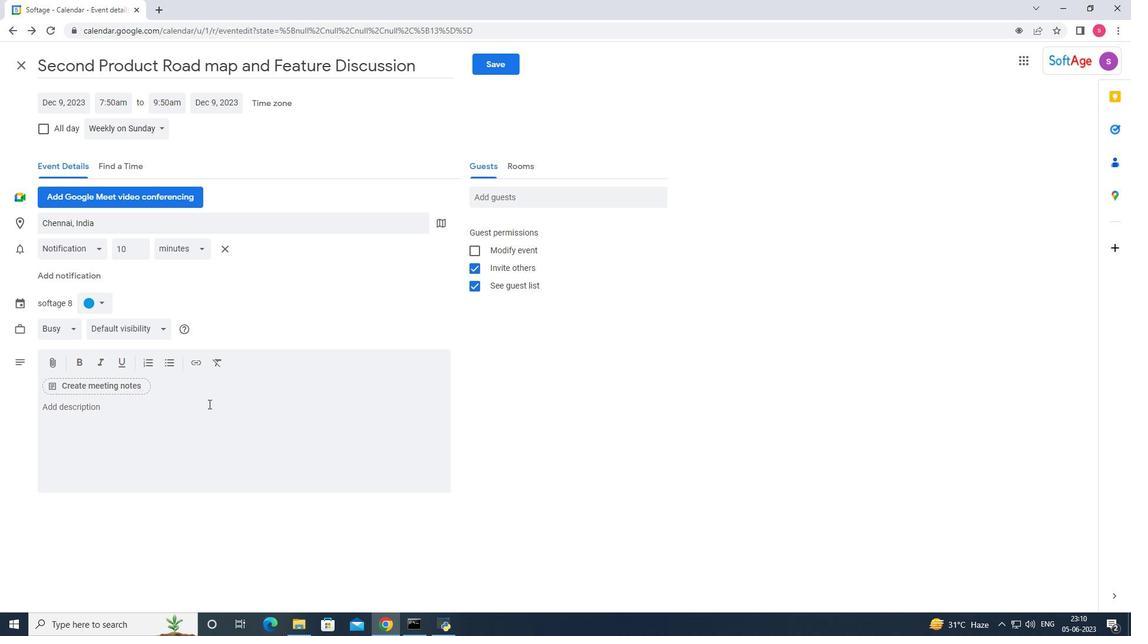 
Action: Key pressed <Key.shift>Participantsb<Key.space><Key.backspace><Key.backspace><Key.space>will<Key.space>develop<Key.space>skills<Key.space>foe<Key.backspace>r<Key.space>effectivek<Key.backspace>ly<Key.space>resolving<Key.space>conflicts<Key.space>and<Key.space>managing<Key.space>disagreements<Key.space>within<Key.space>the<Key.space>tean<Key.backspace>m.<Key.space><Key.backspace><Key.space><Key.shift>They<Key.space>will<Key.space>learn<Key.space>strategiesa<Key.backspace><Key.backspace>s<Key.space>for<Key.space>active<Key.space>listening<Key.space><Key.backspace>,<Key.space>empathy,<Key.space>and<Key.space>finding<Key.space>mutually<Key.space>beneficial<Key.space>solutions<Key.space>to<Key.space>conflicts.
Screenshot: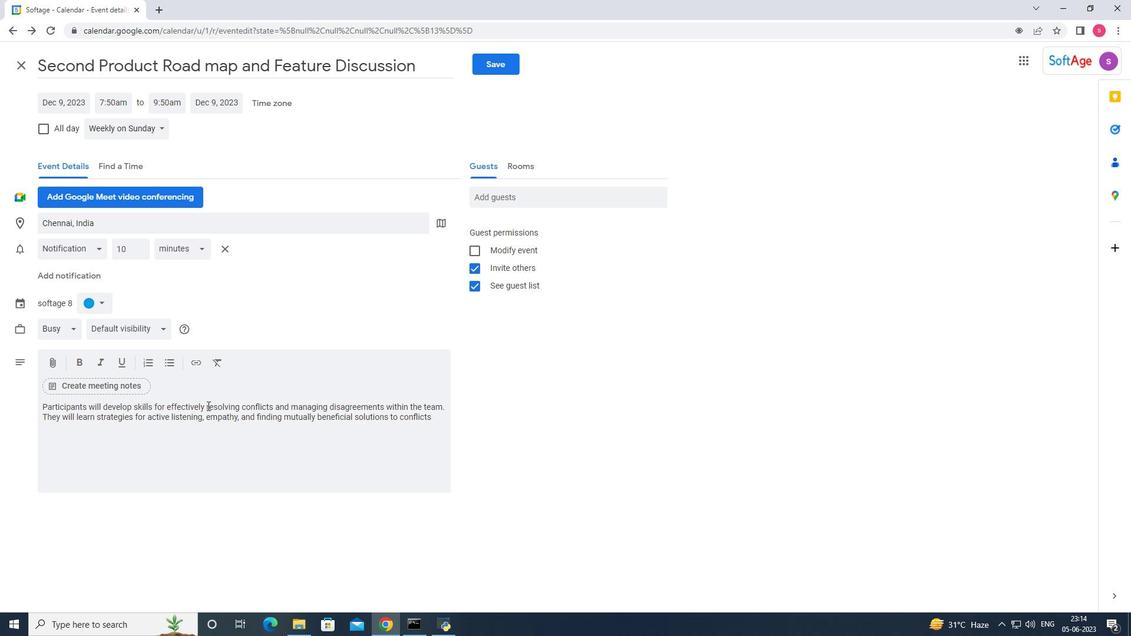 
Action: Mouse moved to (104, 301)
Screenshot: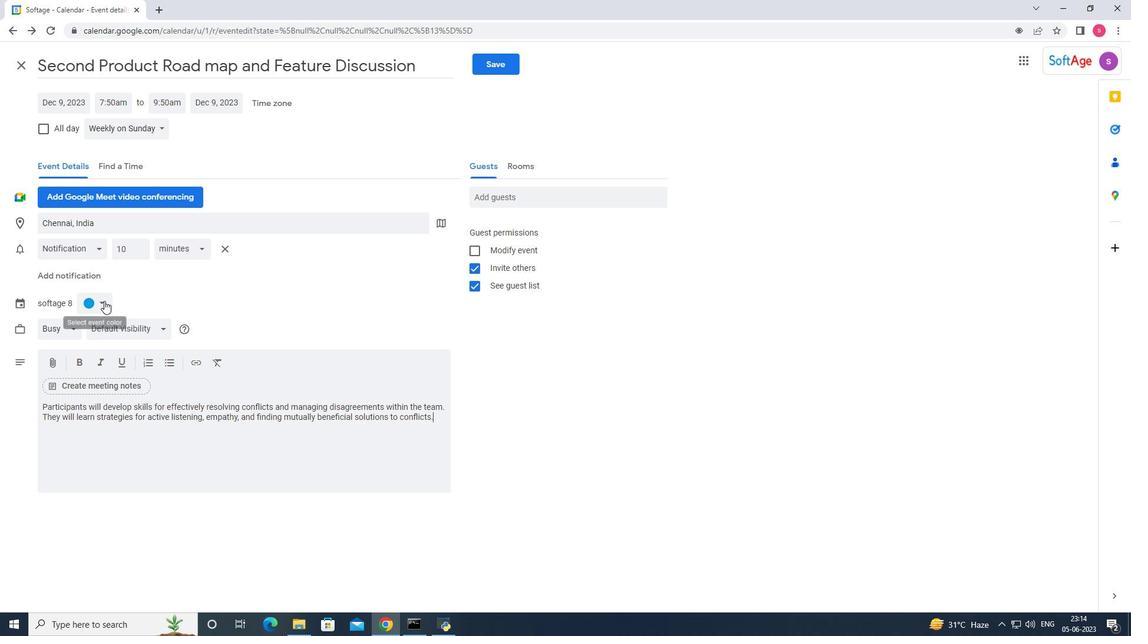 
Action: Mouse pressed left at (104, 301)
Screenshot: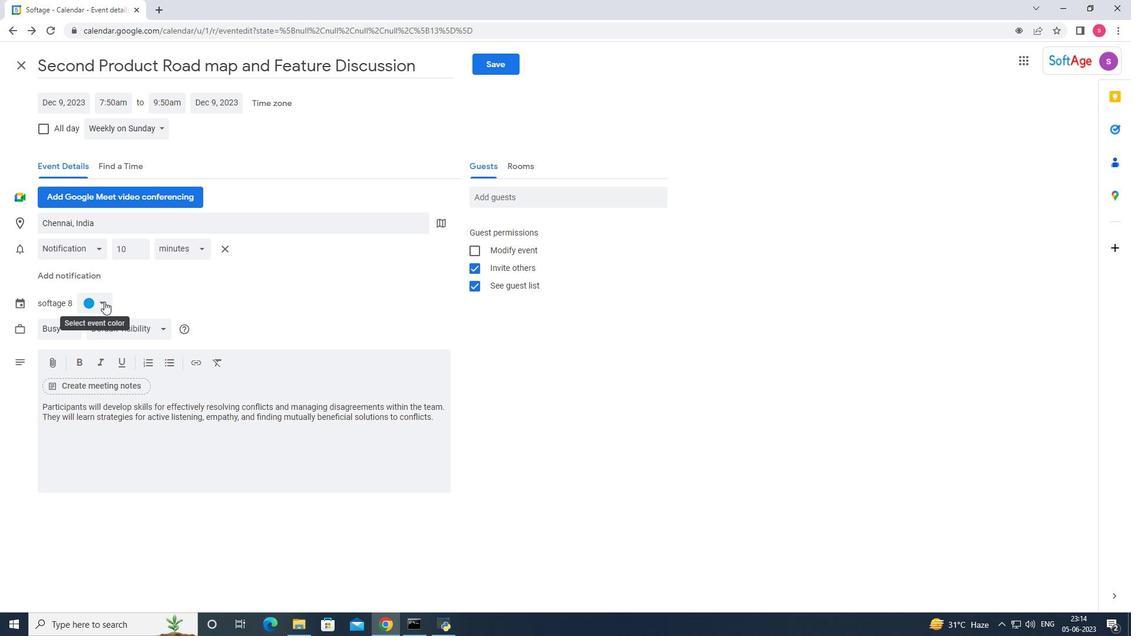 
Action: Mouse moved to (87, 373)
Screenshot: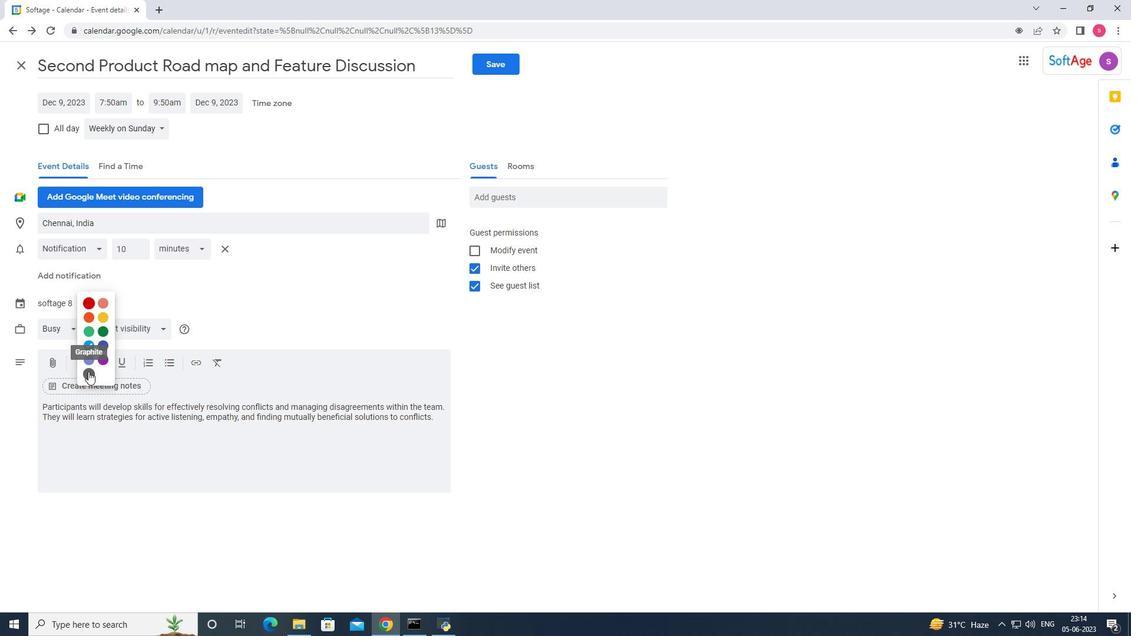 
Action: Mouse pressed left at (87, 373)
Screenshot: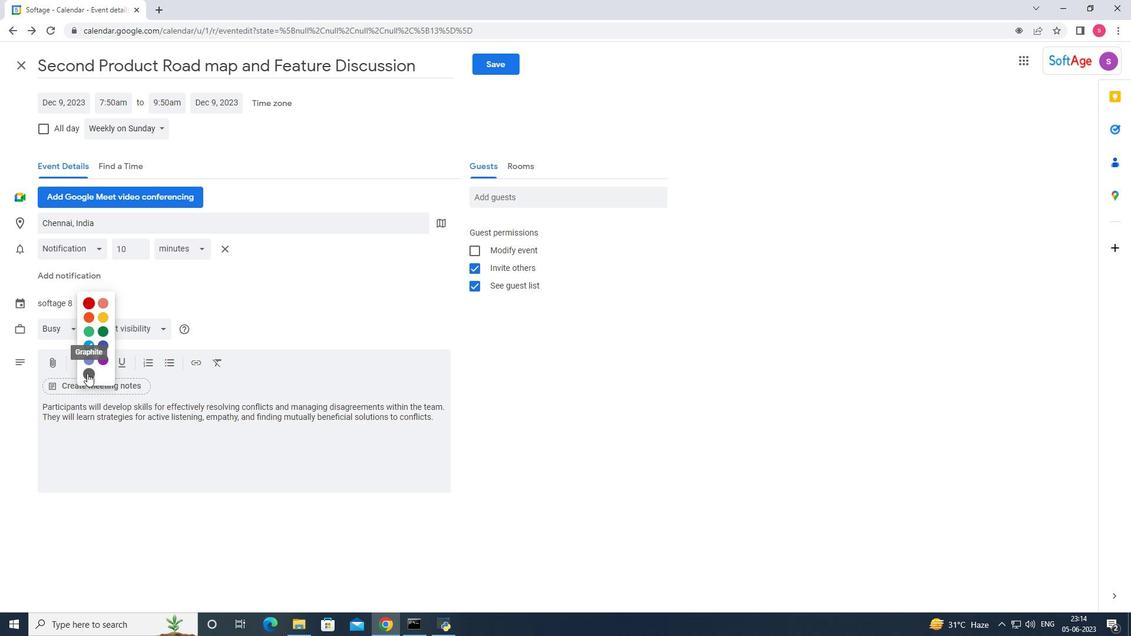 
Action: Mouse moved to (58, 402)
Screenshot: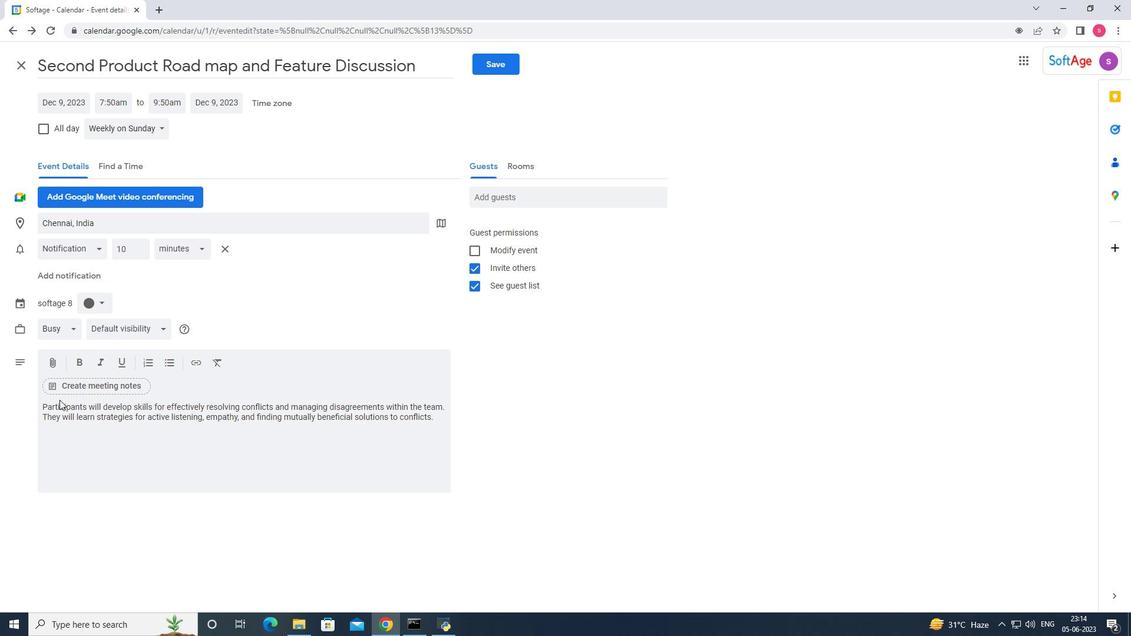 
Action: Mouse pressed left at (58, 402)
Screenshot: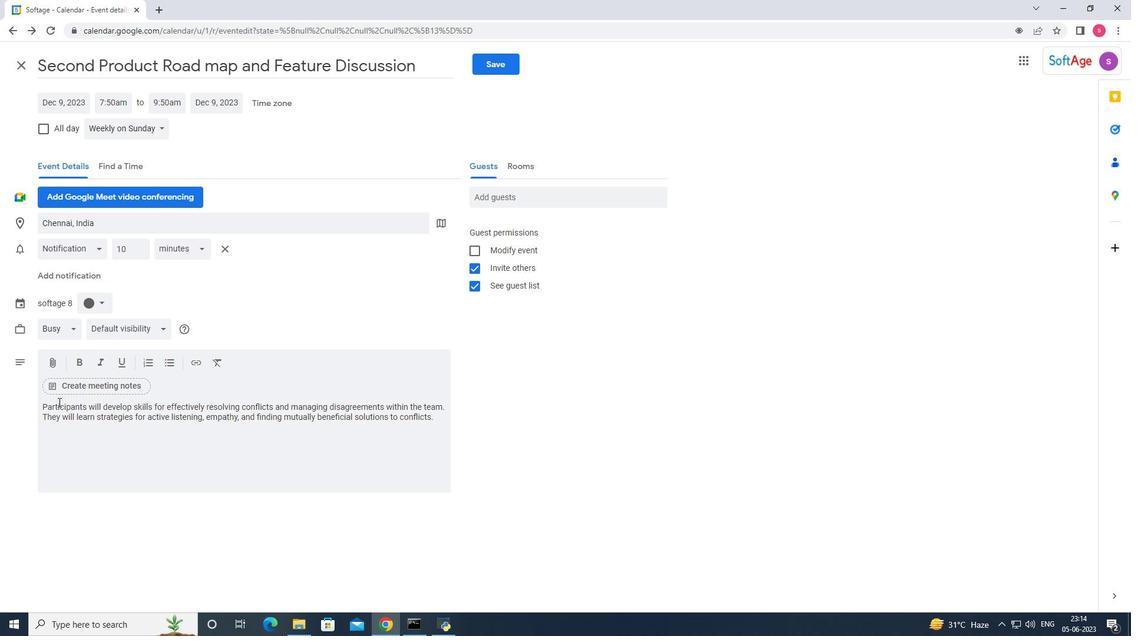 
Action: Mouse moved to (97, 307)
Screenshot: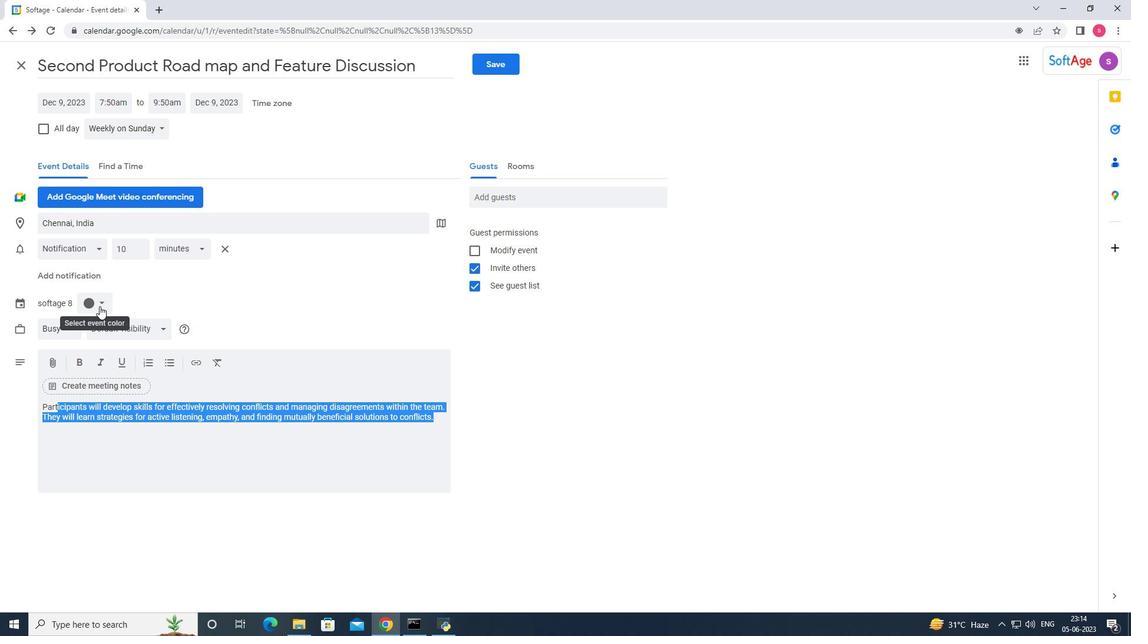 
Action: Mouse pressed left at (97, 307)
Screenshot: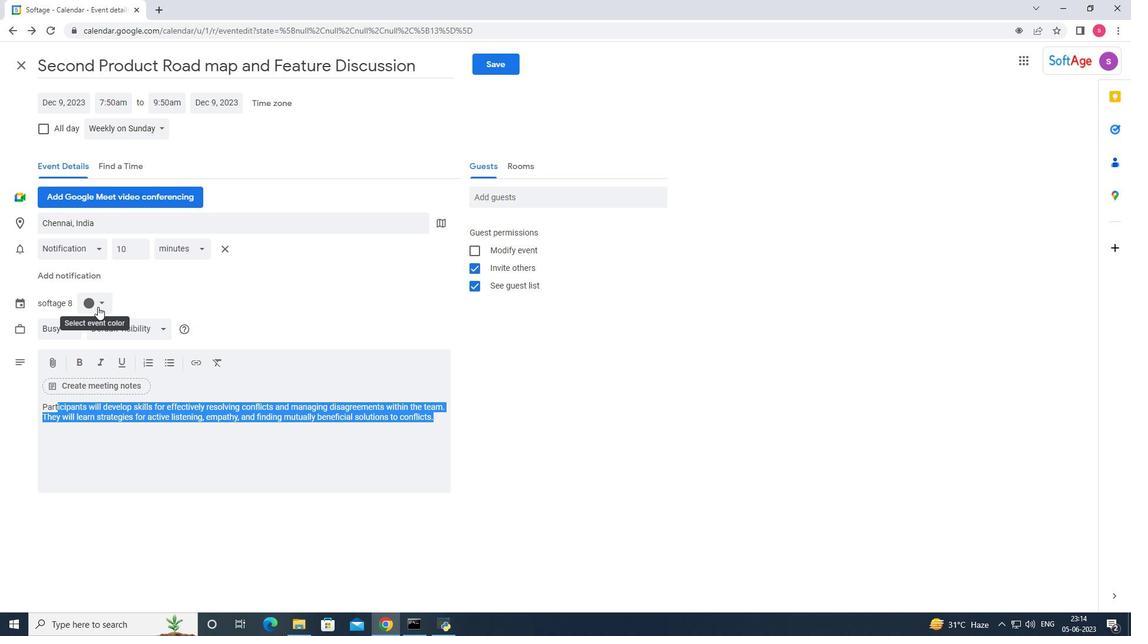 
Action: Mouse moved to (88, 373)
Screenshot: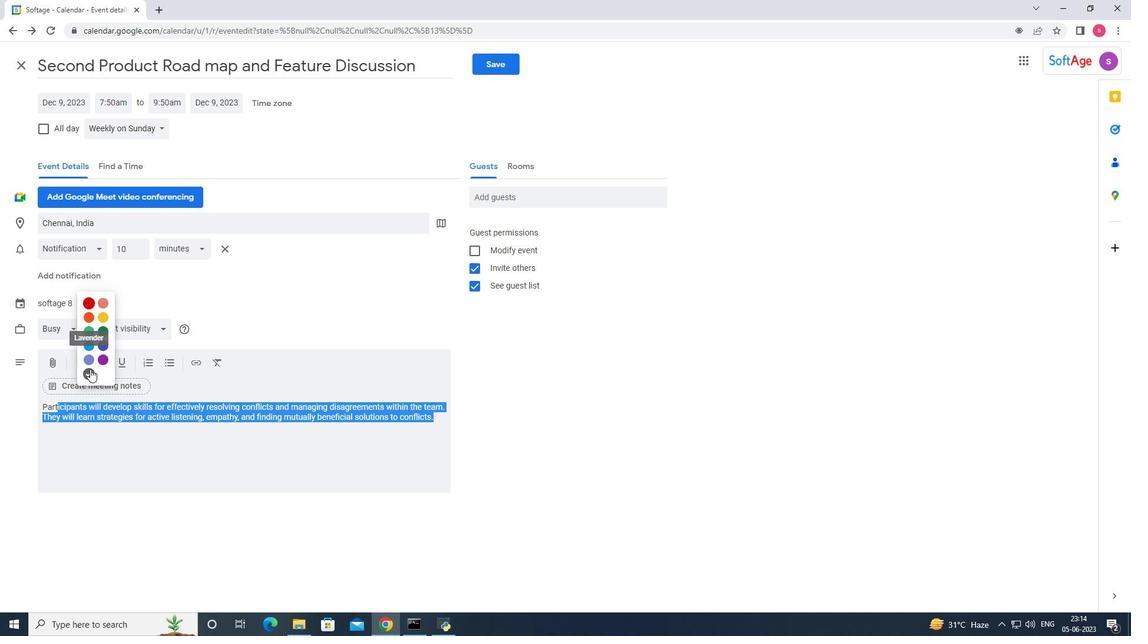 
Action: Mouse pressed left at (88, 373)
Screenshot: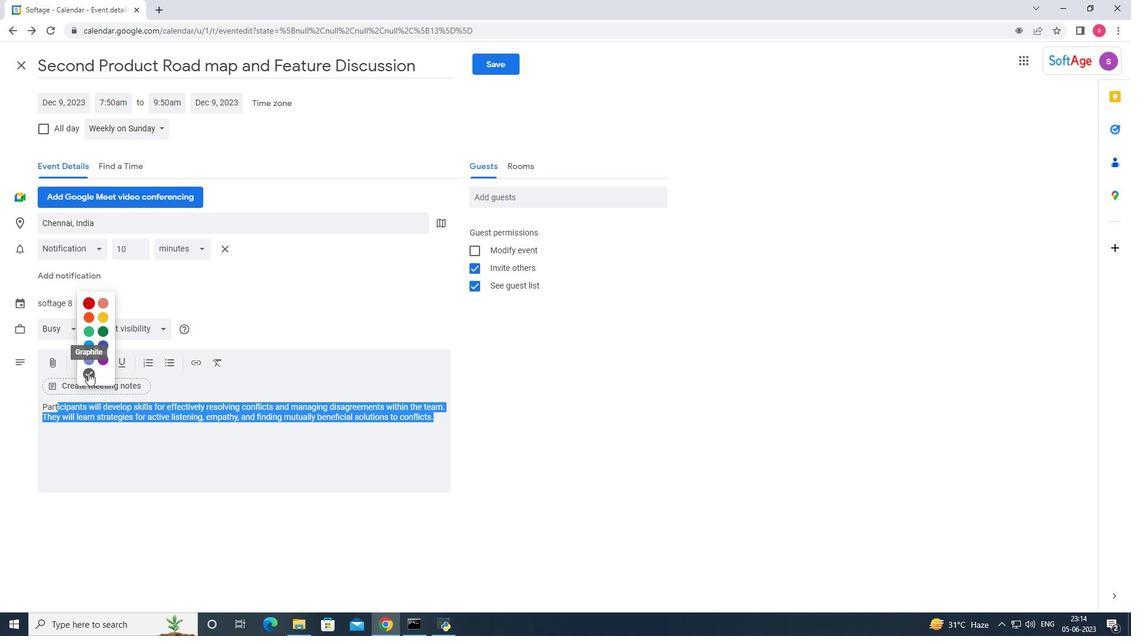 
Action: Mouse moved to (211, 432)
Screenshot: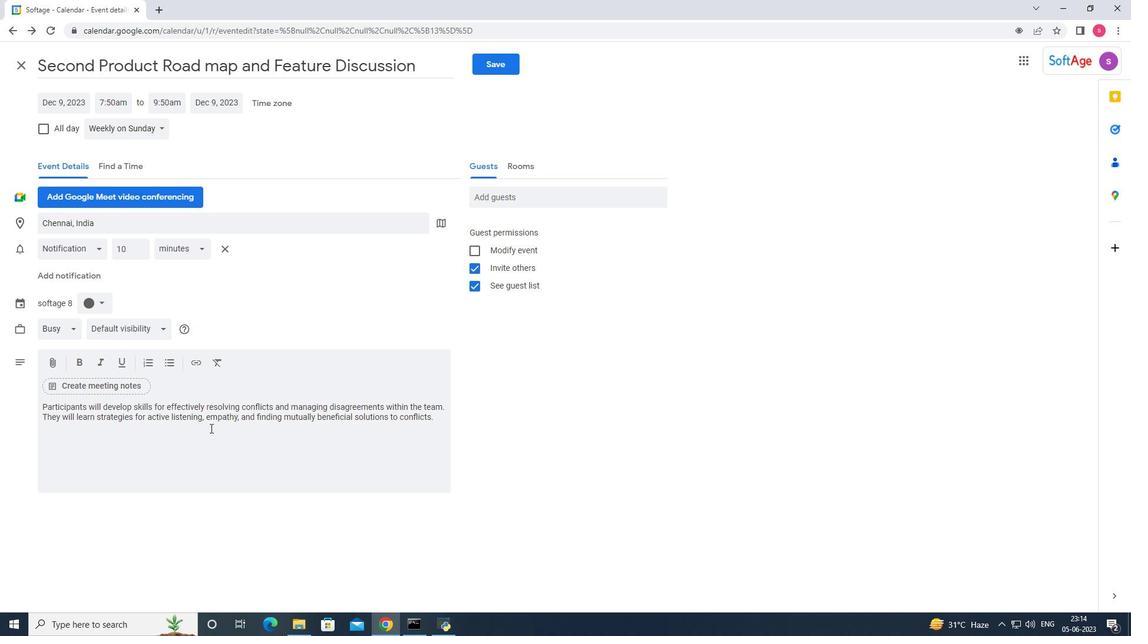 
Action: Mouse pressed left at (211, 432)
Screenshot: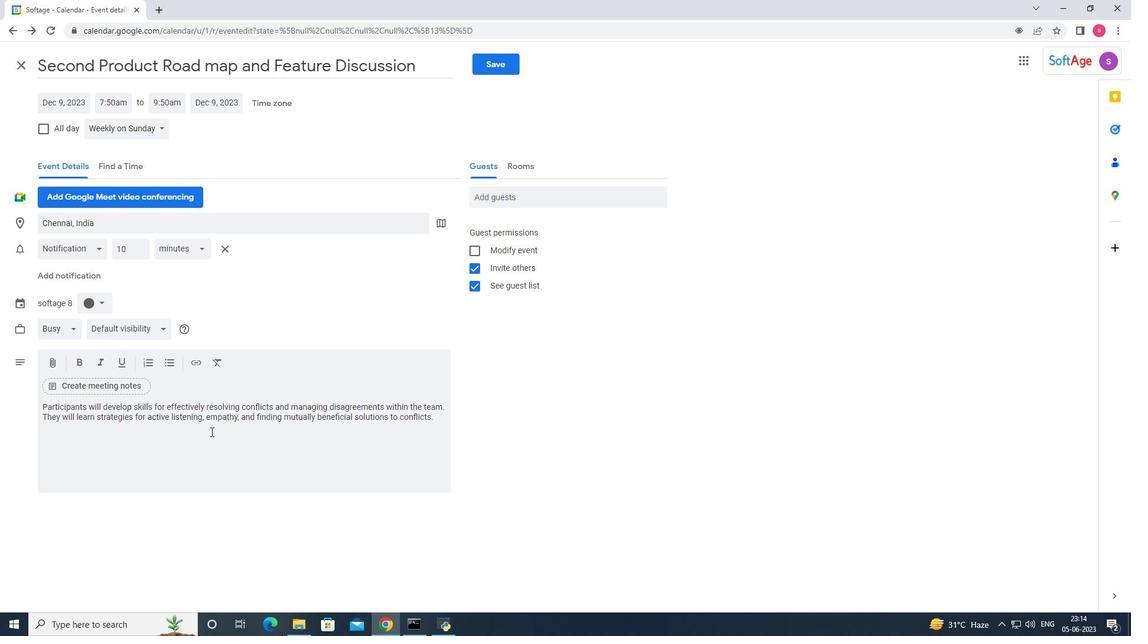 
Action: Mouse moved to (101, 301)
Screenshot: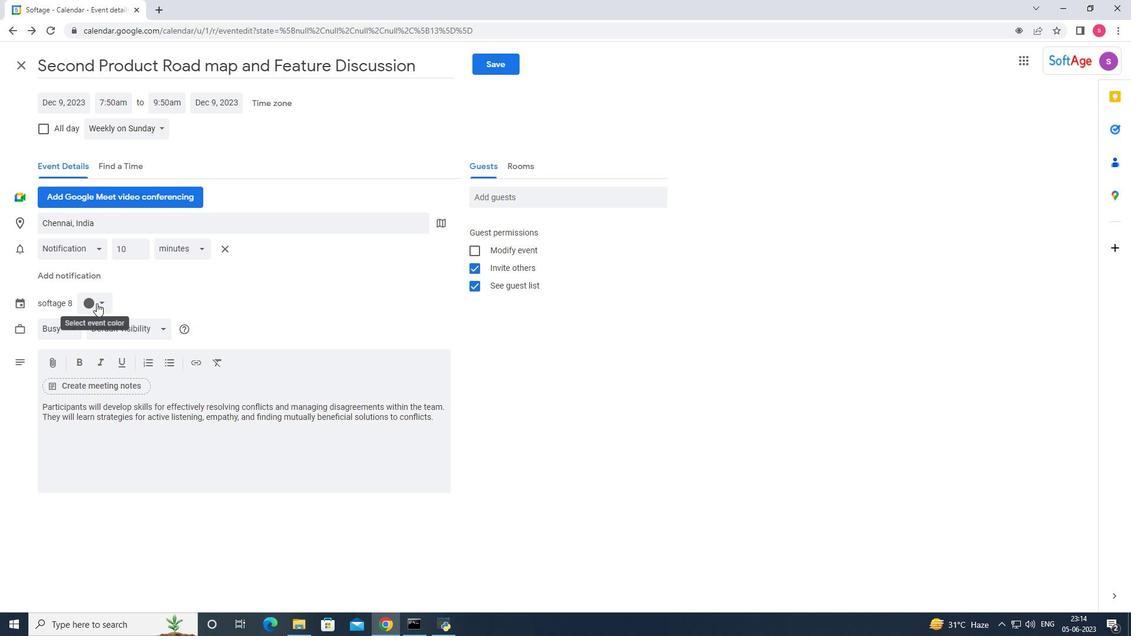 
Action: Mouse pressed left at (101, 301)
Screenshot: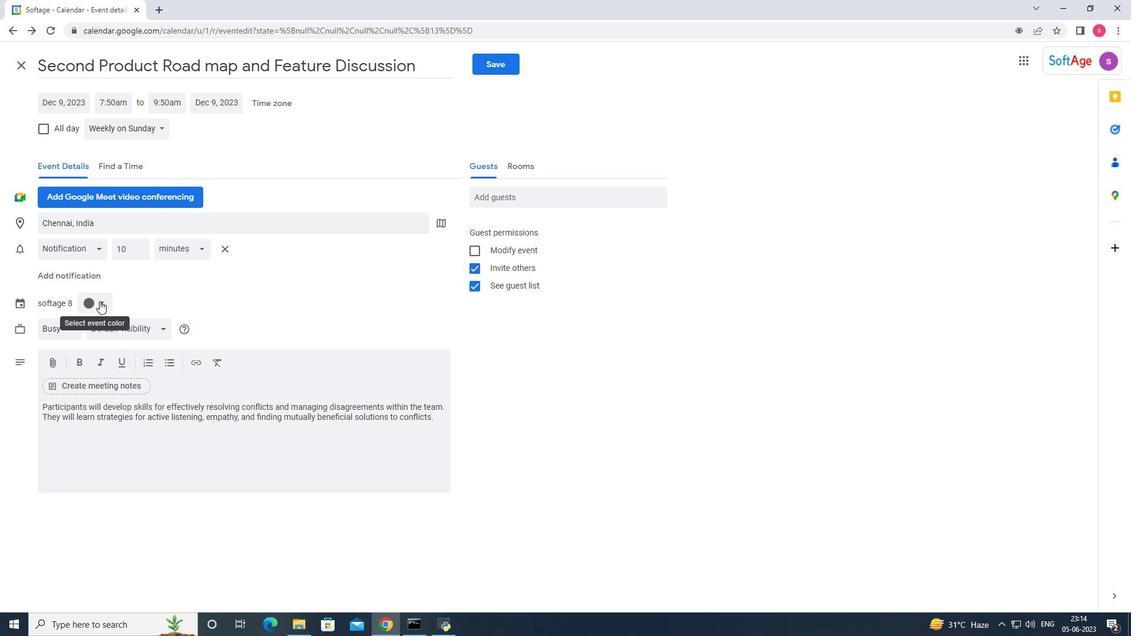 
Action: Mouse moved to (104, 327)
Screenshot: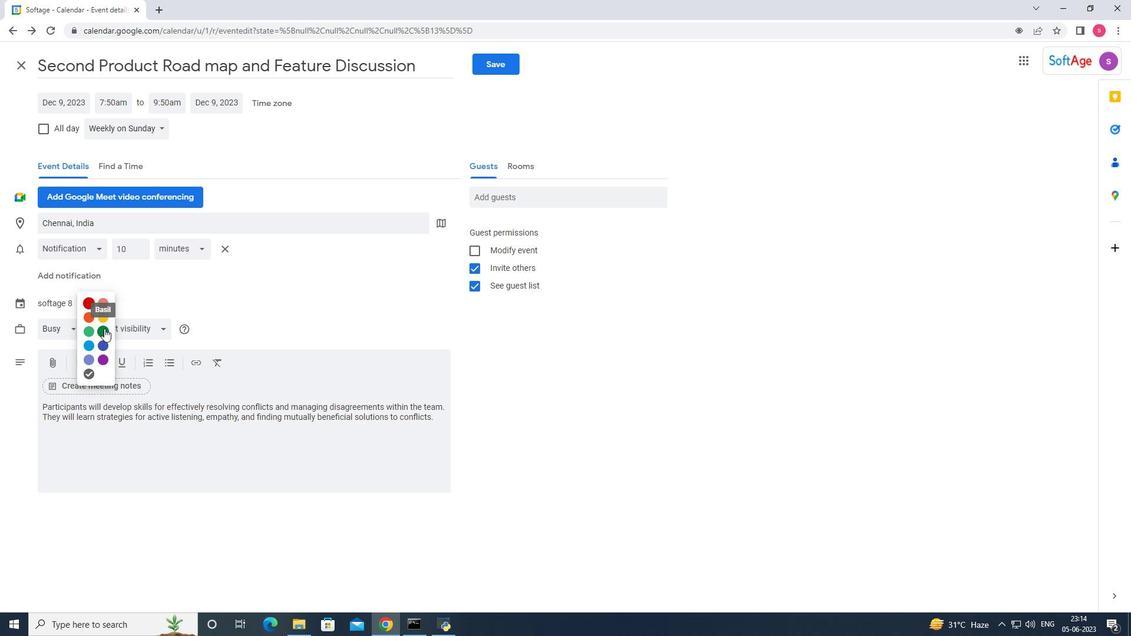 
Action: Mouse pressed left at (104, 327)
Screenshot: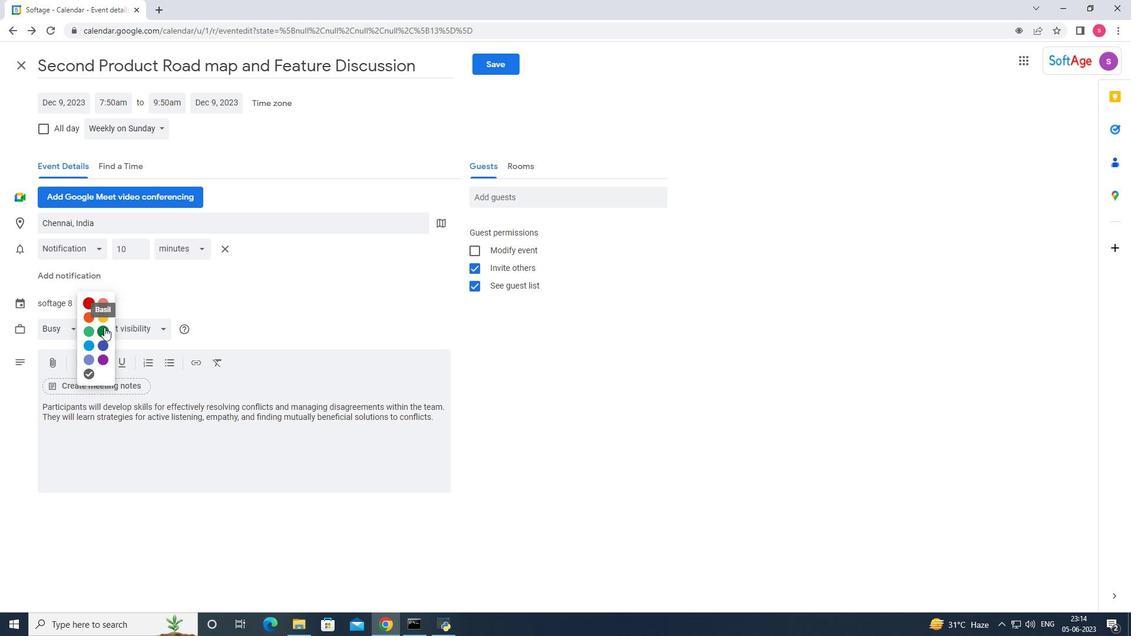 
Action: Mouse moved to (70, 406)
Screenshot: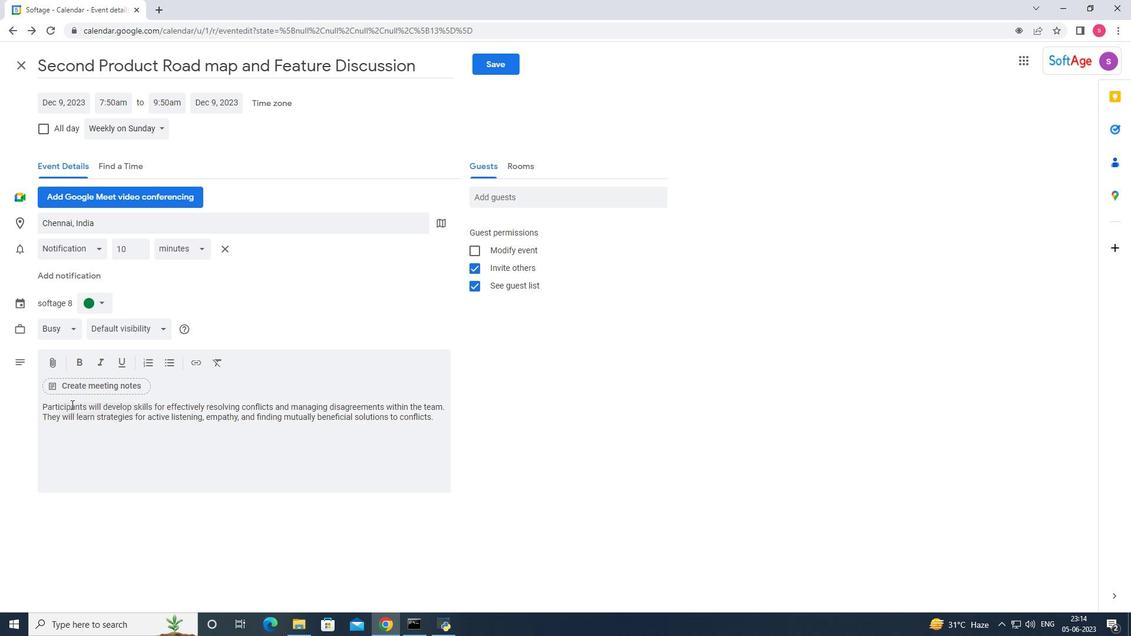 
Action: Mouse pressed left at (70, 406)
Screenshot: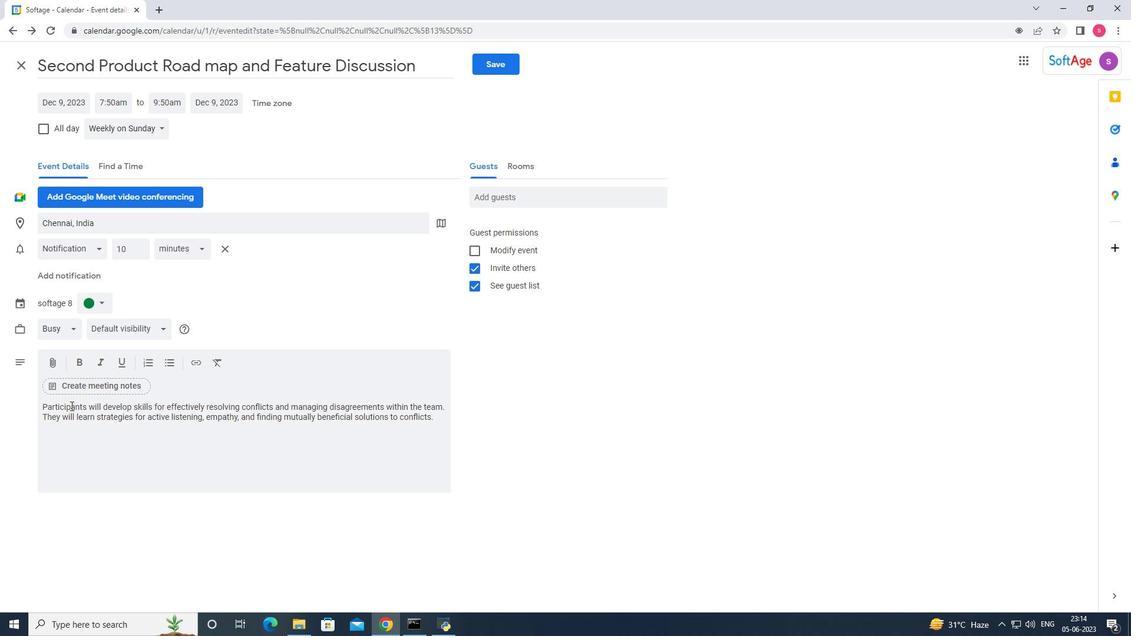 
Action: Mouse moved to (103, 305)
Screenshot: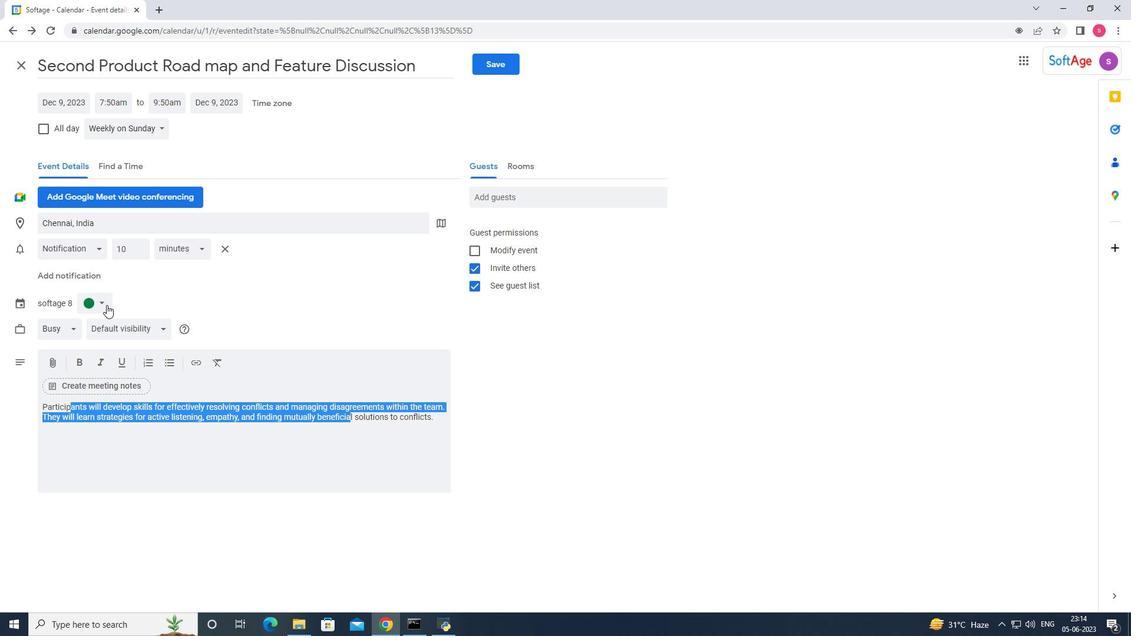 
Action: Mouse pressed left at (103, 305)
Screenshot: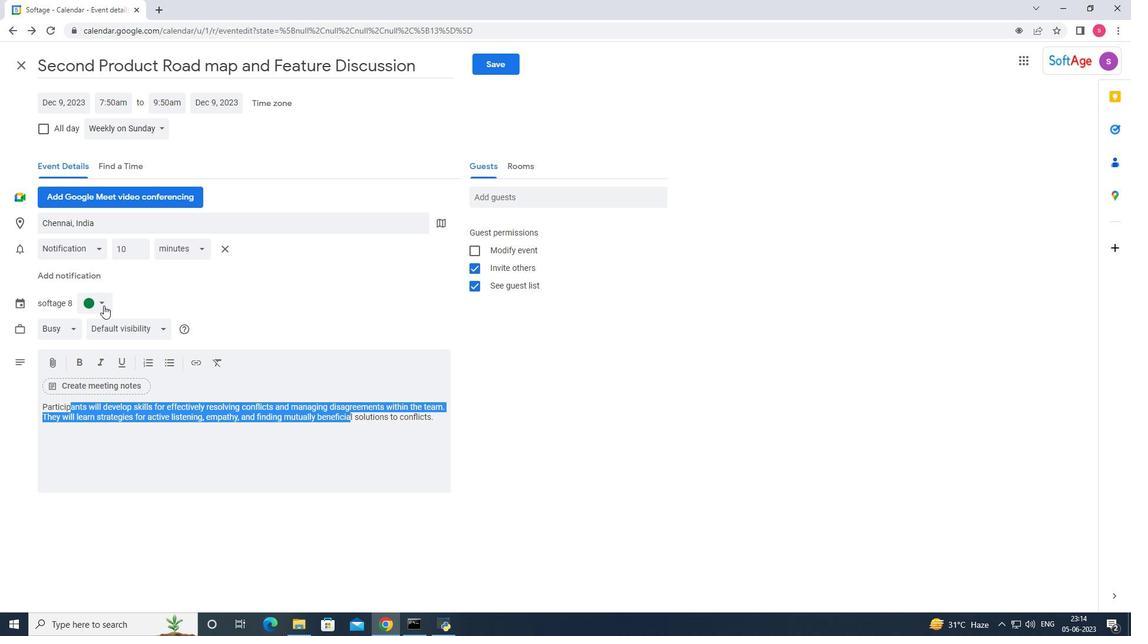 
Action: Mouse moved to (104, 322)
Screenshot: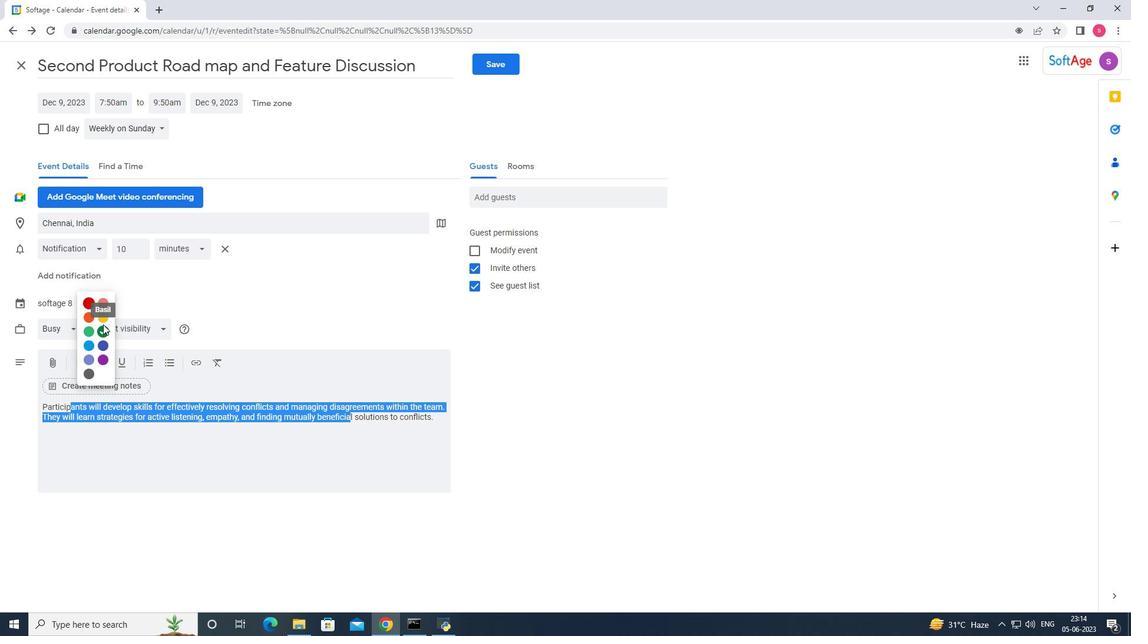 
Action: Mouse pressed left at (104, 322)
Screenshot: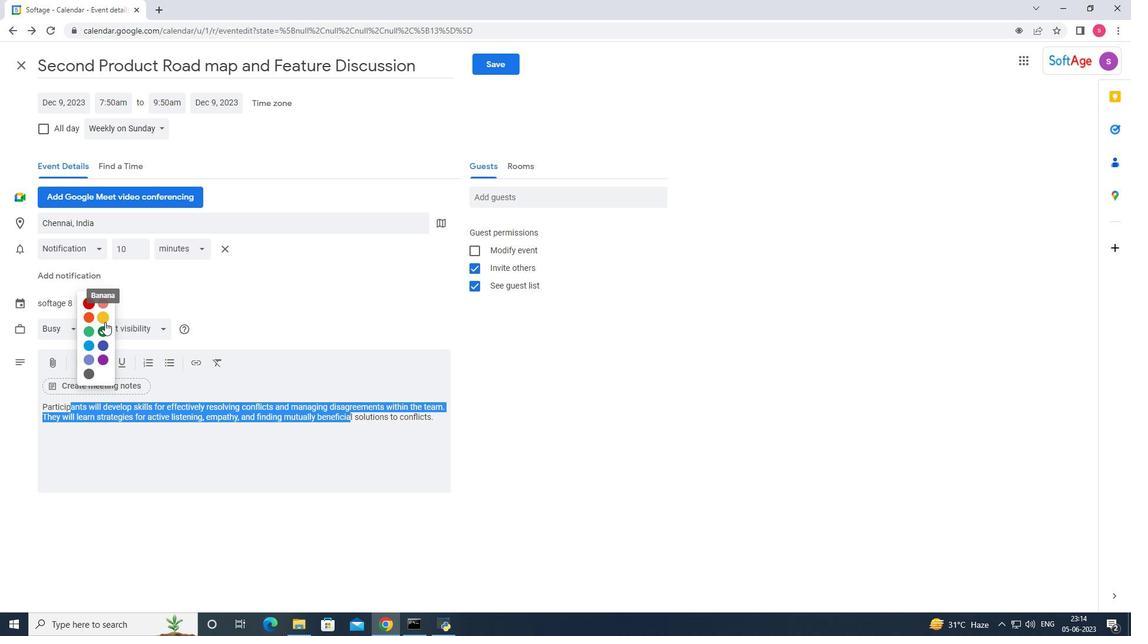 
Action: Mouse moved to (101, 306)
Screenshot: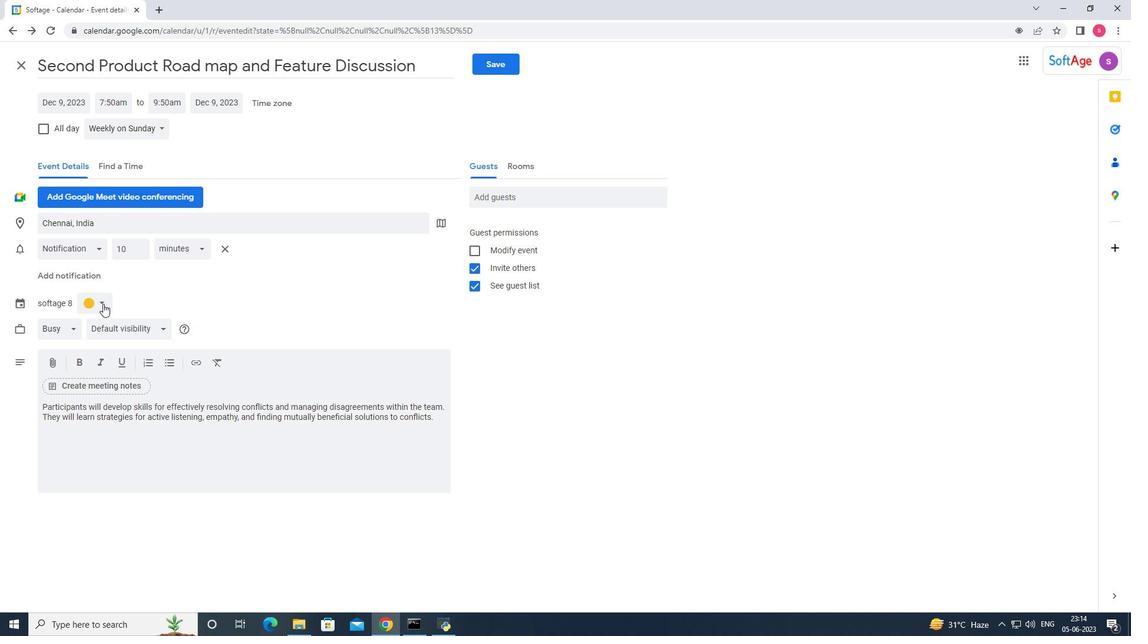 
Action: Mouse pressed left at (101, 306)
Screenshot: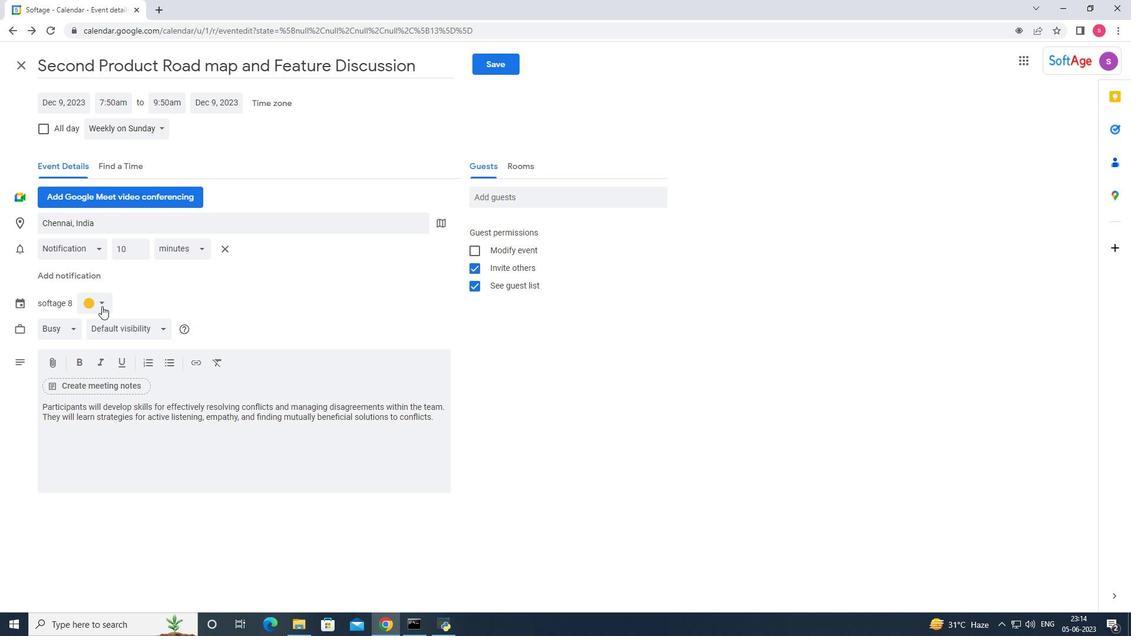 
Action: Mouse moved to (89, 370)
Screenshot: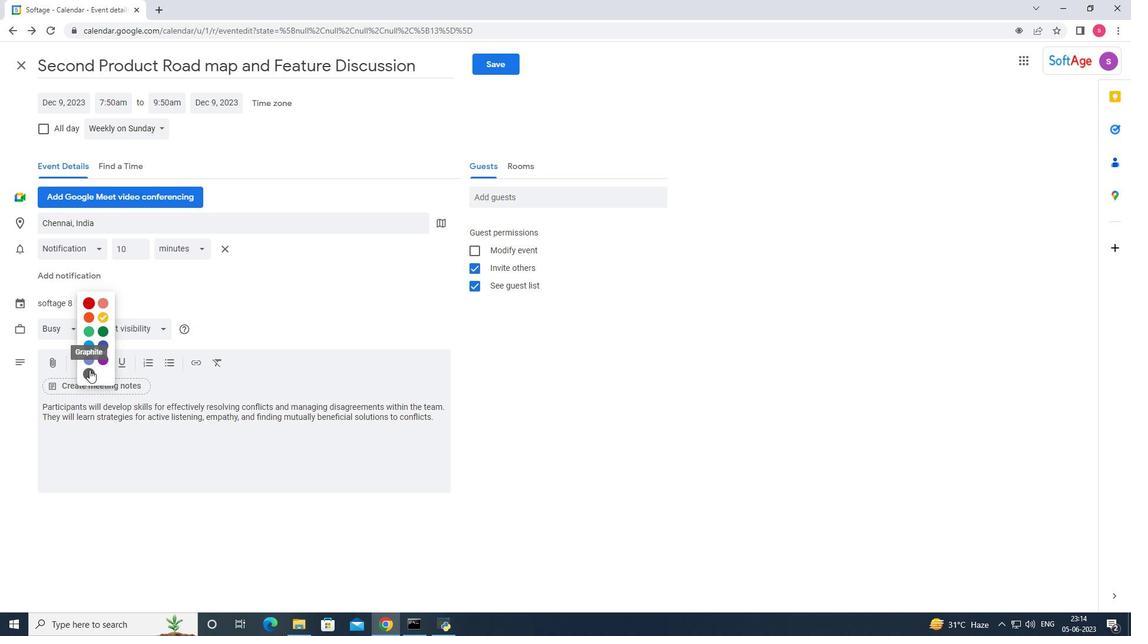 
Action: Mouse pressed left at (89, 370)
Screenshot: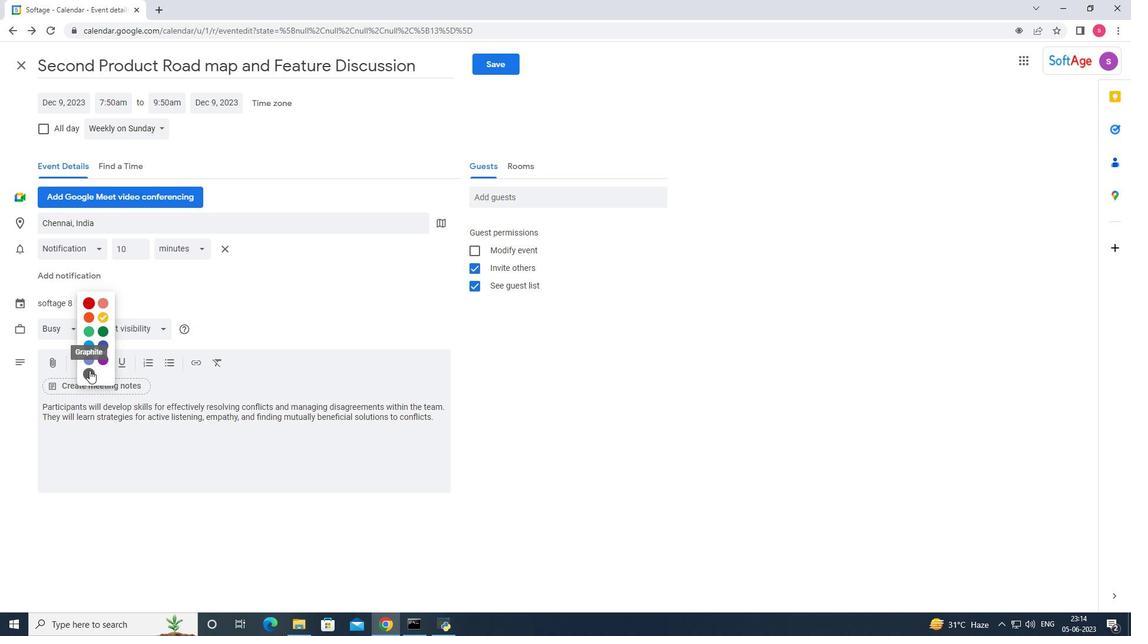 
Action: Mouse moved to (528, 196)
Screenshot: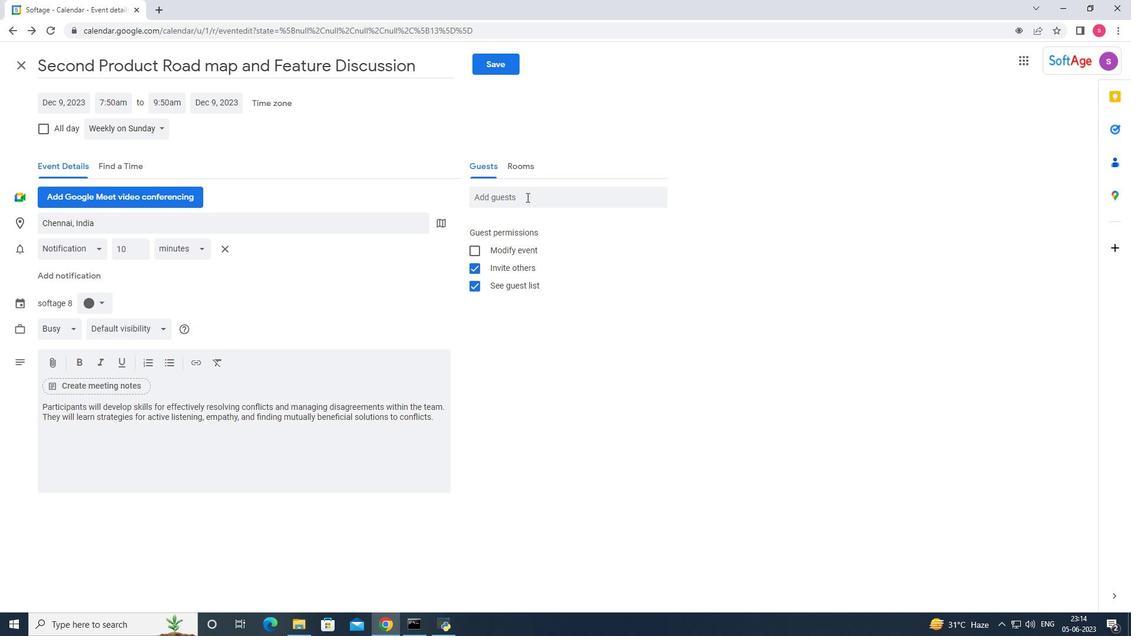 
Action: Mouse pressed left at (528, 196)
Screenshot: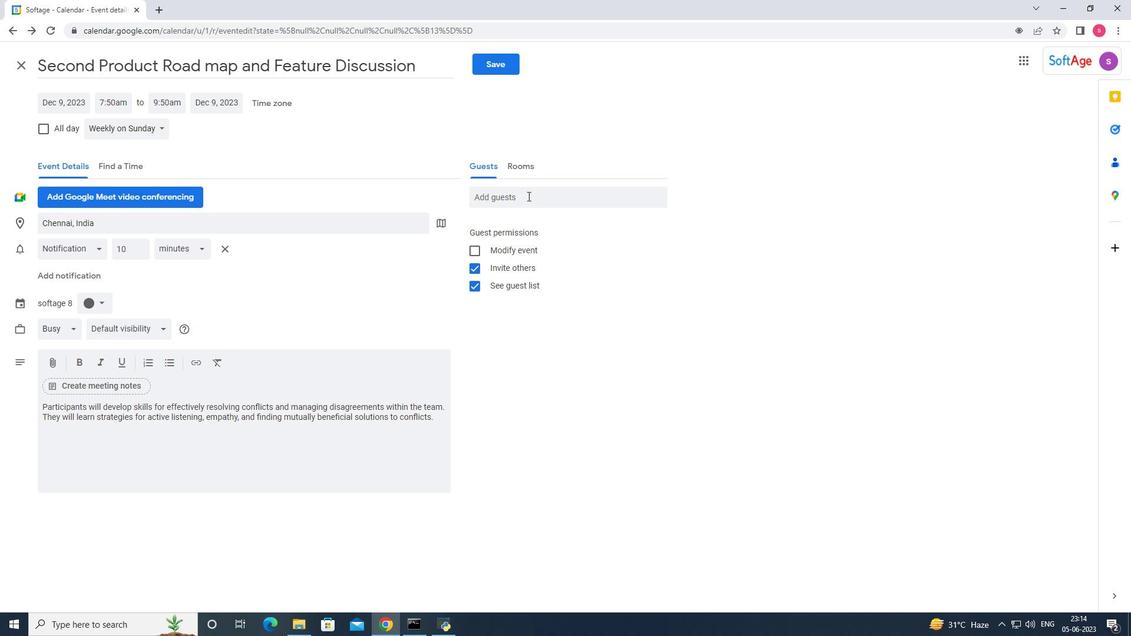 
Action: Key pressed softage.7
Screenshot: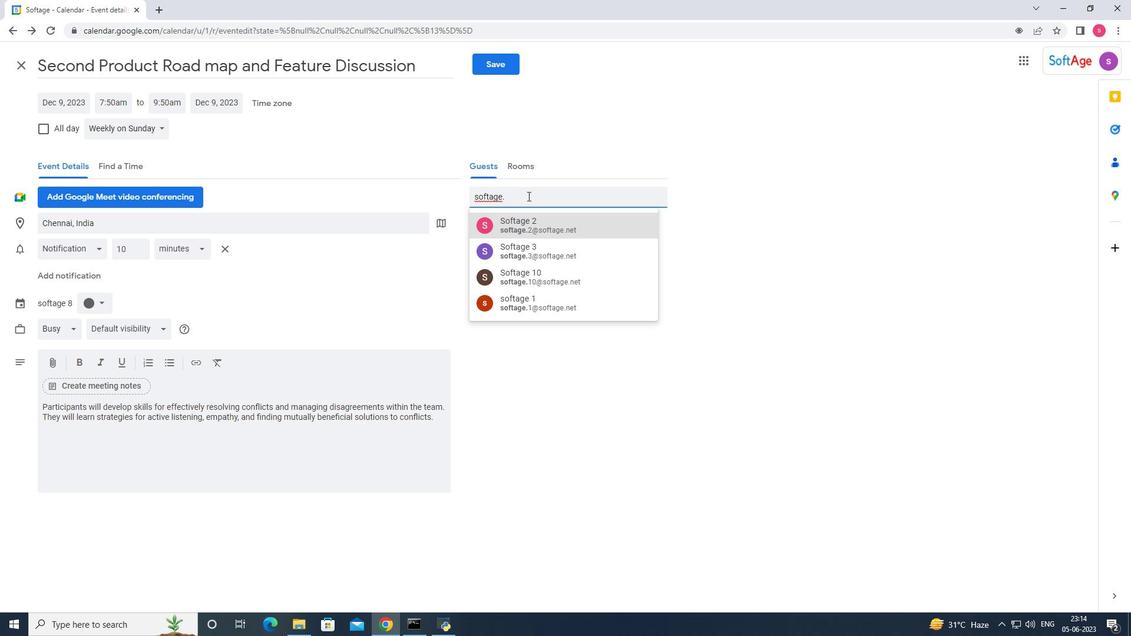 
Action: Mouse moved to (530, 219)
Screenshot: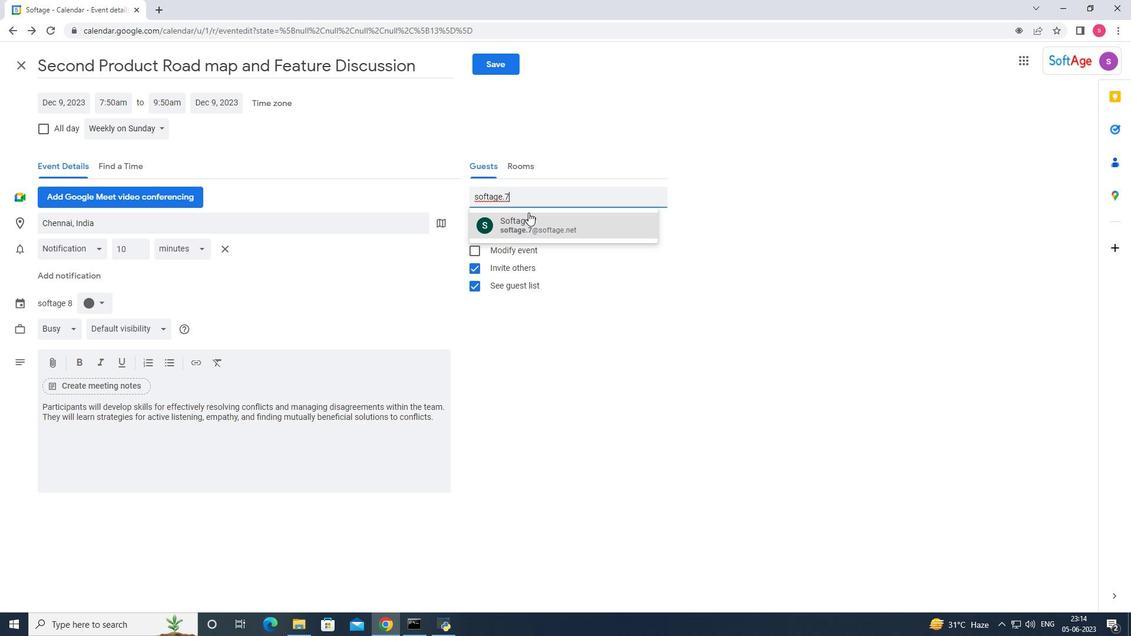 
Action: Mouse pressed left at (530, 219)
Screenshot: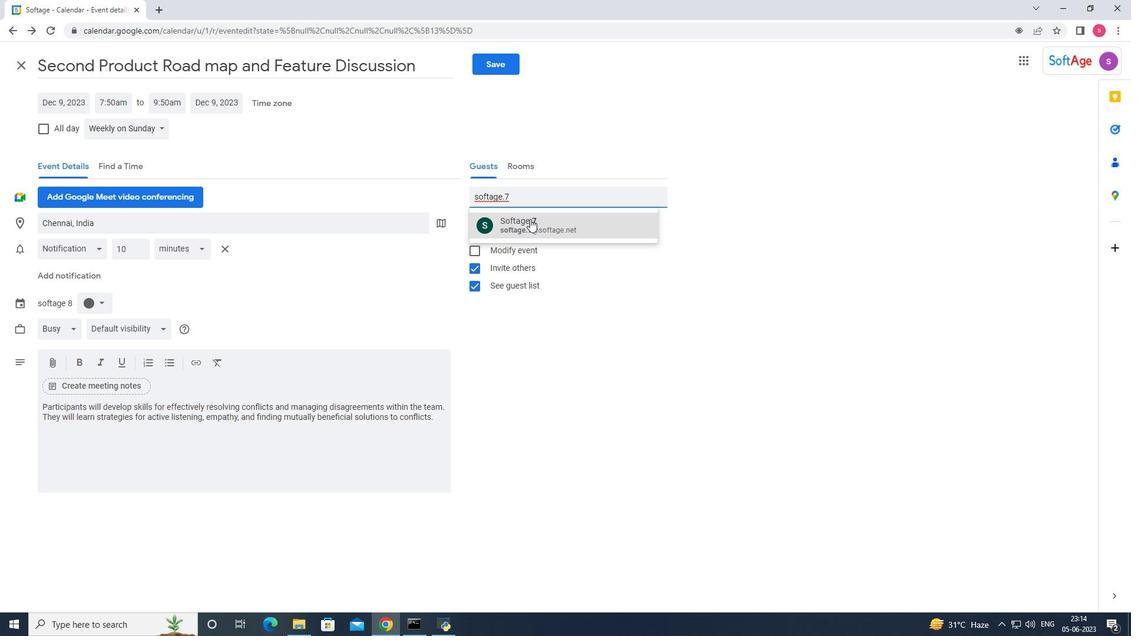 
Action: Key pressed softage.9
Screenshot: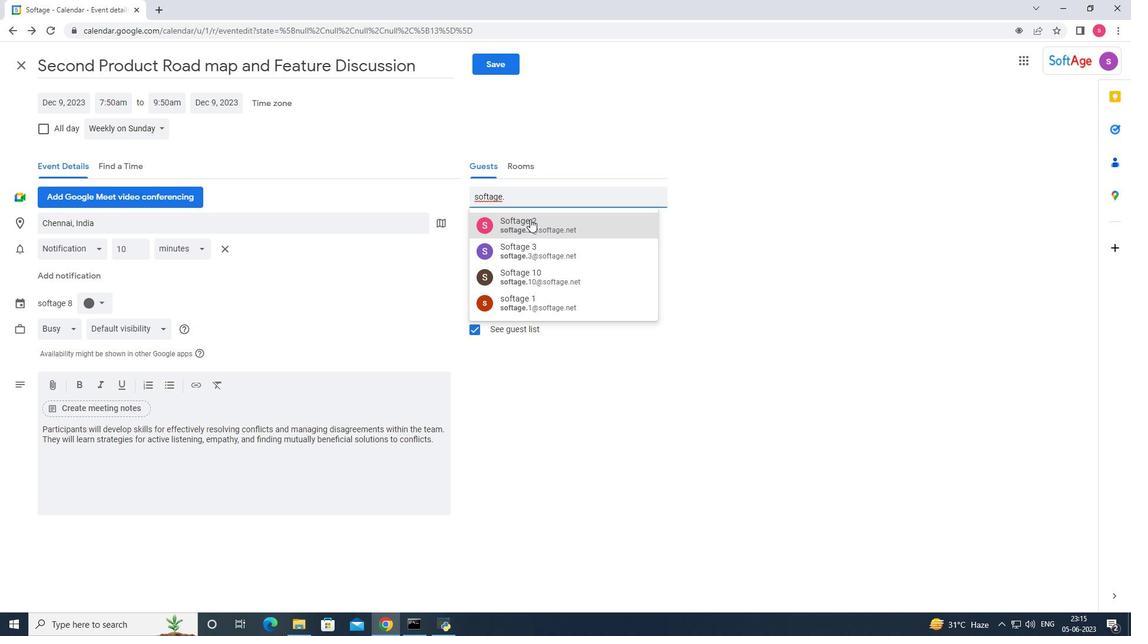 
Action: Mouse pressed left at (530, 219)
Screenshot: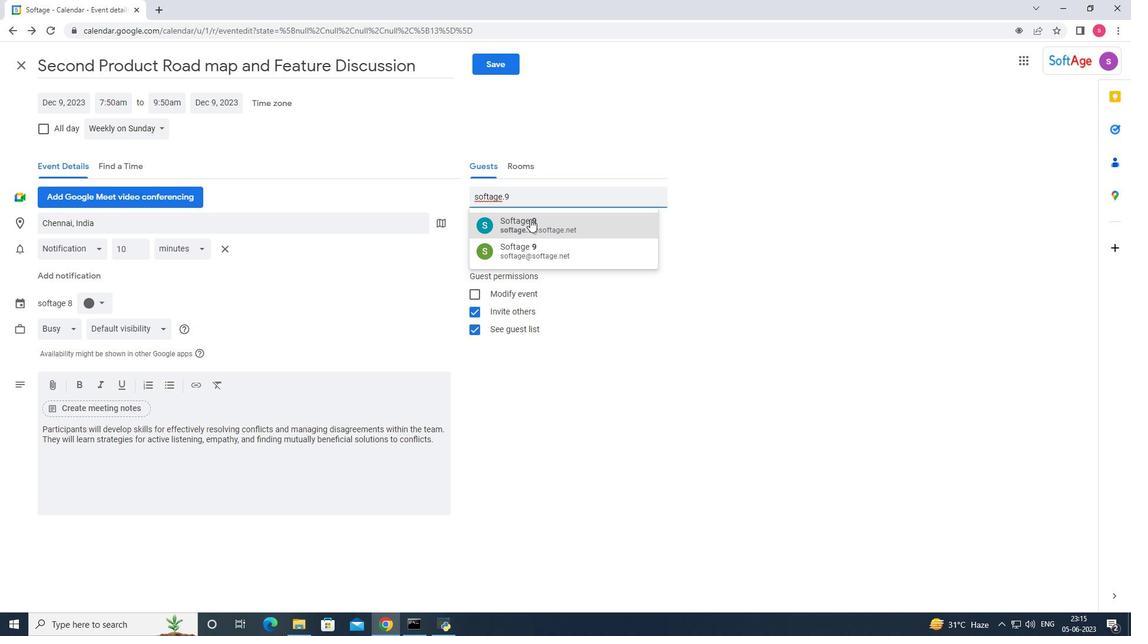 
Action: Mouse moved to (506, 67)
Screenshot: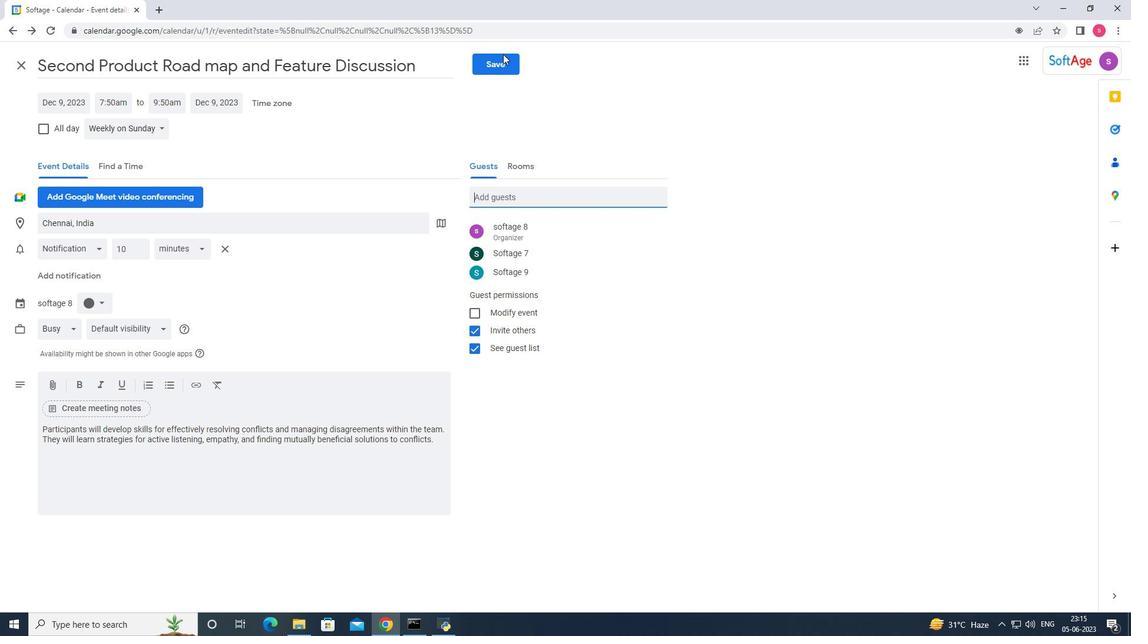 
Action: Mouse pressed left at (506, 67)
Screenshot: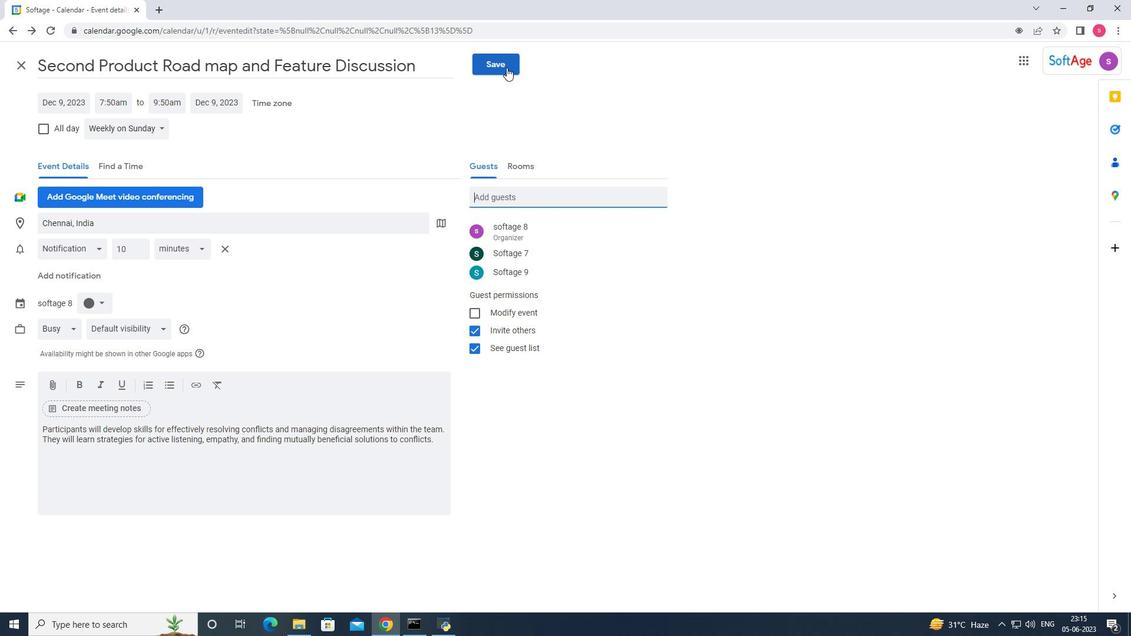 
Action: Mouse moved to (669, 357)
Screenshot: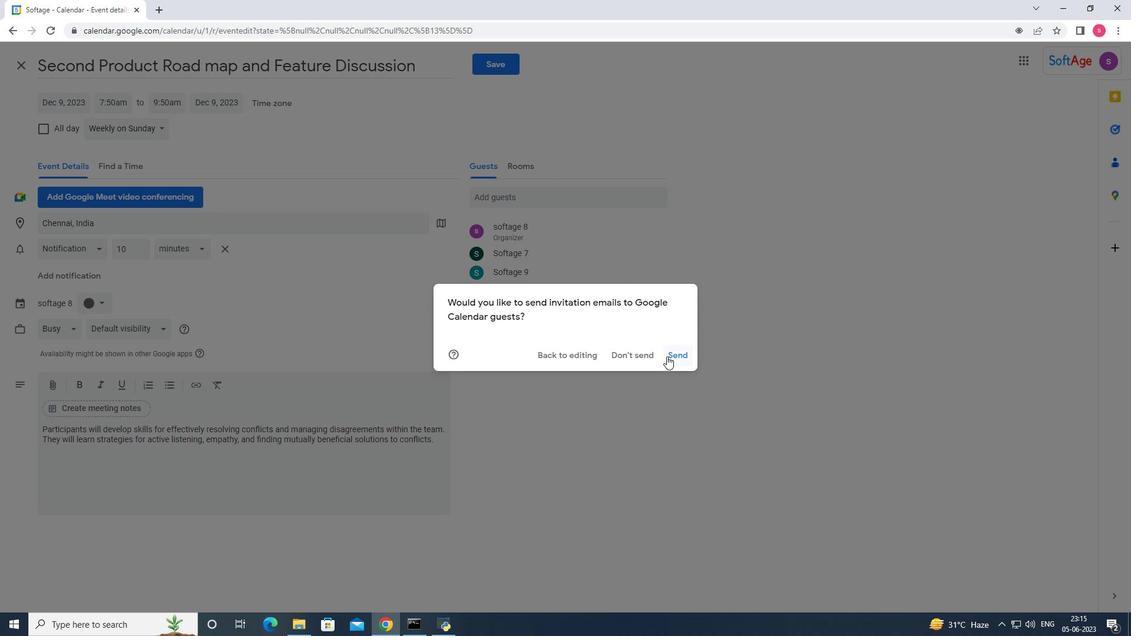 
Action: Mouse pressed left at (669, 357)
Screenshot: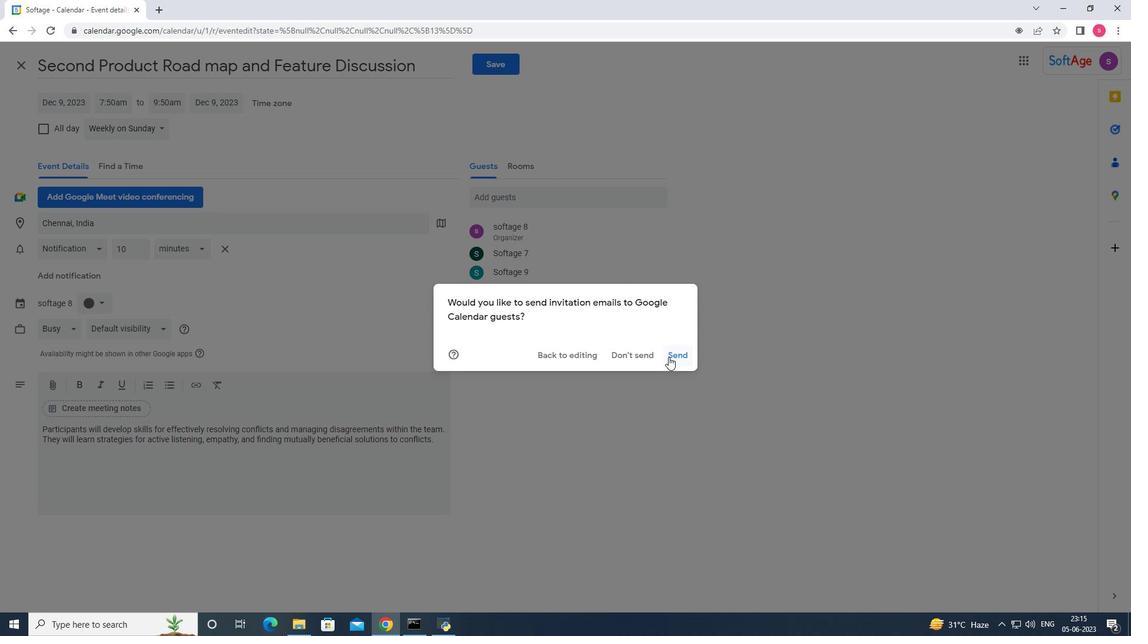
